 Task: Look for space in Legnago, Italy from 8th August, 2023 to 15th August, 2023 for 9 adults in price range Rs.10000 to Rs.14000. Place can be shared room with 5 bedrooms having 9 beds and 5 bathrooms. Property type can be house, flat, guest house. Amenities needed are: wifi, TV, free parkinig on premises, gym, breakfast. Booking option can be shelf check-in. Required host language is English.
Action: Mouse moved to (525, 111)
Screenshot: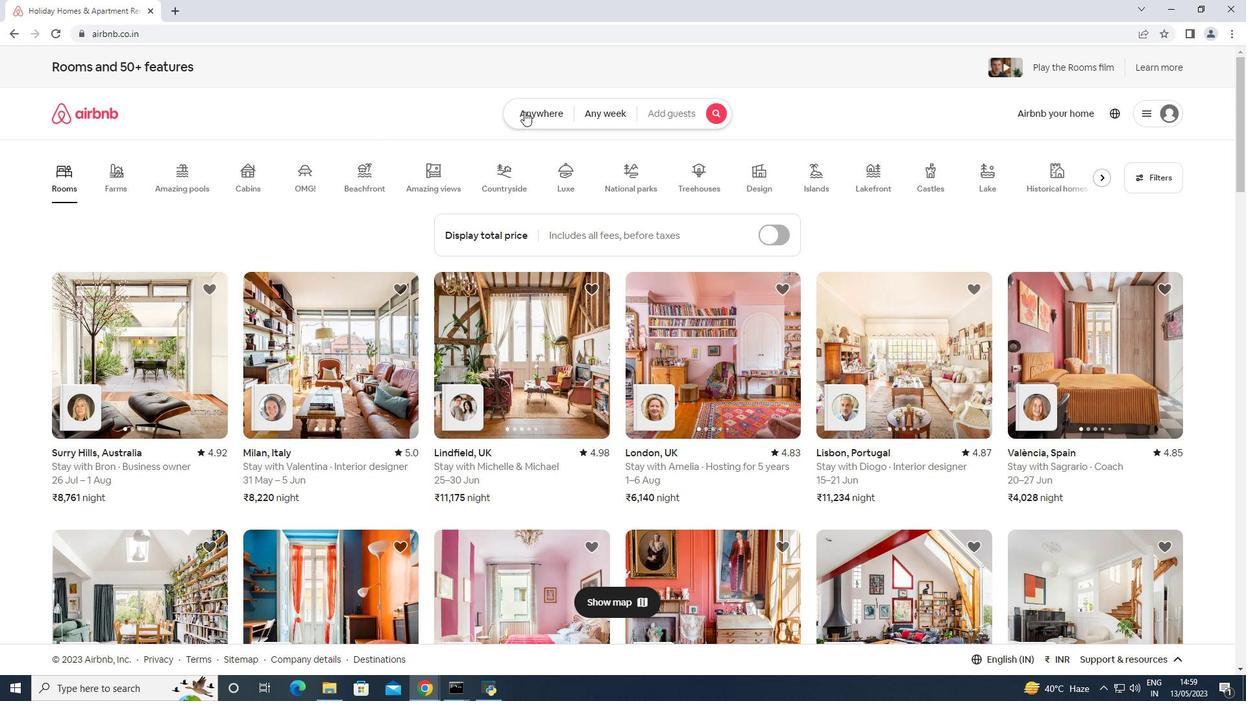 
Action: Mouse pressed left at (525, 111)
Screenshot: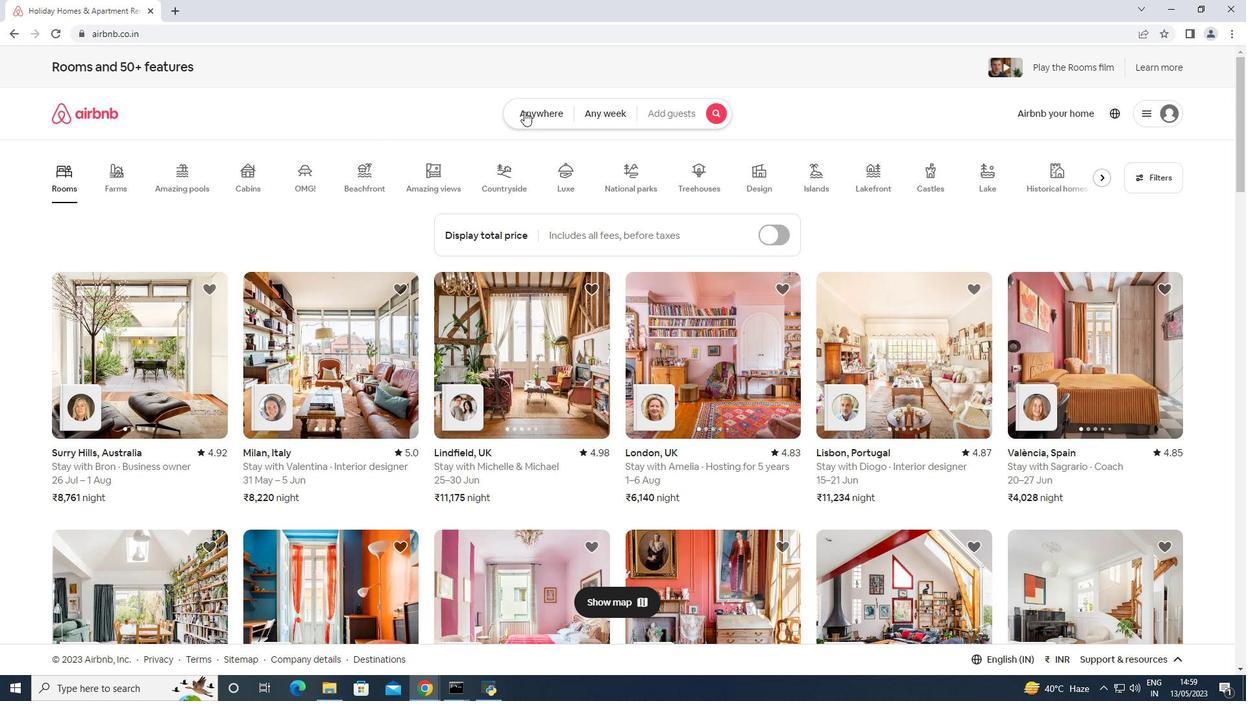
Action: Mouse moved to (437, 159)
Screenshot: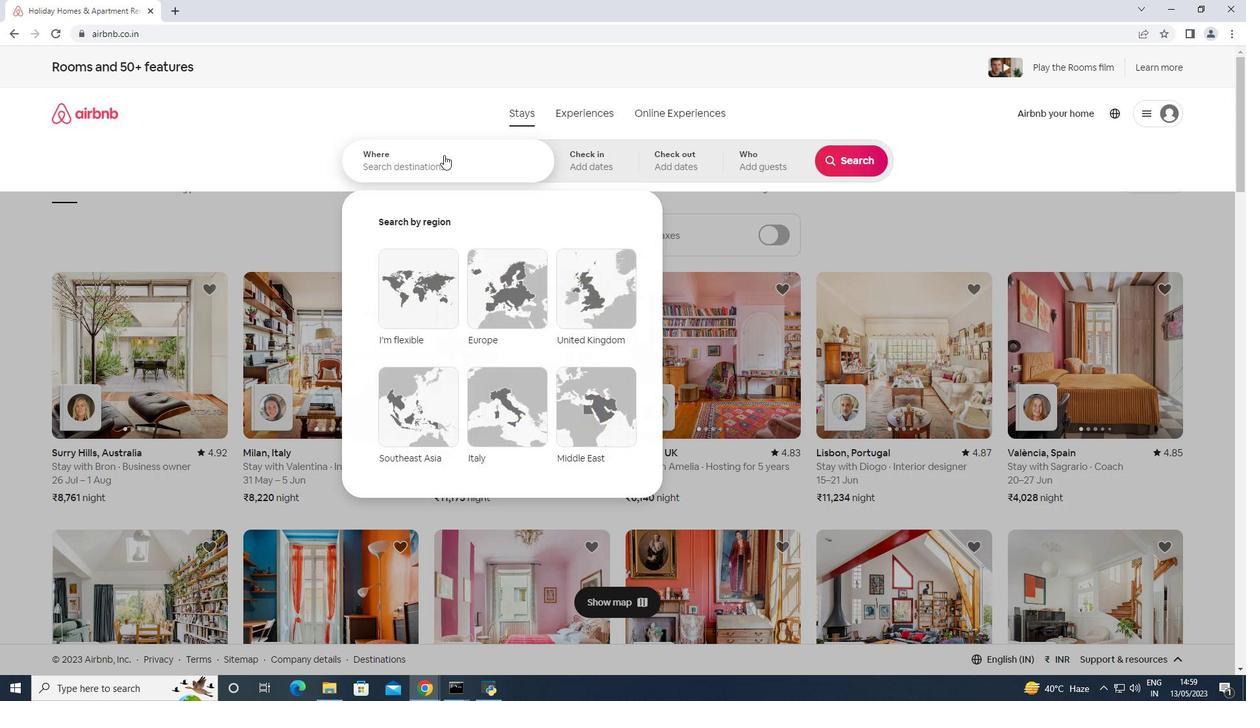 
Action: Mouse pressed left at (437, 159)
Screenshot: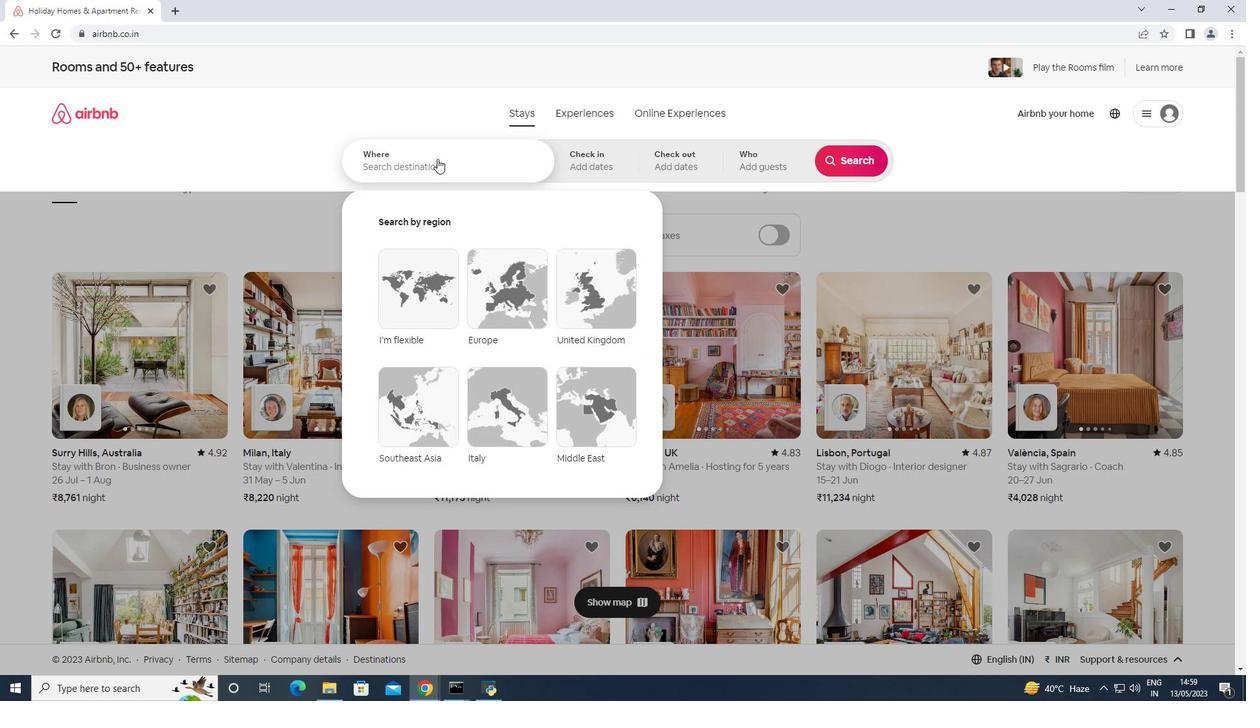 
Action: Mouse moved to (483, 160)
Screenshot: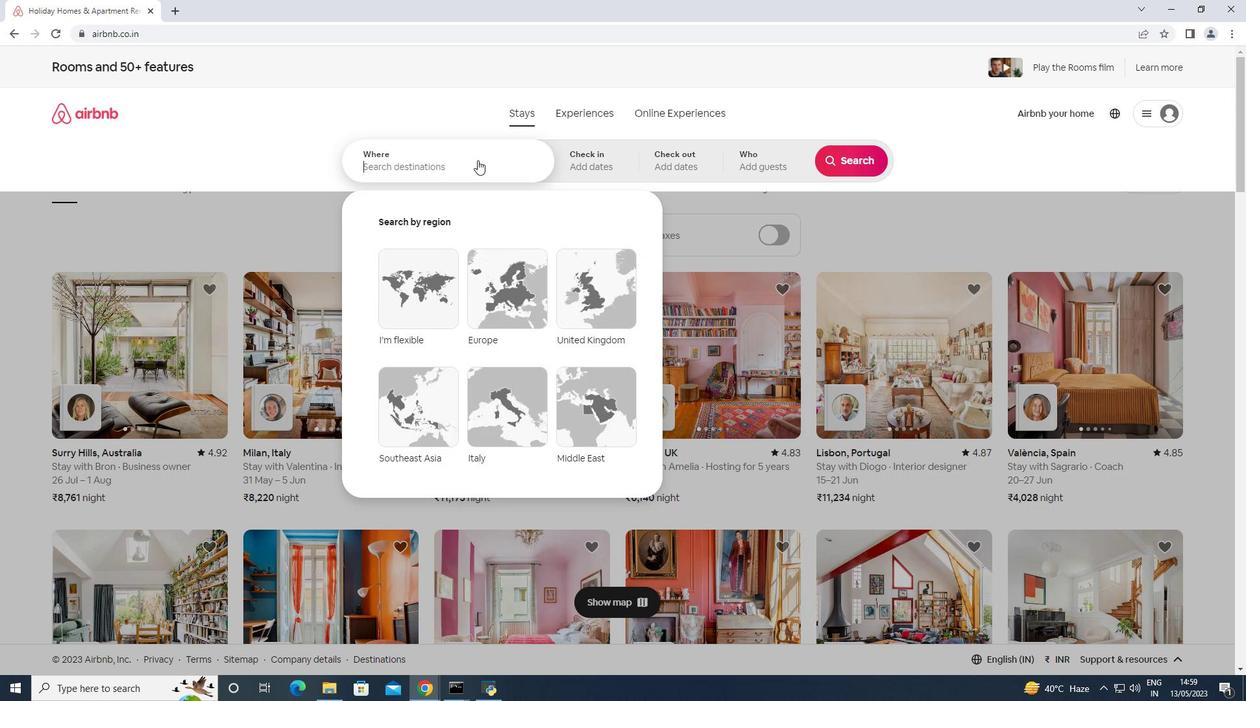 
Action: Key pressed <Key.shift>Legnogo,<Key.space><Key.shift>Italy<Key.enter>
Screenshot: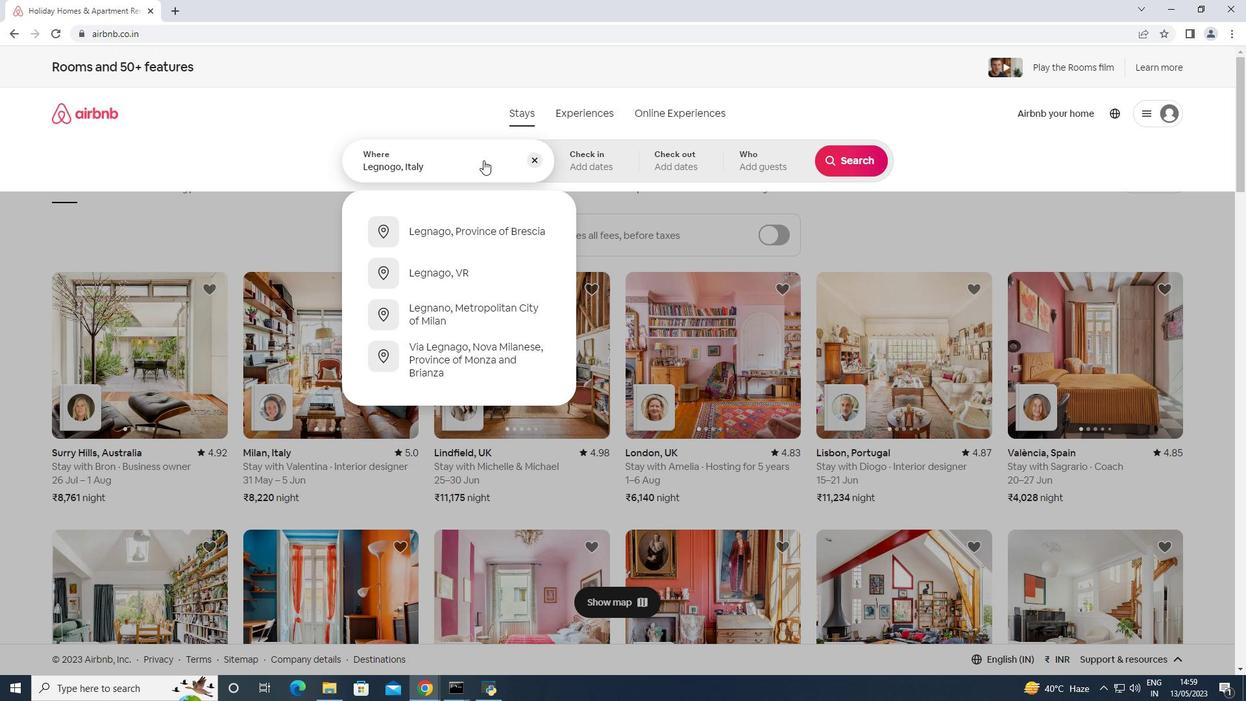 
Action: Mouse moved to (855, 262)
Screenshot: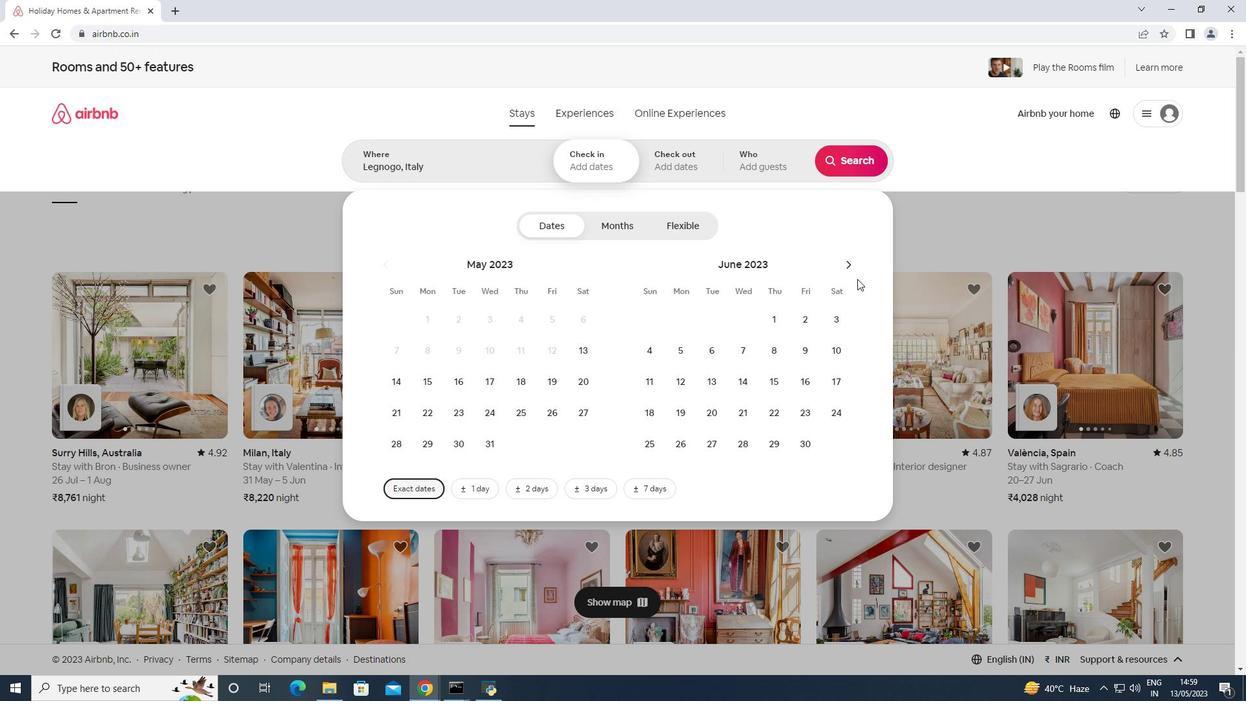 
Action: Mouse pressed left at (855, 262)
Screenshot: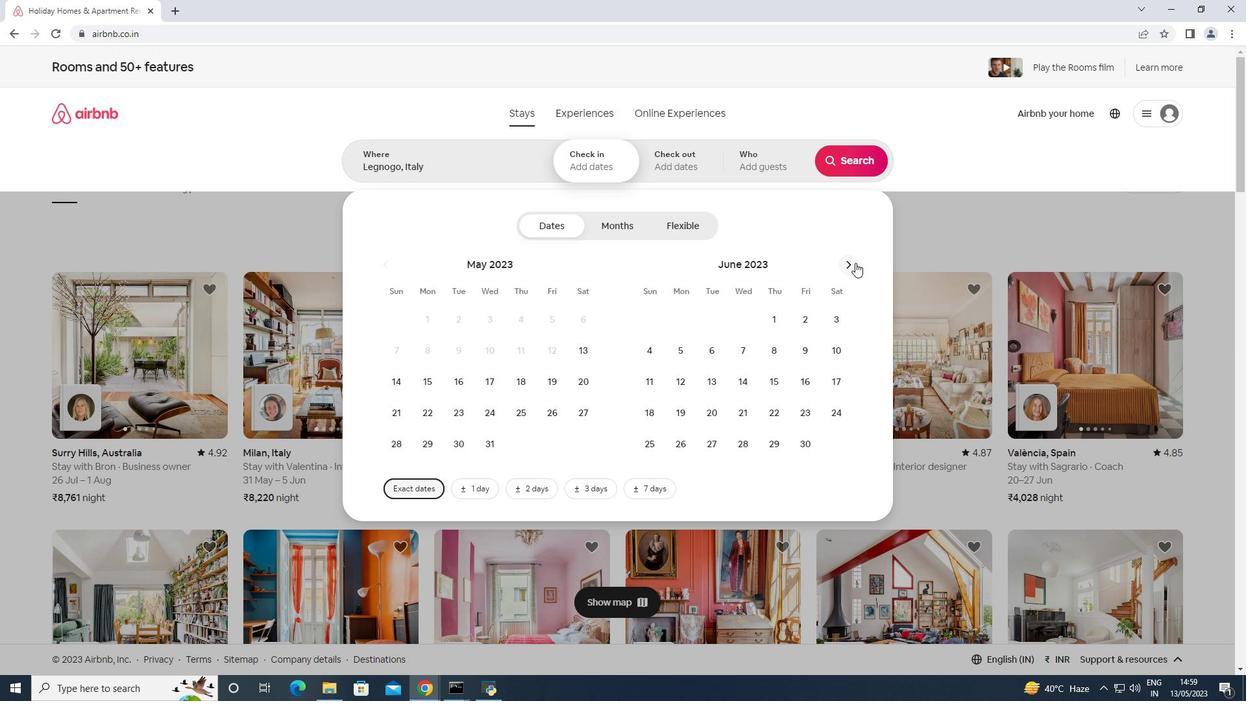 
Action: Mouse pressed left at (855, 262)
Screenshot: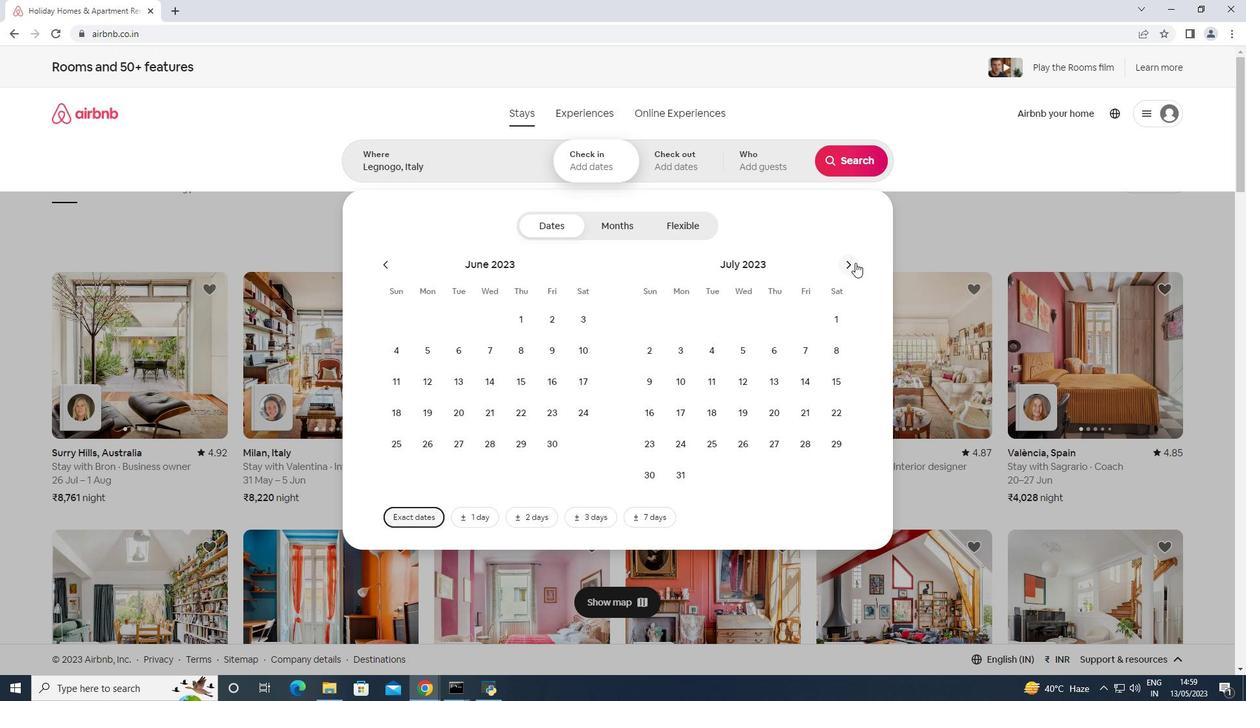 
Action: Mouse moved to (709, 357)
Screenshot: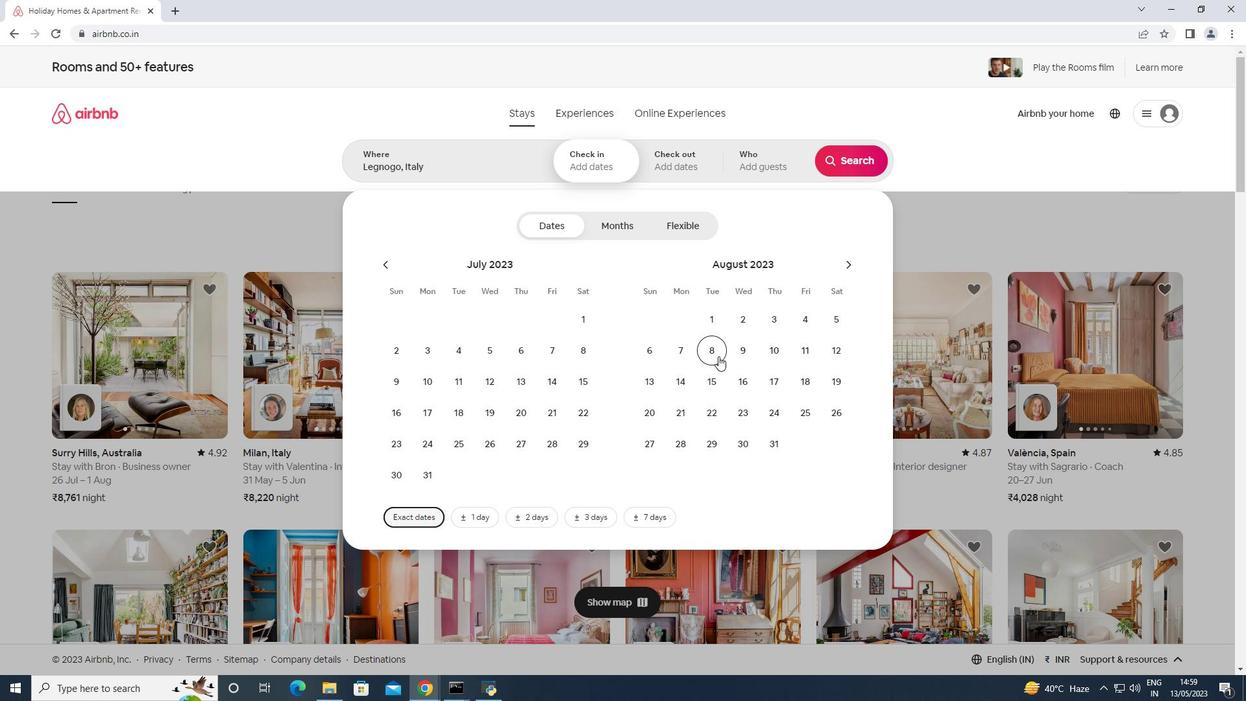 
Action: Mouse pressed left at (709, 357)
Screenshot: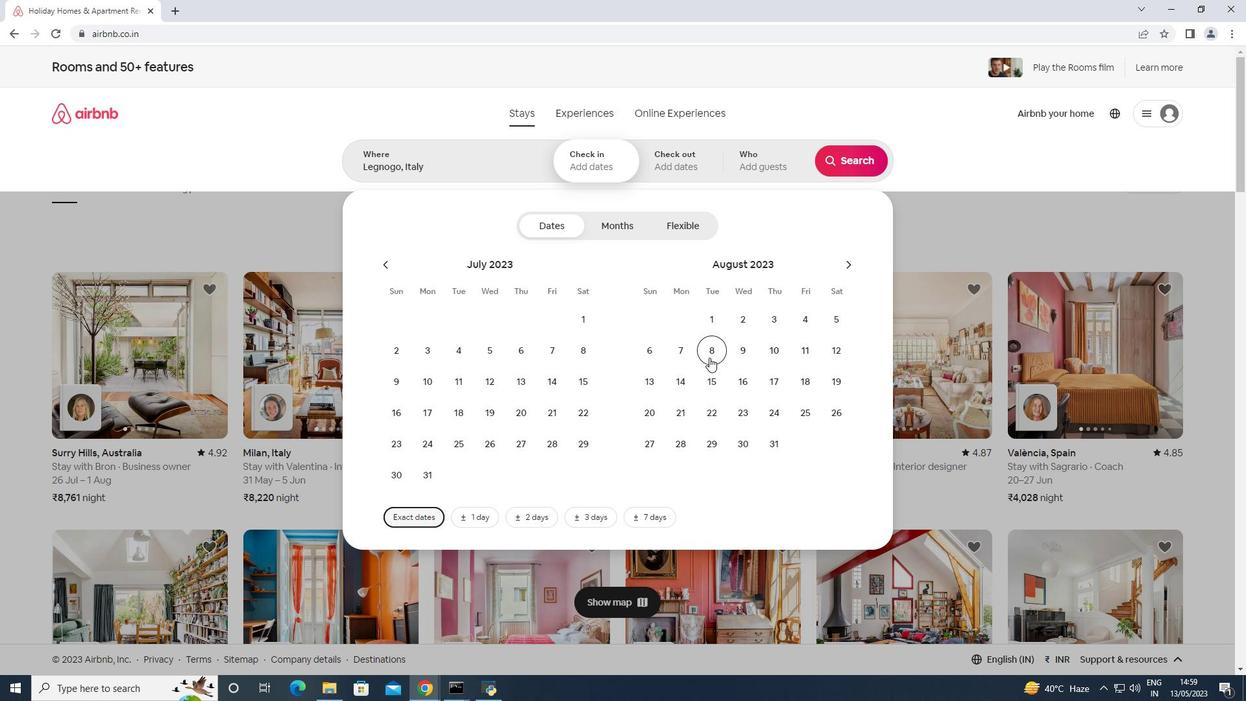 
Action: Mouse moved to (710, 375)
Screenshot: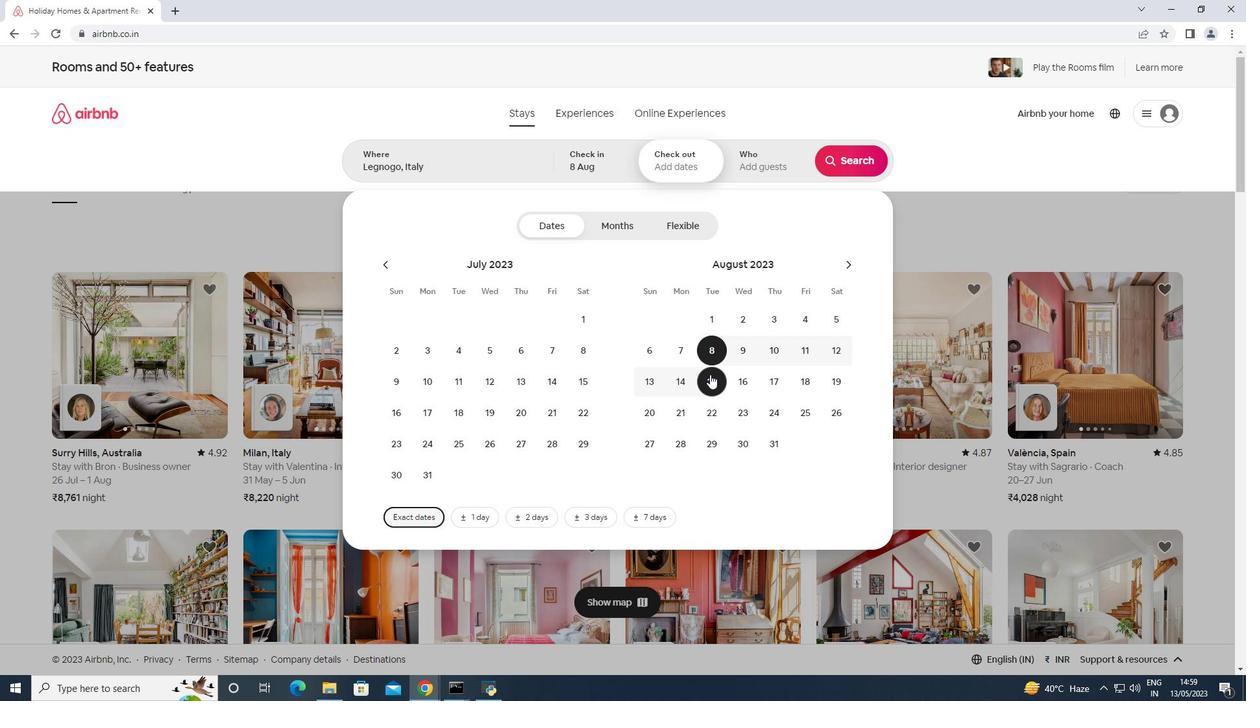 
Action: Mouse pressed left at (710, 375)
Screenshot: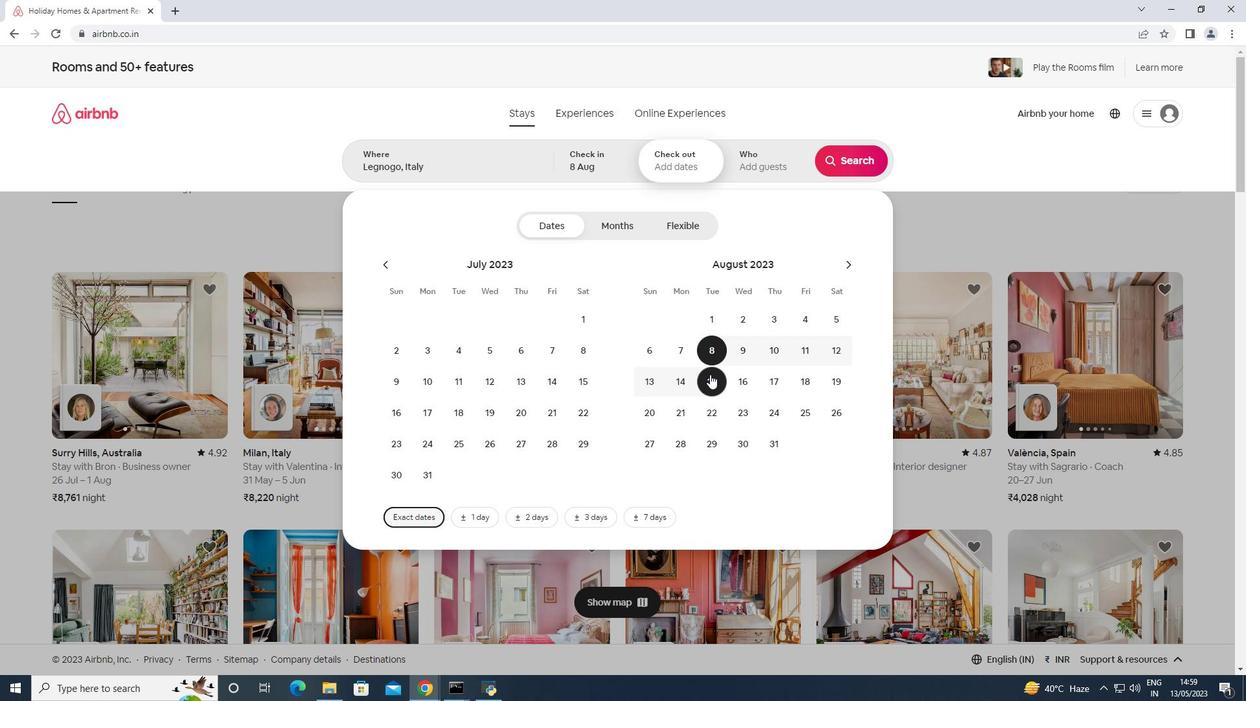 
Action: Mouse moved to (751, 162)
Screenshot: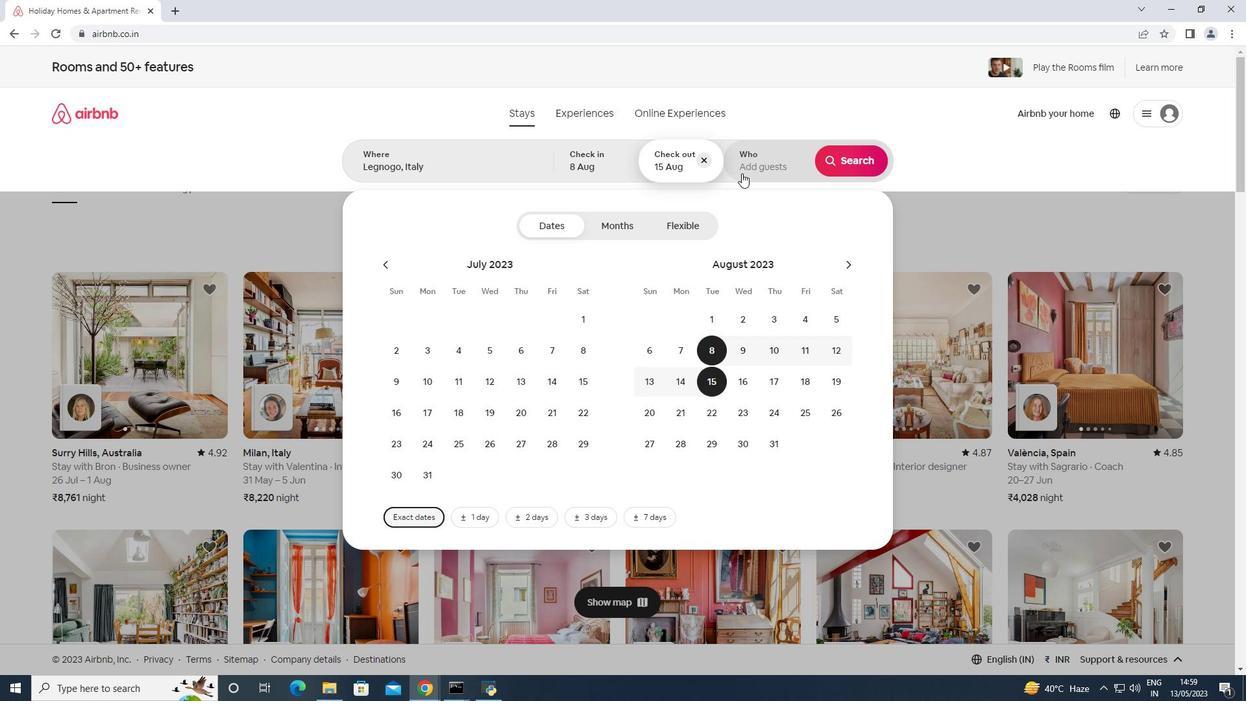 
Action: Mouse pressed left at (751, 162)
Screenshot: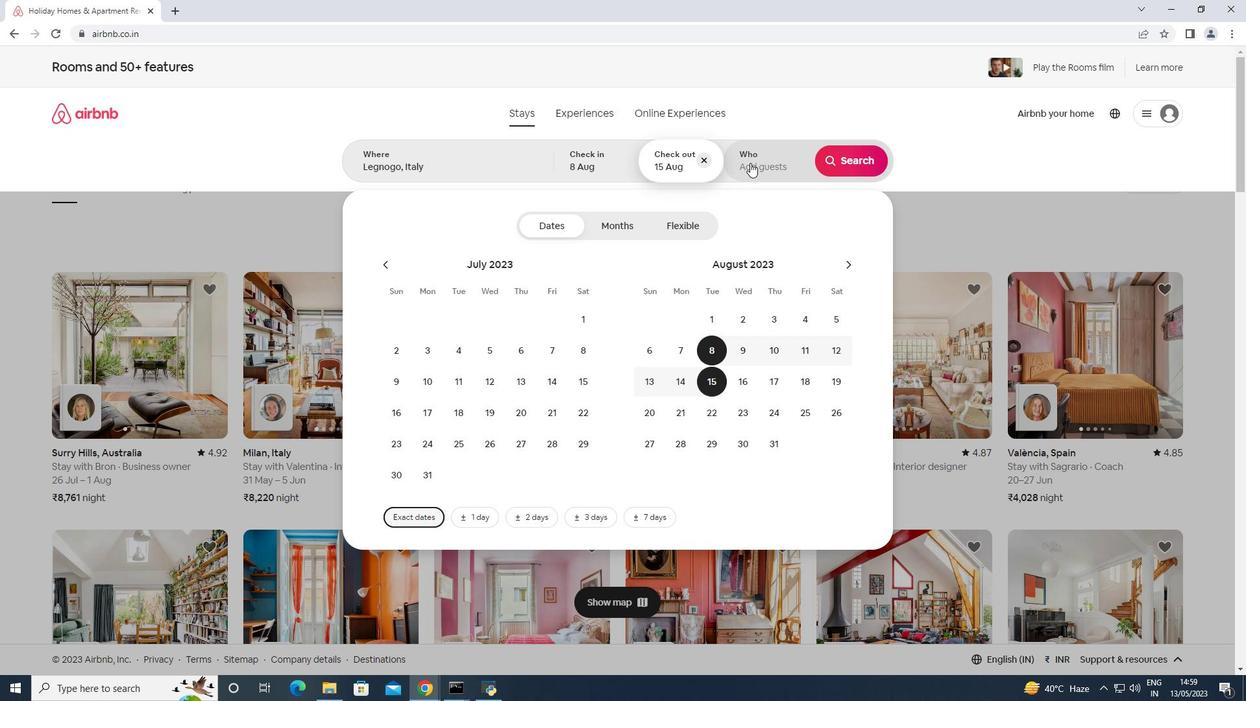 
Action: Mouse moved to (853, 227)
Screenshot: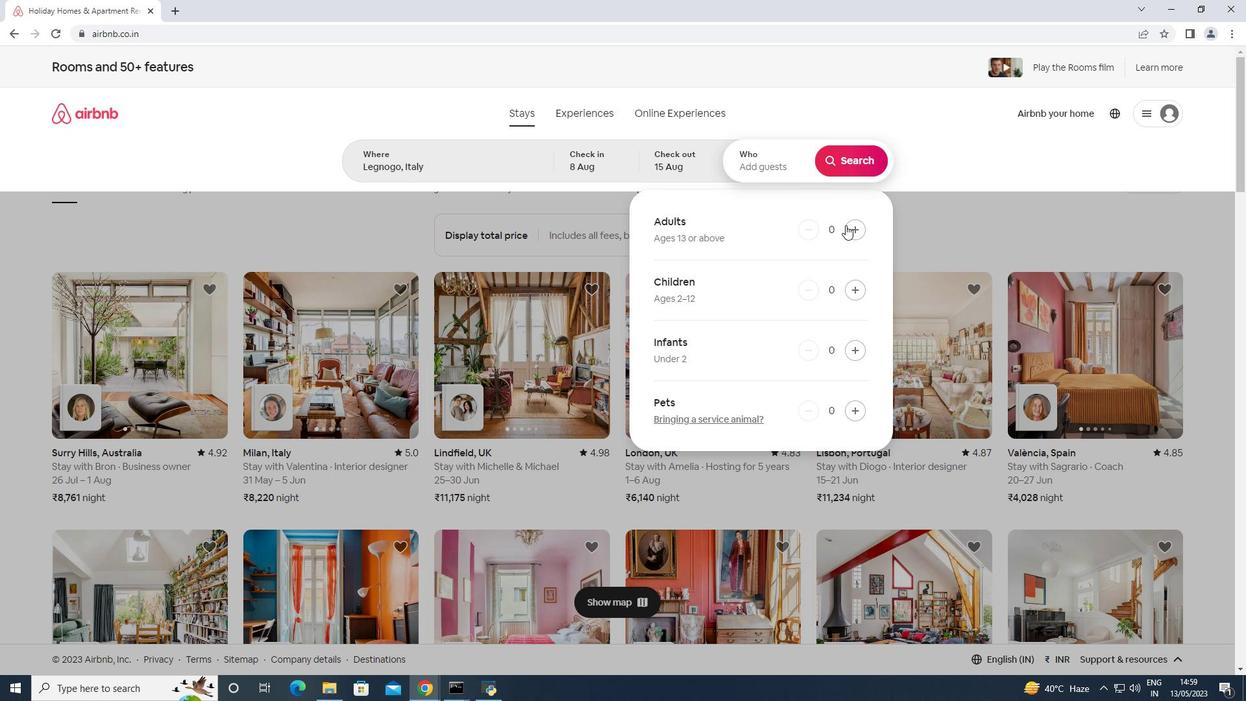 
Action: Mouse pressed left at (853, 227)
Screenshot: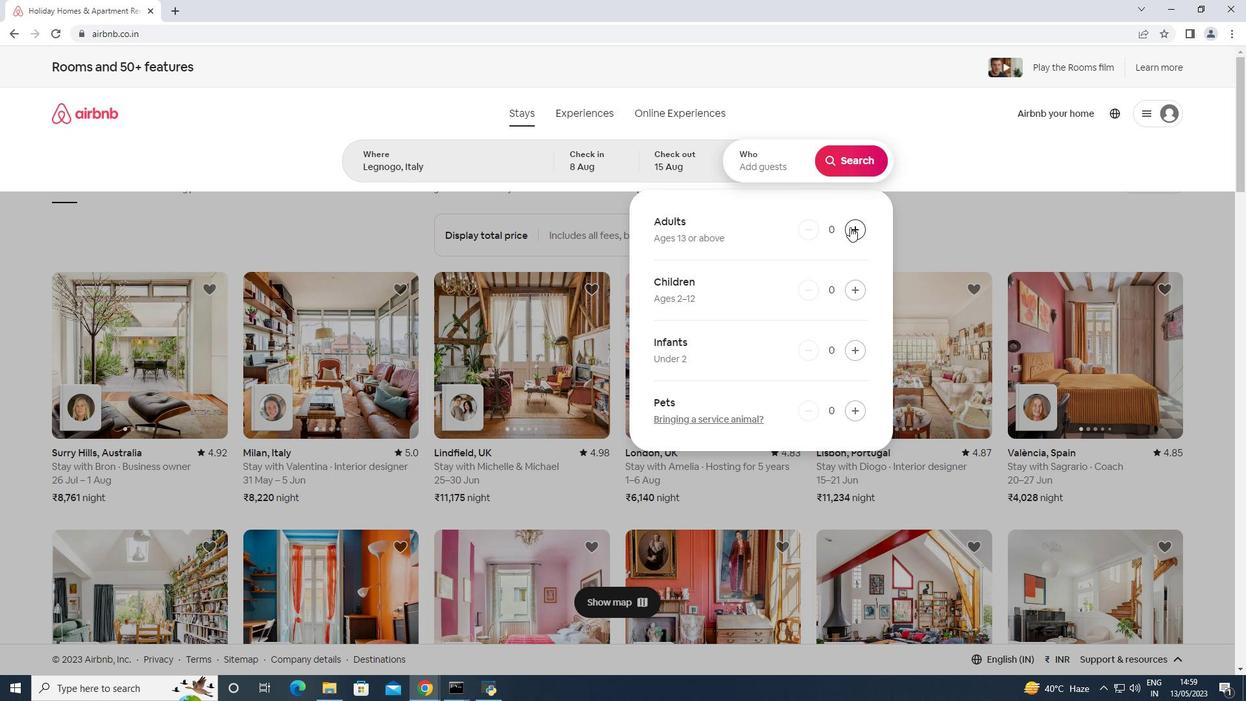 
Action: Mouse pressed left at (853, 227)
Screenshot: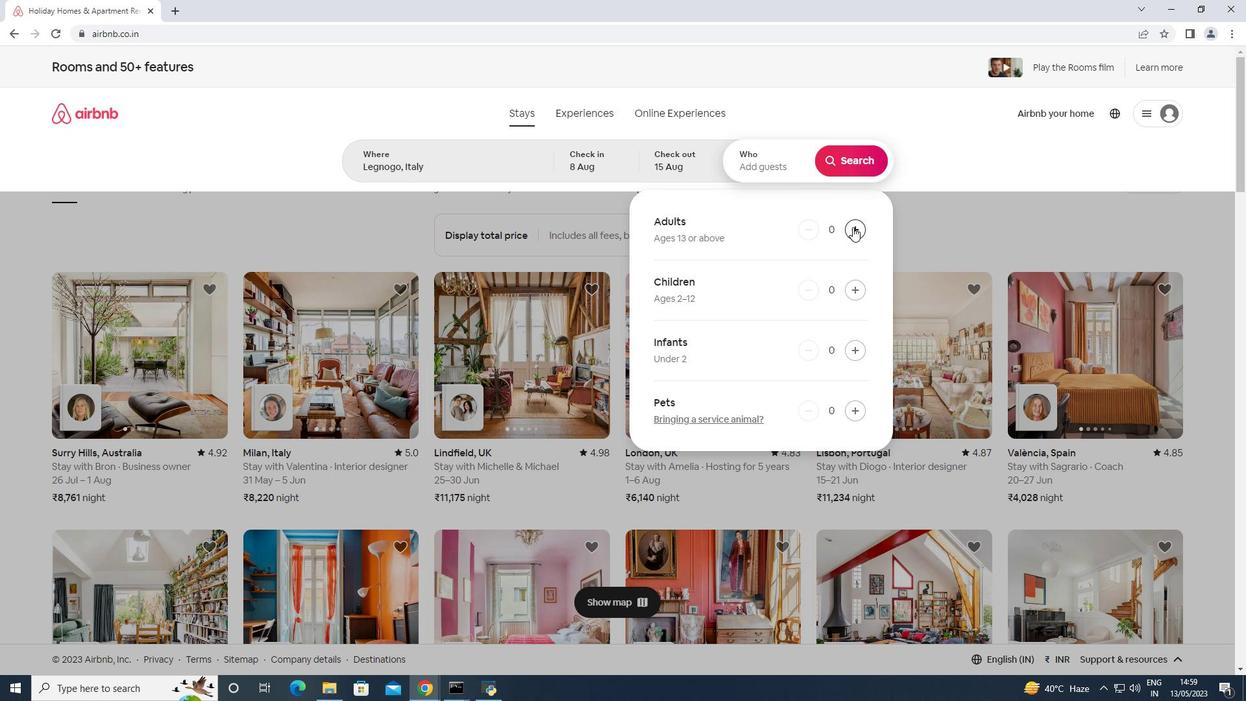 
Action: Mouse pressed left at (853, 227)
Screenshot: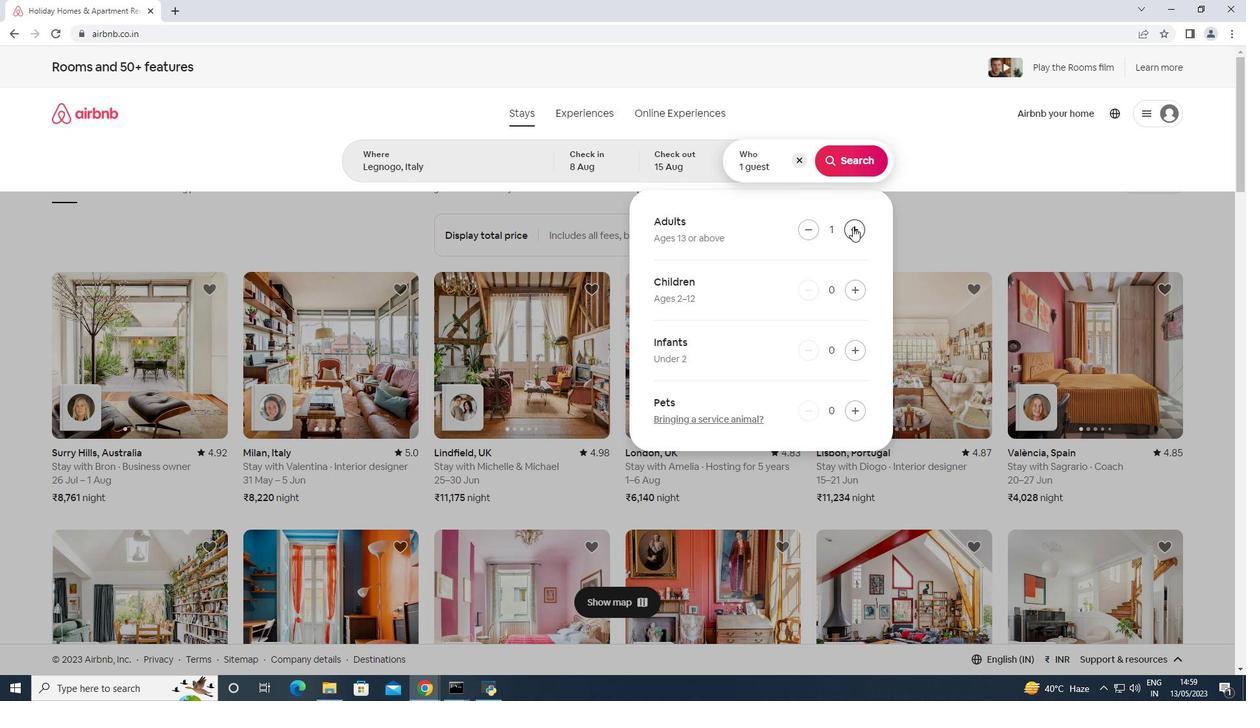 
Action: Mouse pressed left at (853, 227)
Screenshot: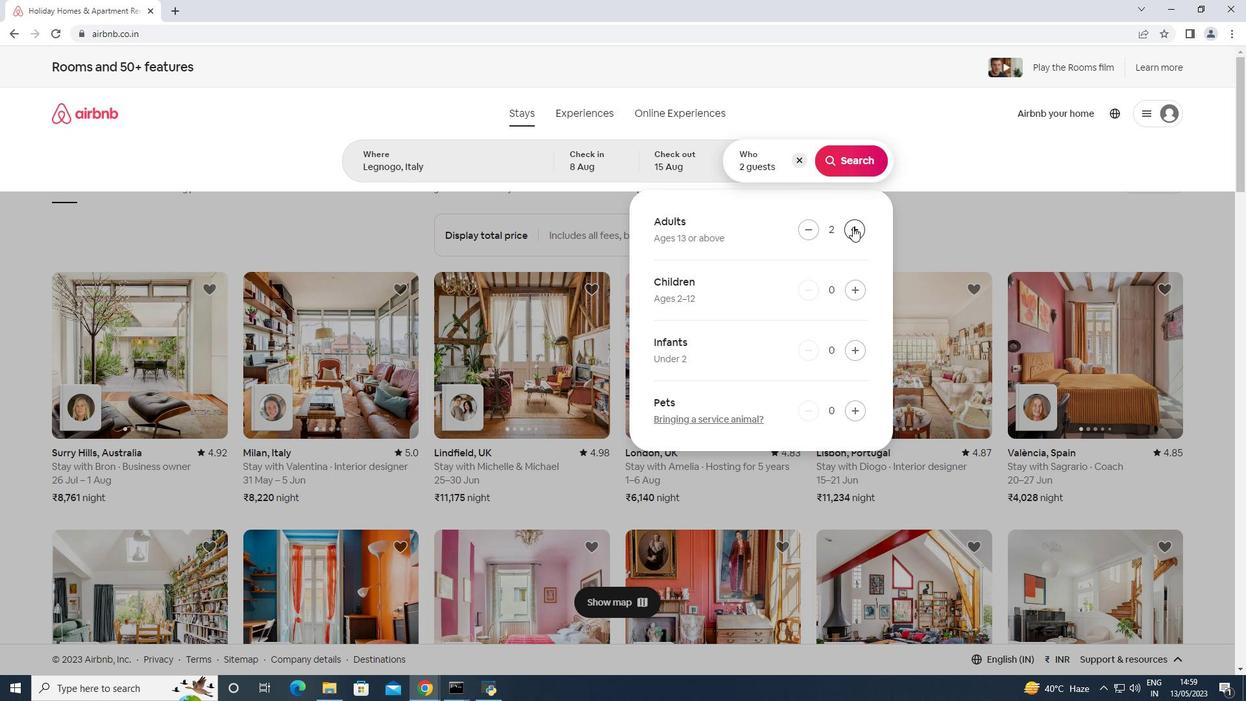 
Action: Mouse pressed left at (853, 227)
Screenshot: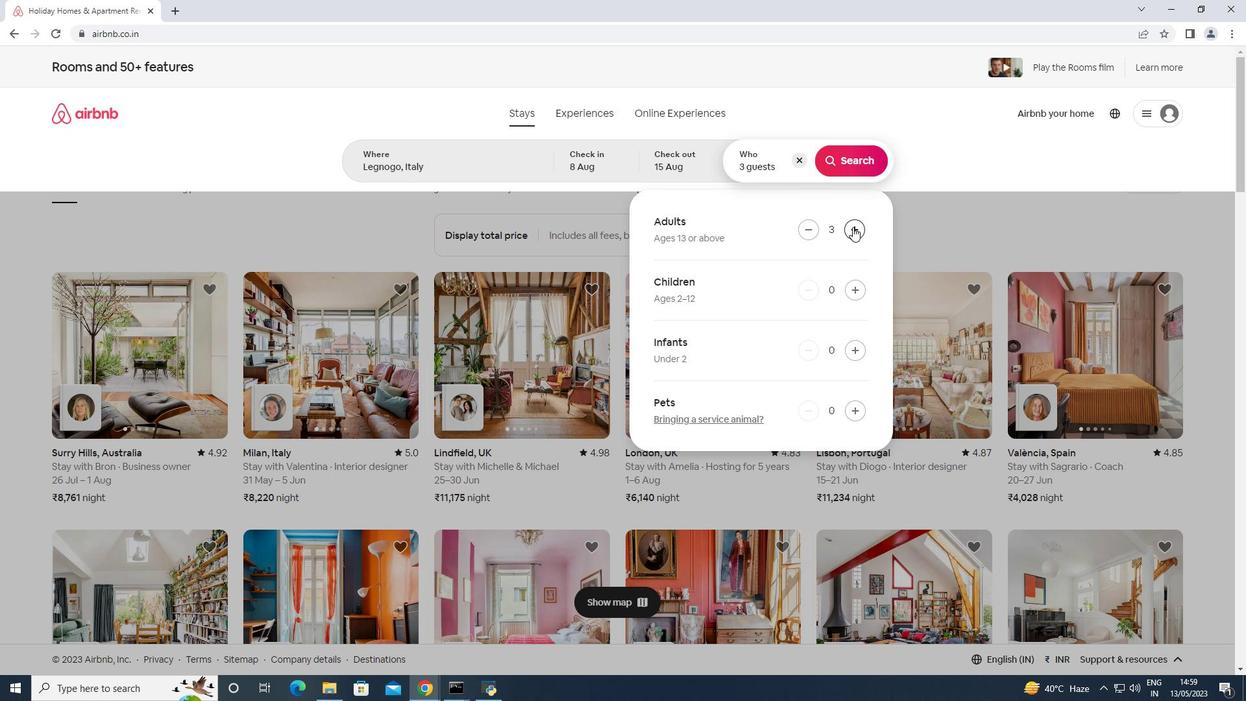 
Action: Mouse pressed left at (853, 227)
Screenshot: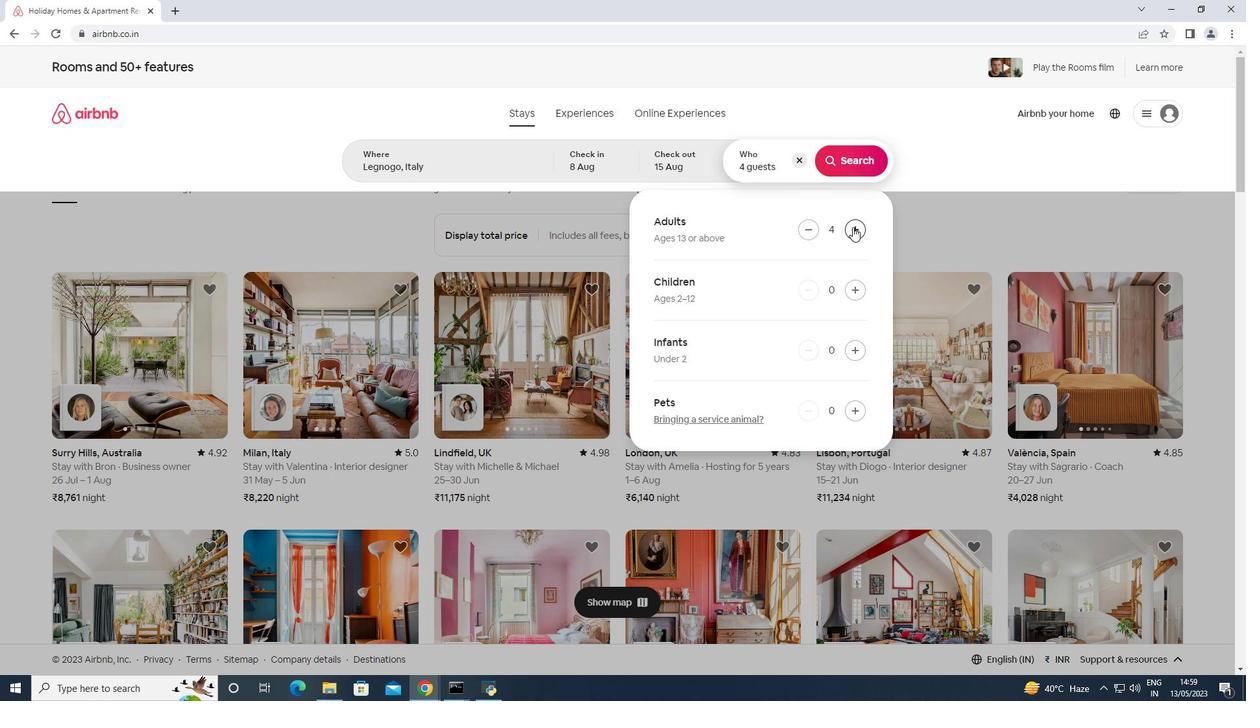 
Action: Mouse pressed left at (853, 227)
Screenshot: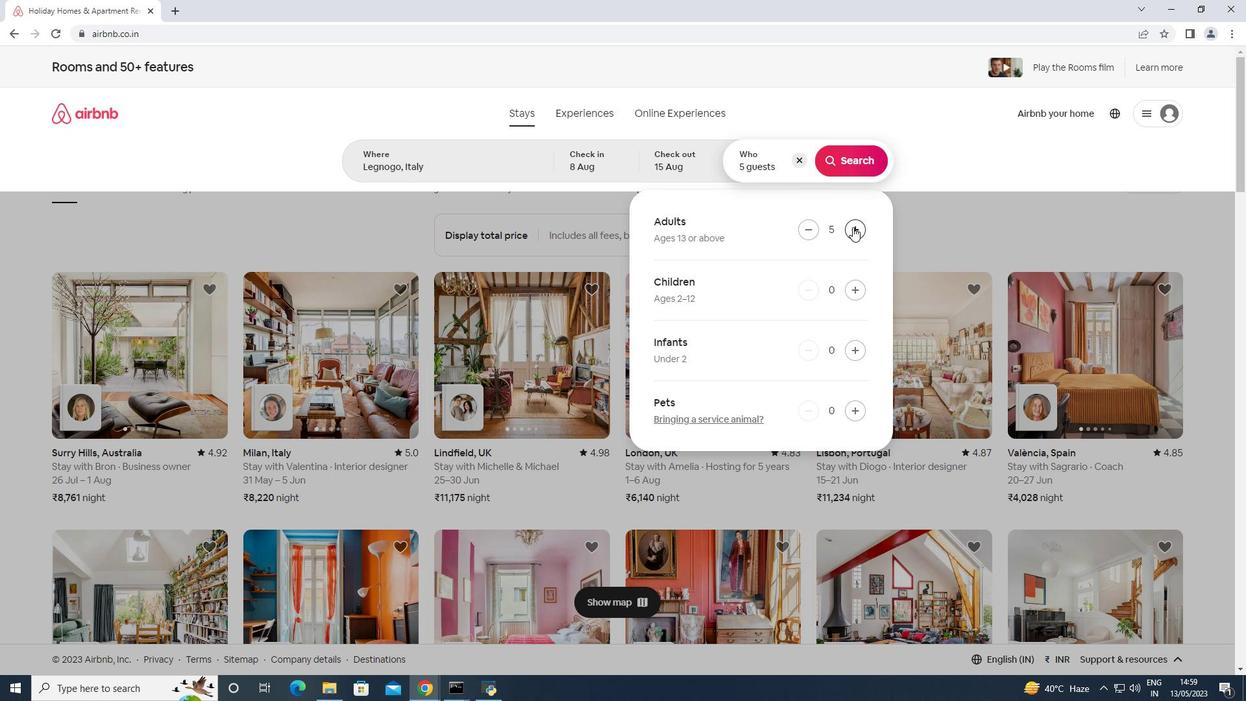 
Action: Mouse pressed left at (853, 227)
Screenshot: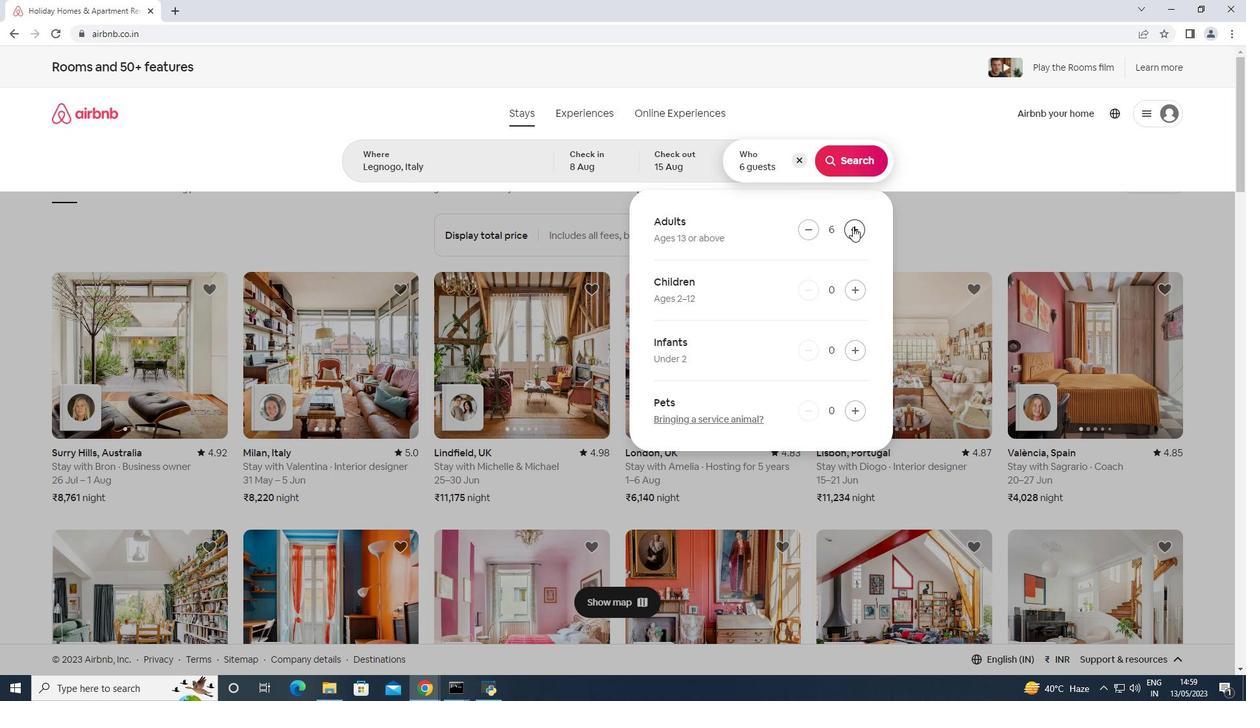 
Action: Mouse pressed left at (853, 227)
Screenshot: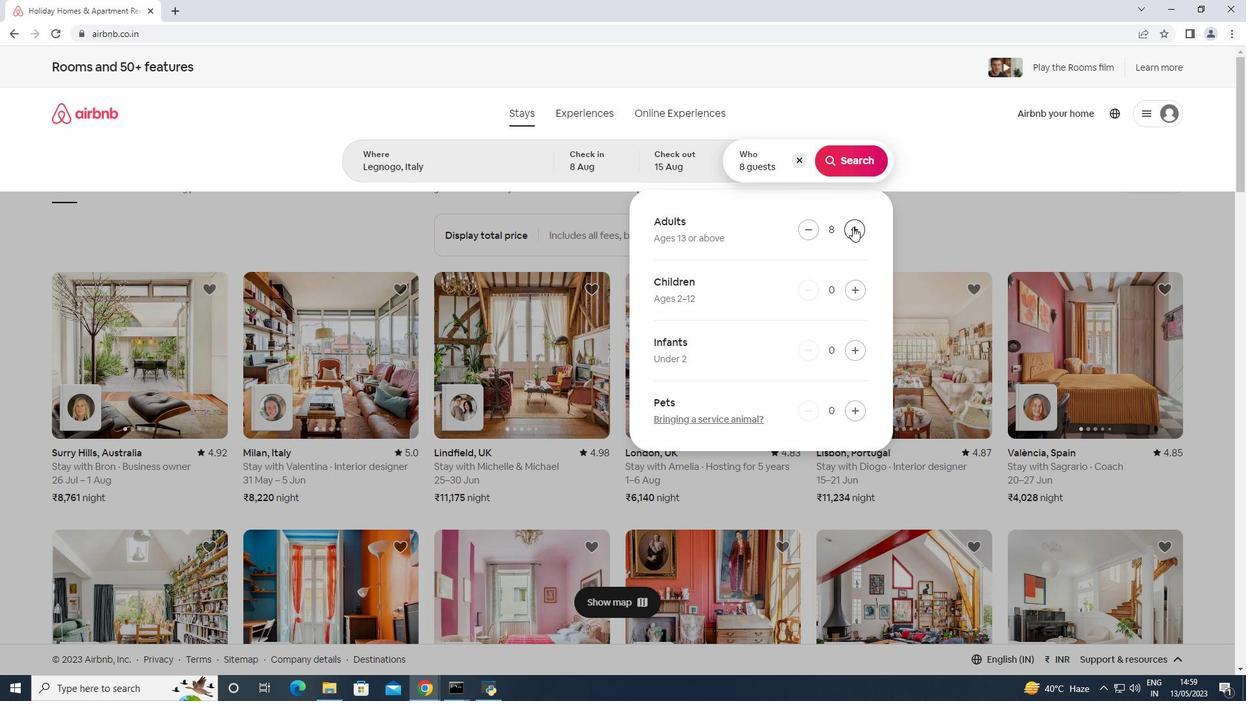
Action: Mouse moved to (848, 159)
Screenshot: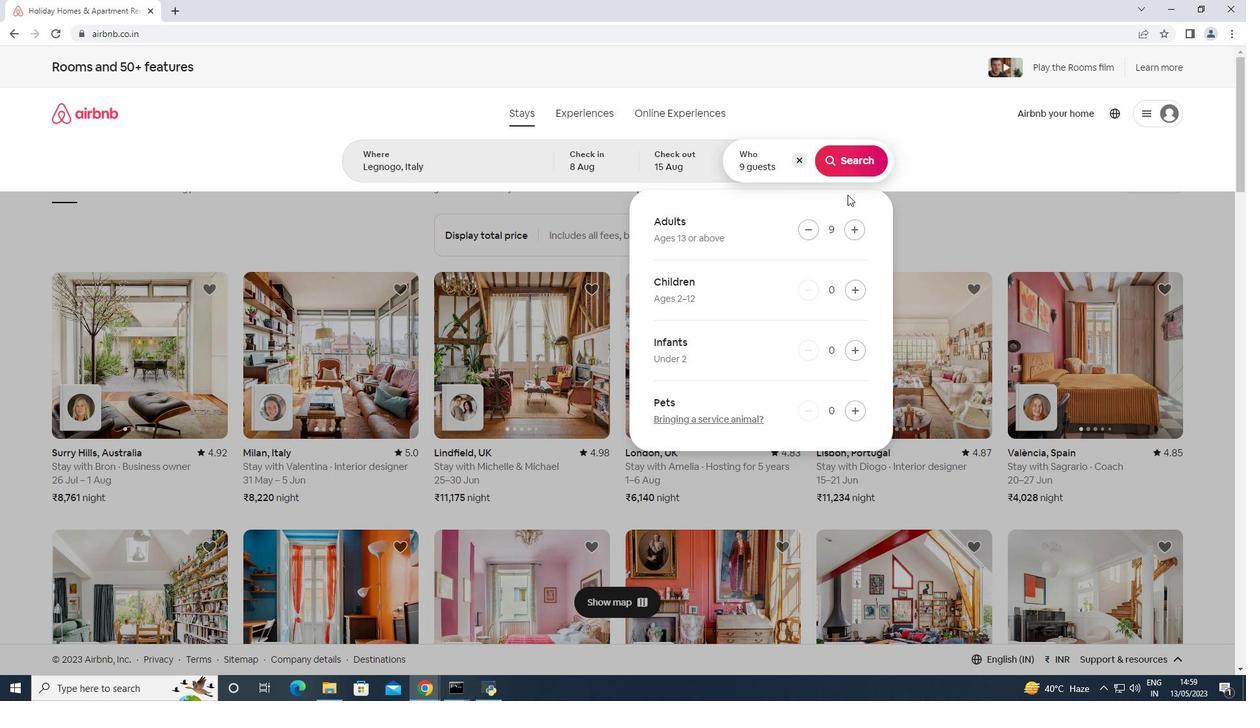 
Action: Mouse pressed left at (848, 159)
Screenshot: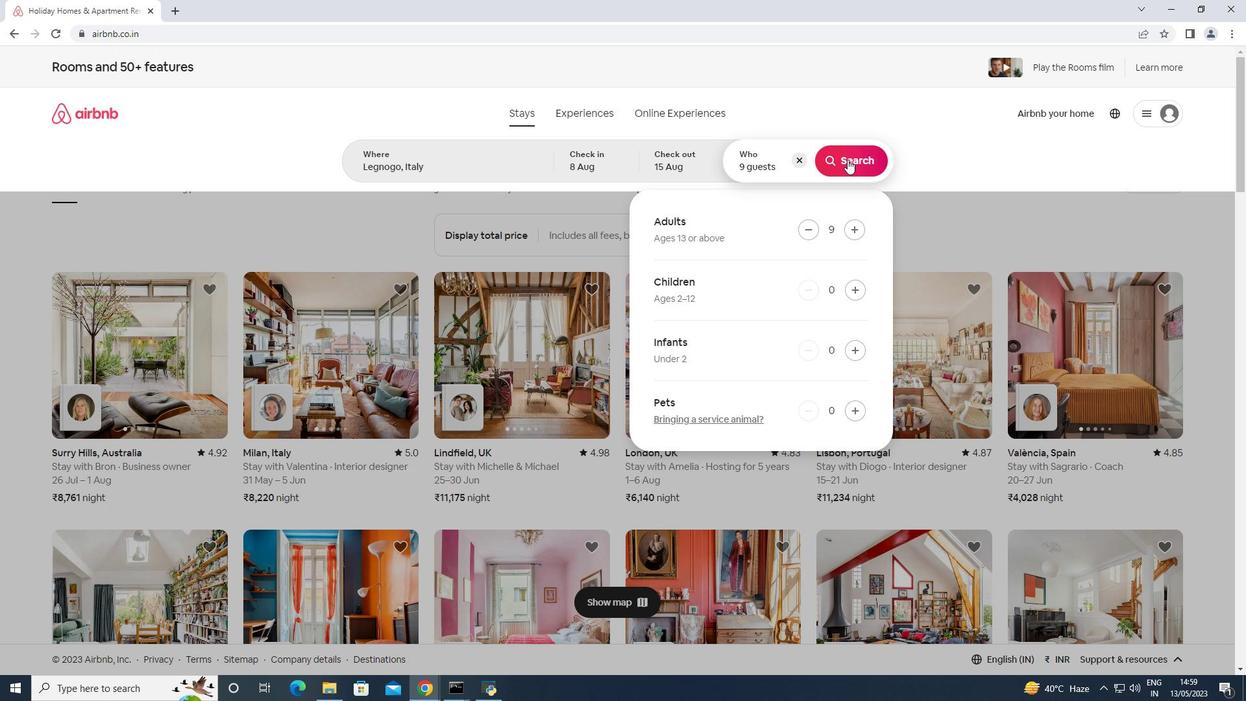 
Action: Mouse moved to (1212, 118)
Screenshot: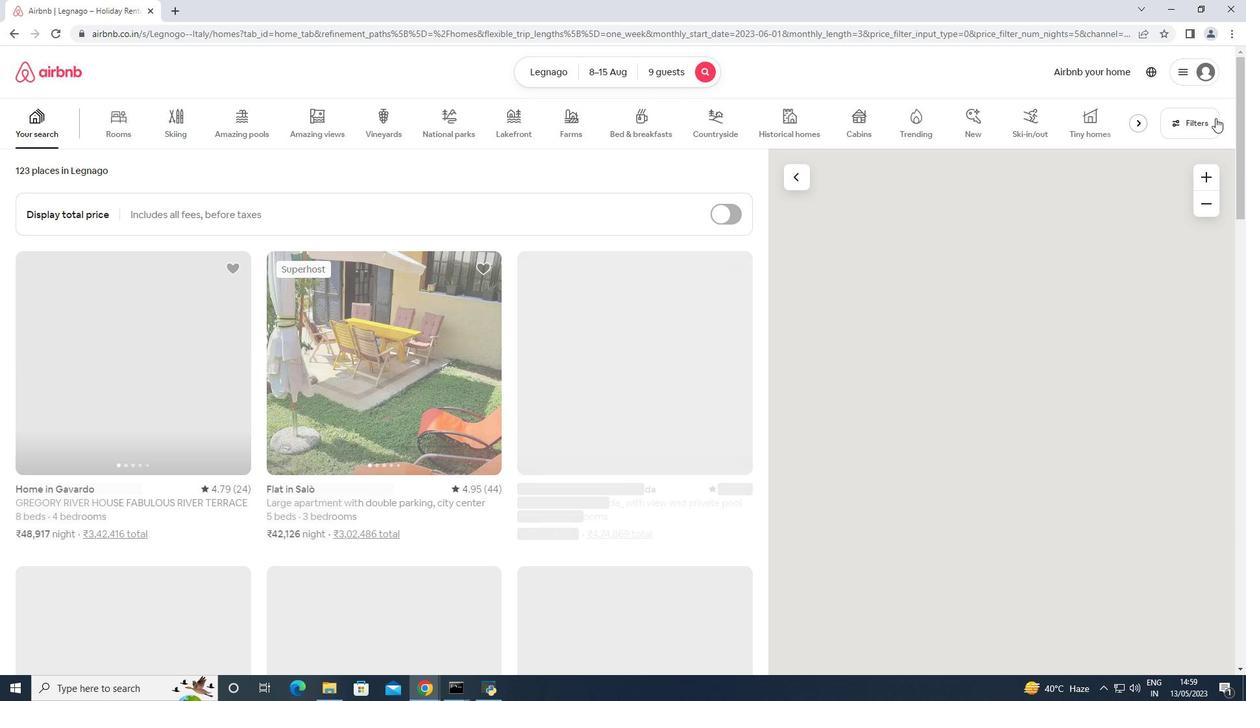 
Action: Mouse pressed left at (1212, 118)
Screenshot: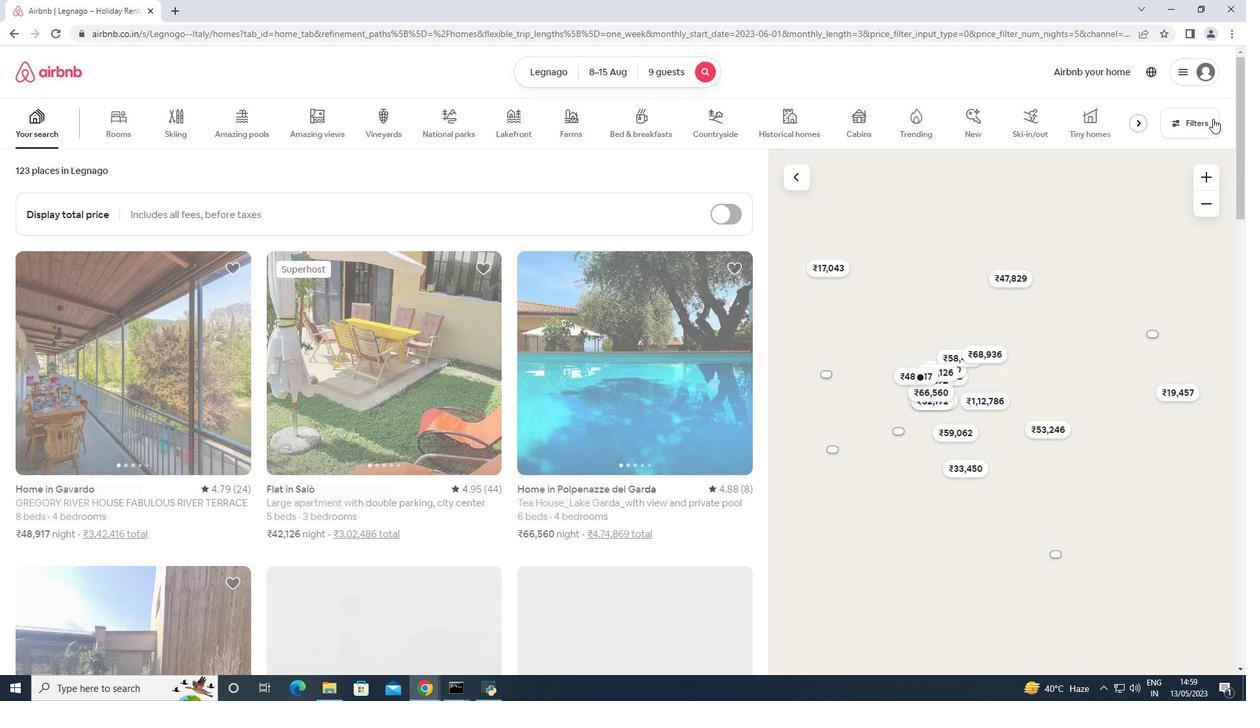 
Action: Mouse moved to (560, 446)
Screenshot: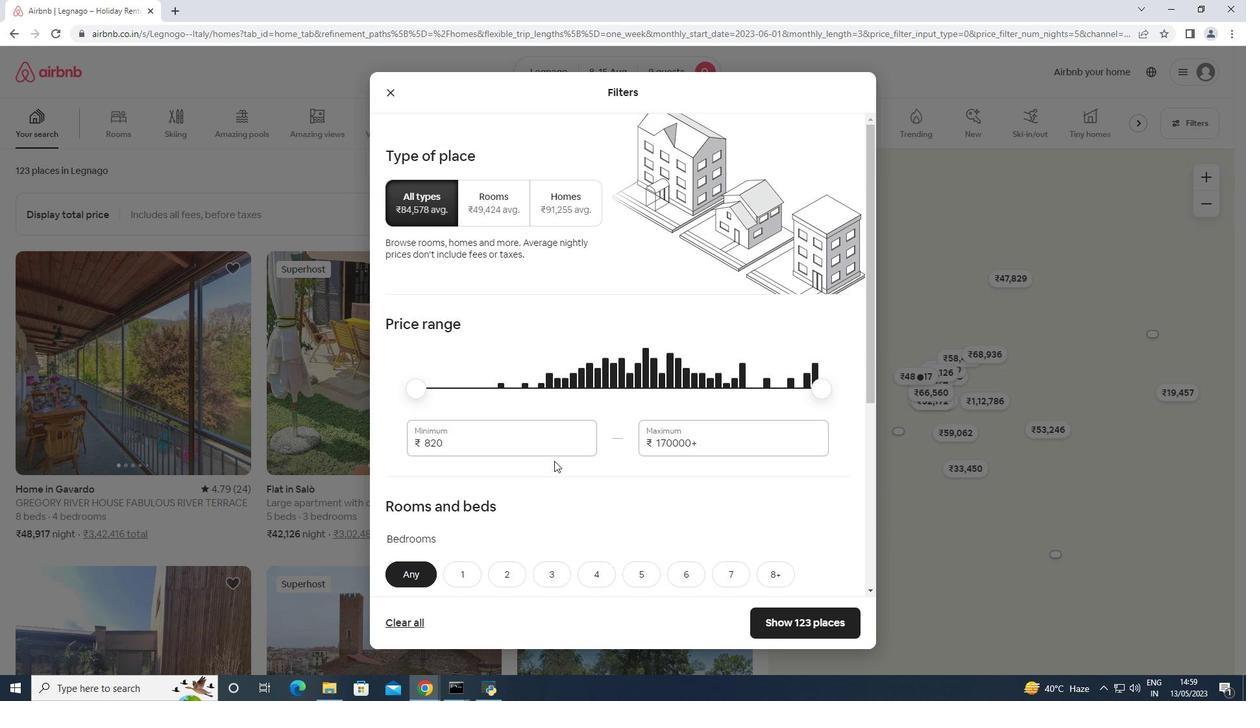 
Action: Mouse pressed left at (560, 446)
Screenshot: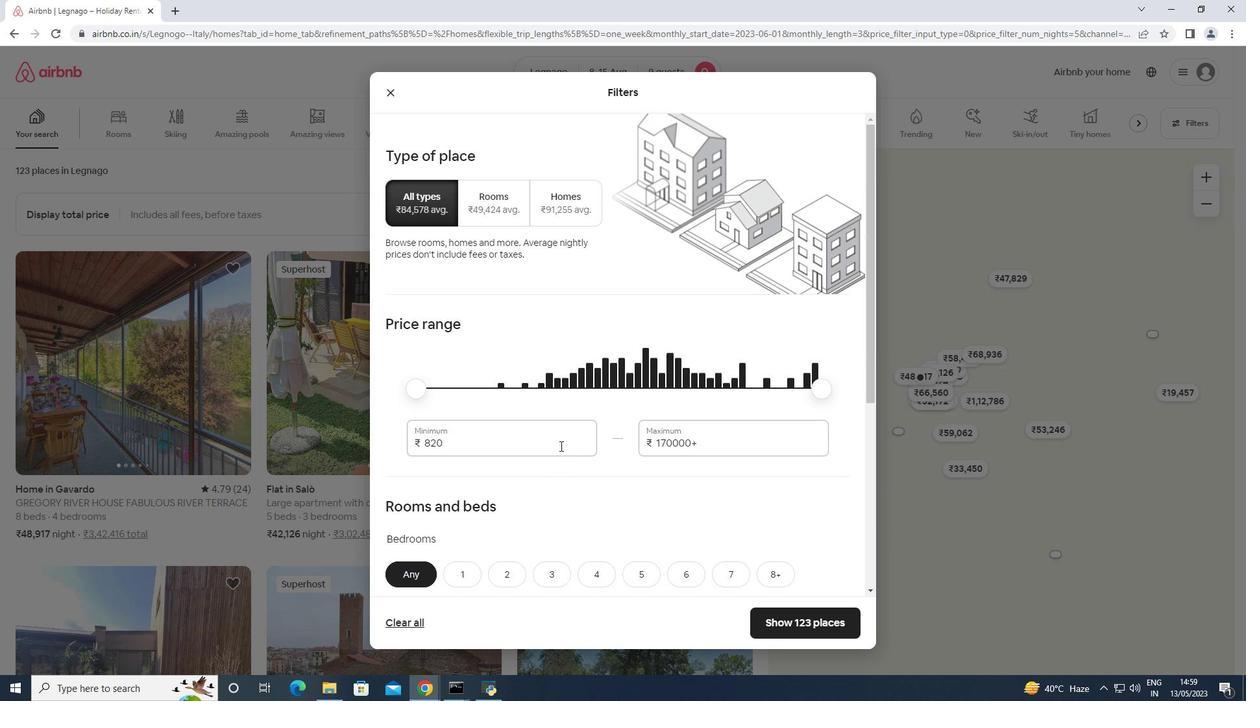 
Action: Mouse pressed left at (560, 446)
Screenshot: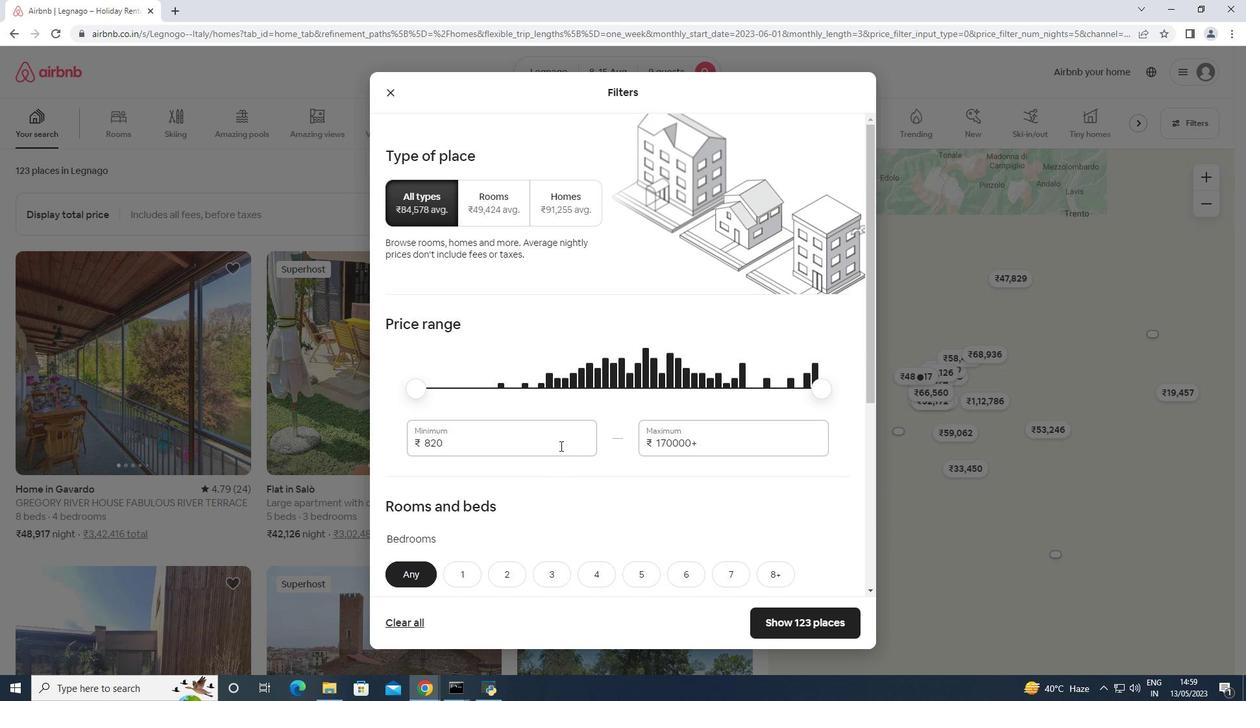 
Action: Mouse moved to (559, 446)
Screenshot: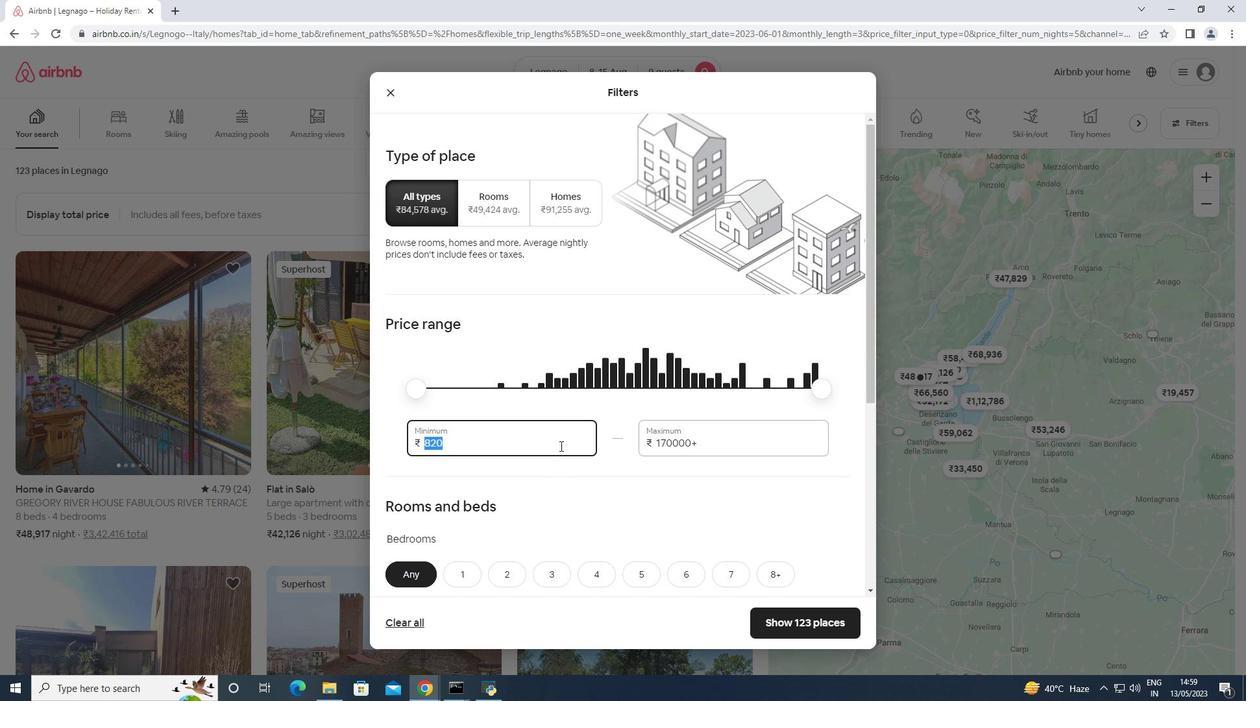
Action: Key pressed 10000<Key.tab>1410<Key.backspace><Key.backspace>000
Screenshot: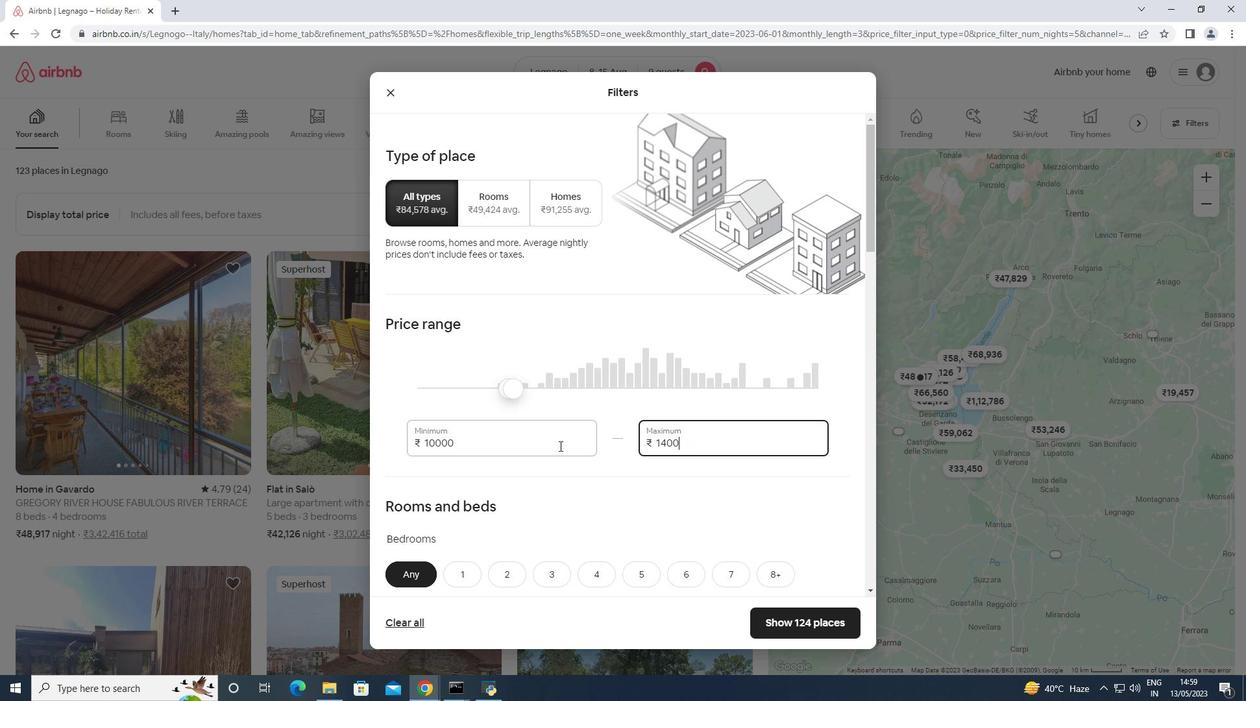
Action: Mouse scrolled (559, 445) with delta (0, 0)
Screenshot: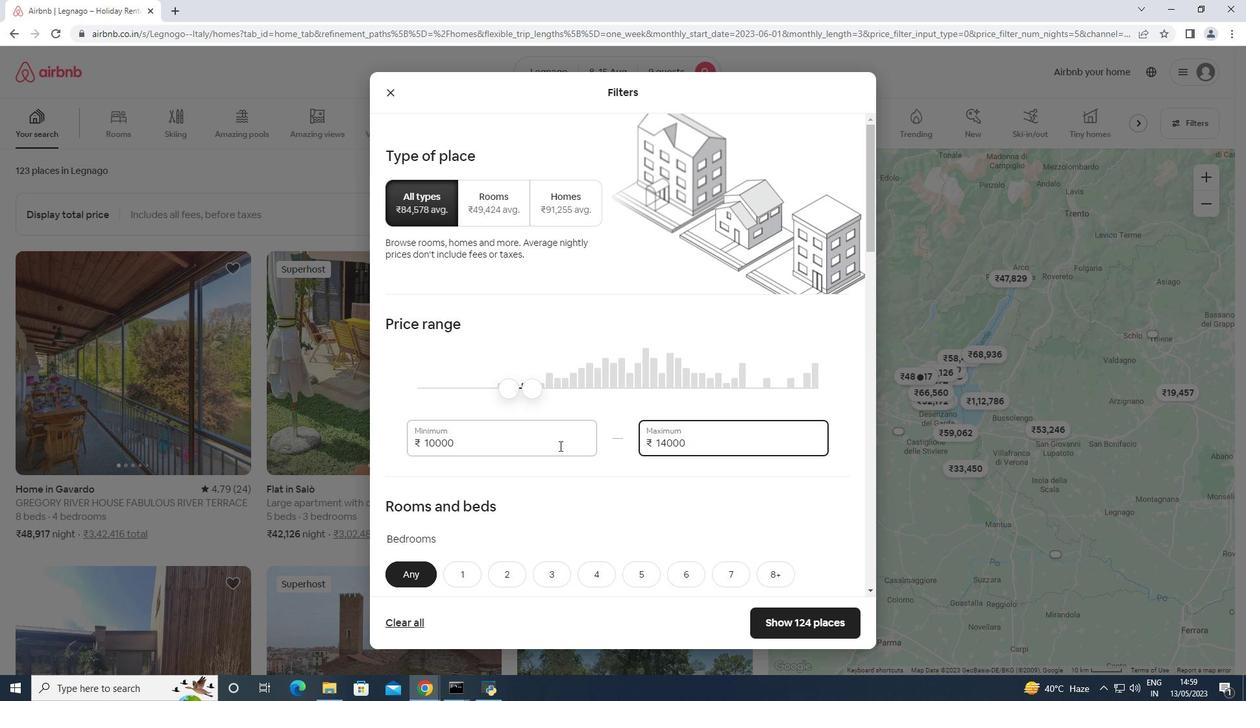 
Action: Mouse scrolled (559, 445) with delta (0, 0)
Screenshot: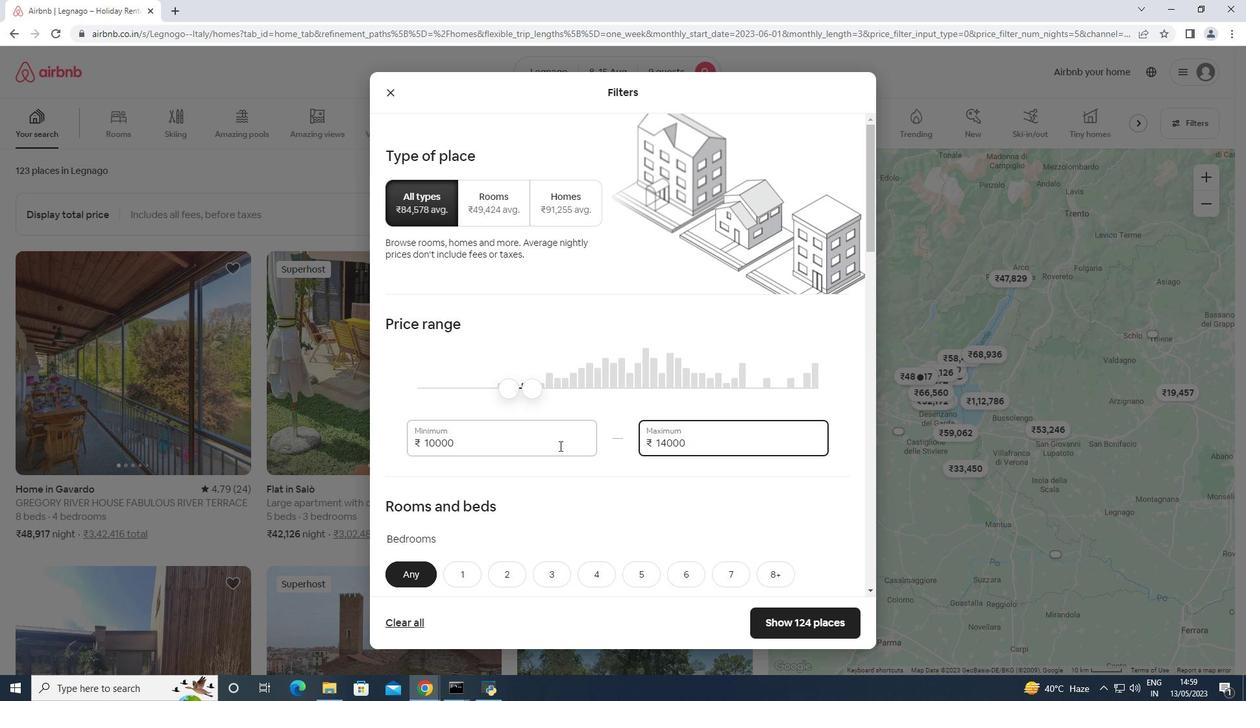 
Action: Mouse scrolled (559, 445) with delta (0, 0)
Screenshot: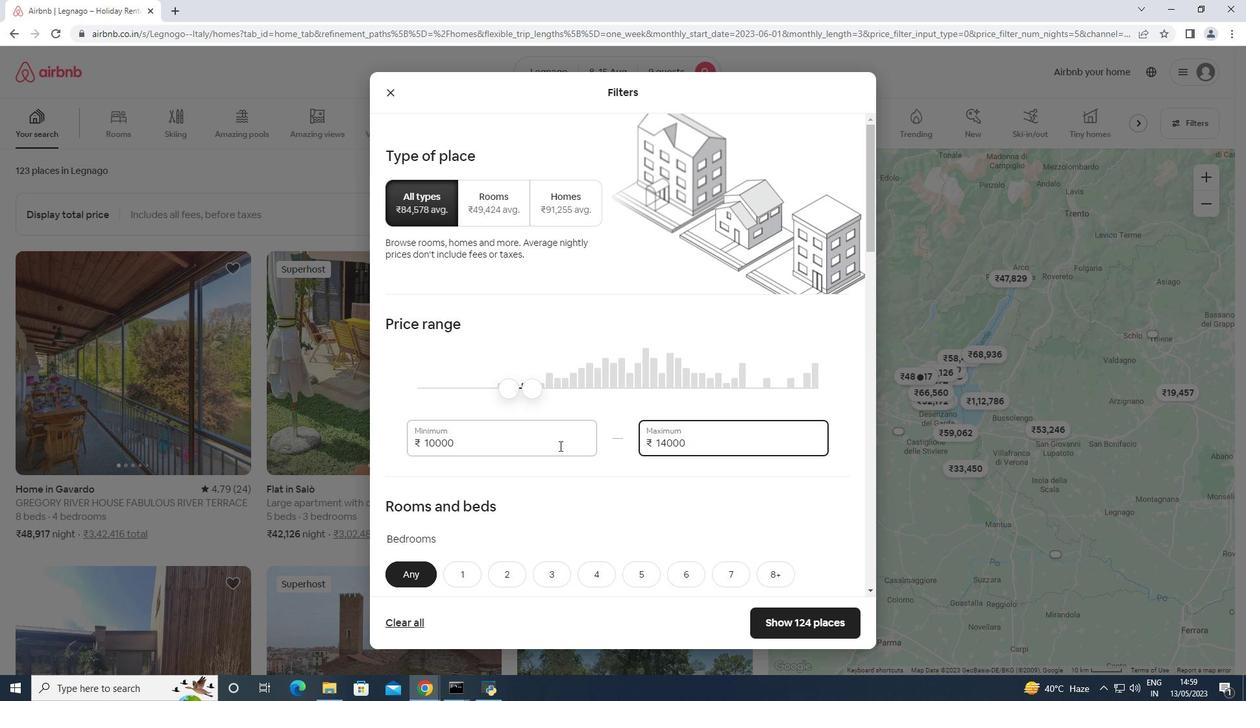 
Action: Mouse scrolled (559, 445) with delta (0, 0)
Screenshot: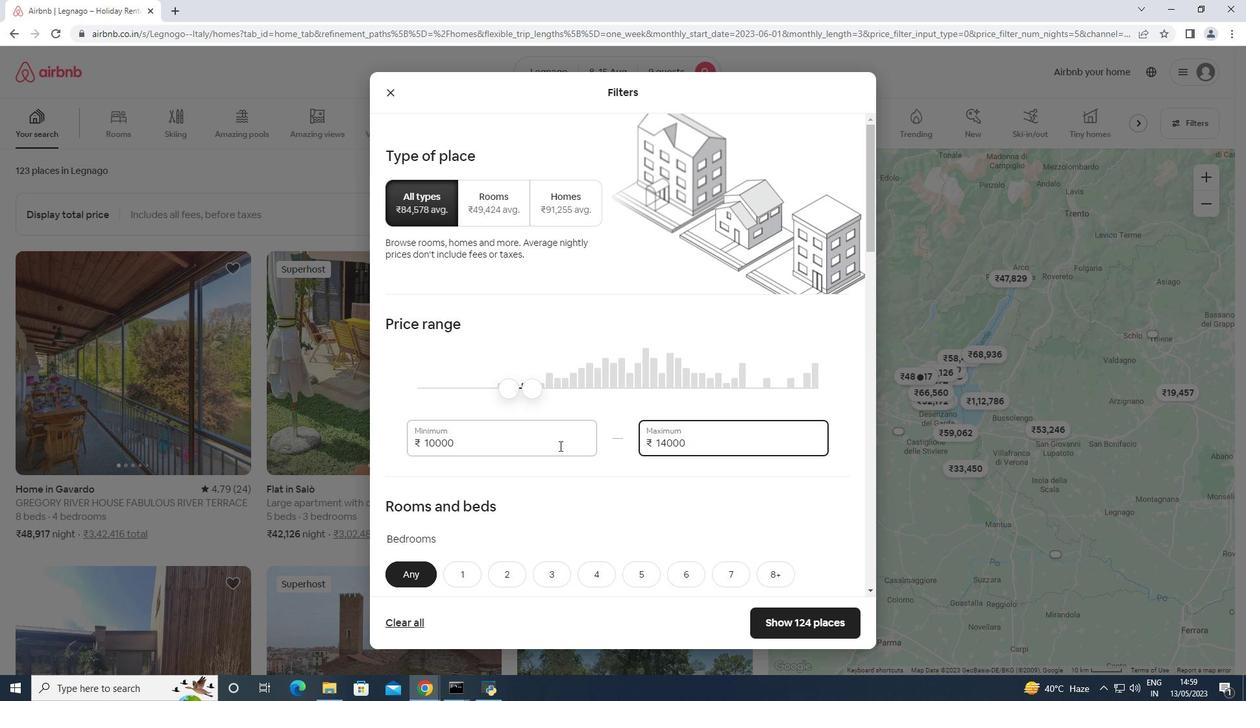 
Action: Mouse moved to (649, 311)
Screenshot: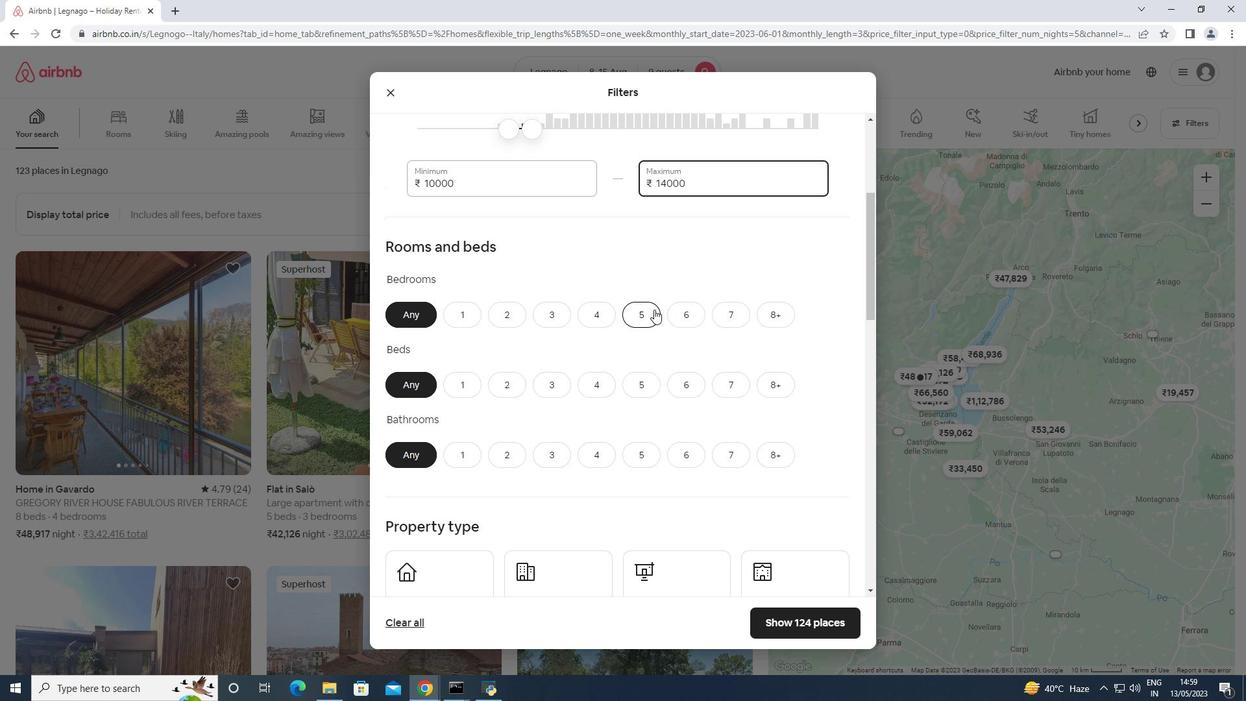 
Action: Mouse pressed left at (649, 311)
Screenshot: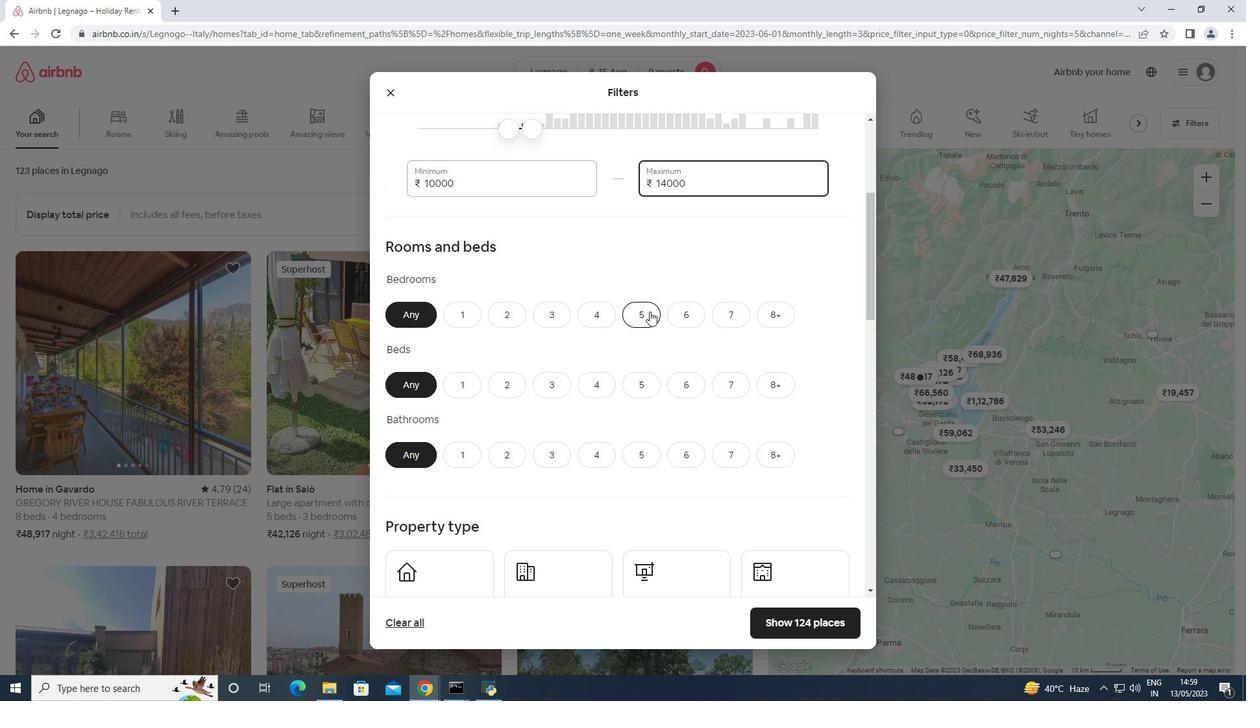 
Action: Mouse moved to (784, 384)
Screenshot: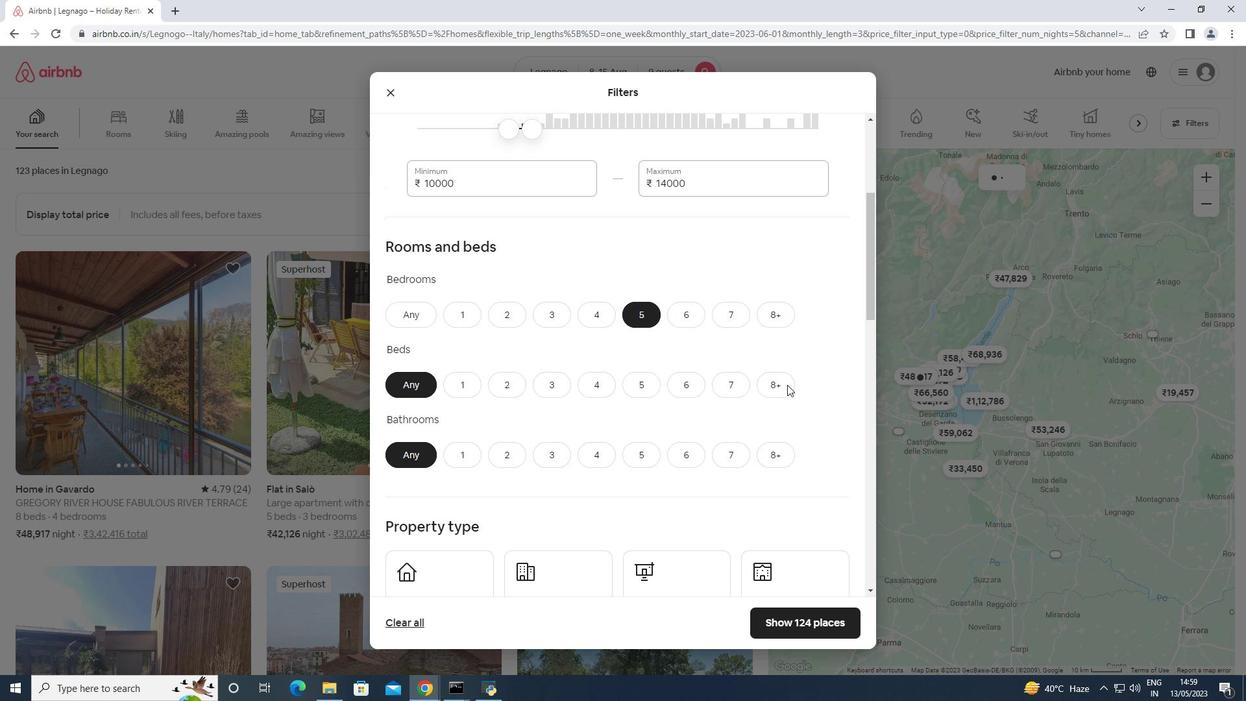 
Action: Mouse pressed left at (784, 384)
Screenshot: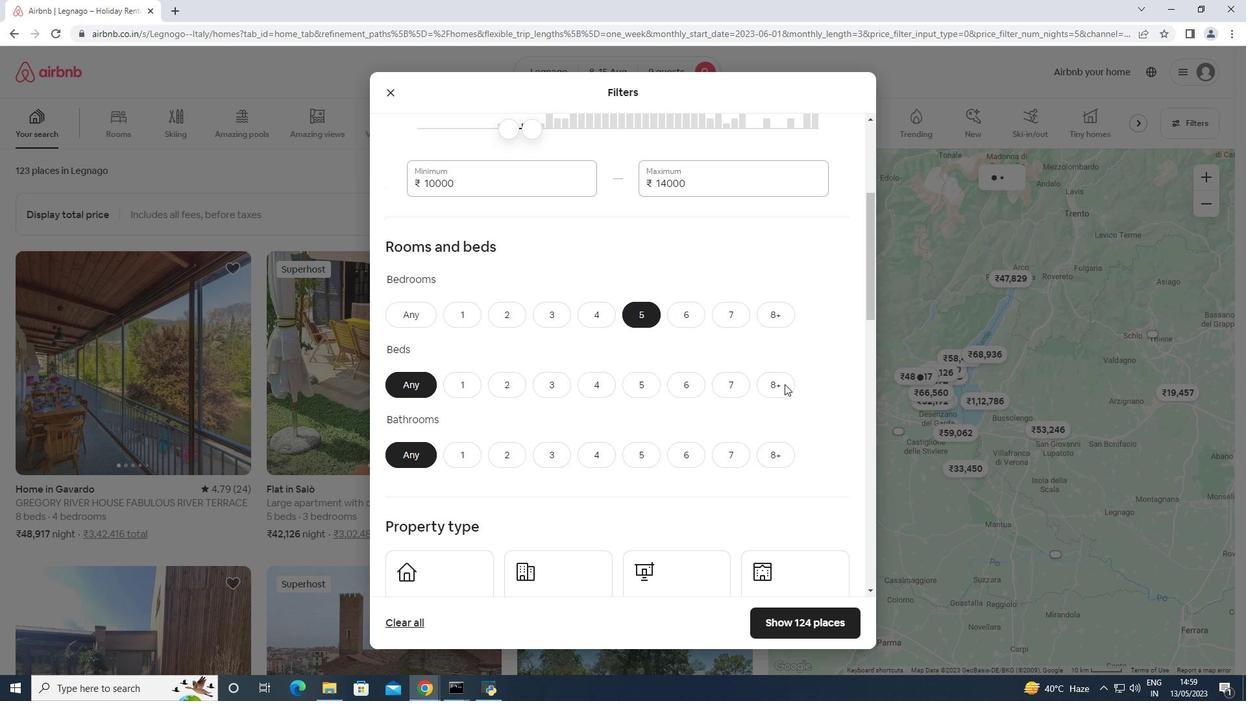 
Action: Mouse moved to (646, 449)
Screenshot: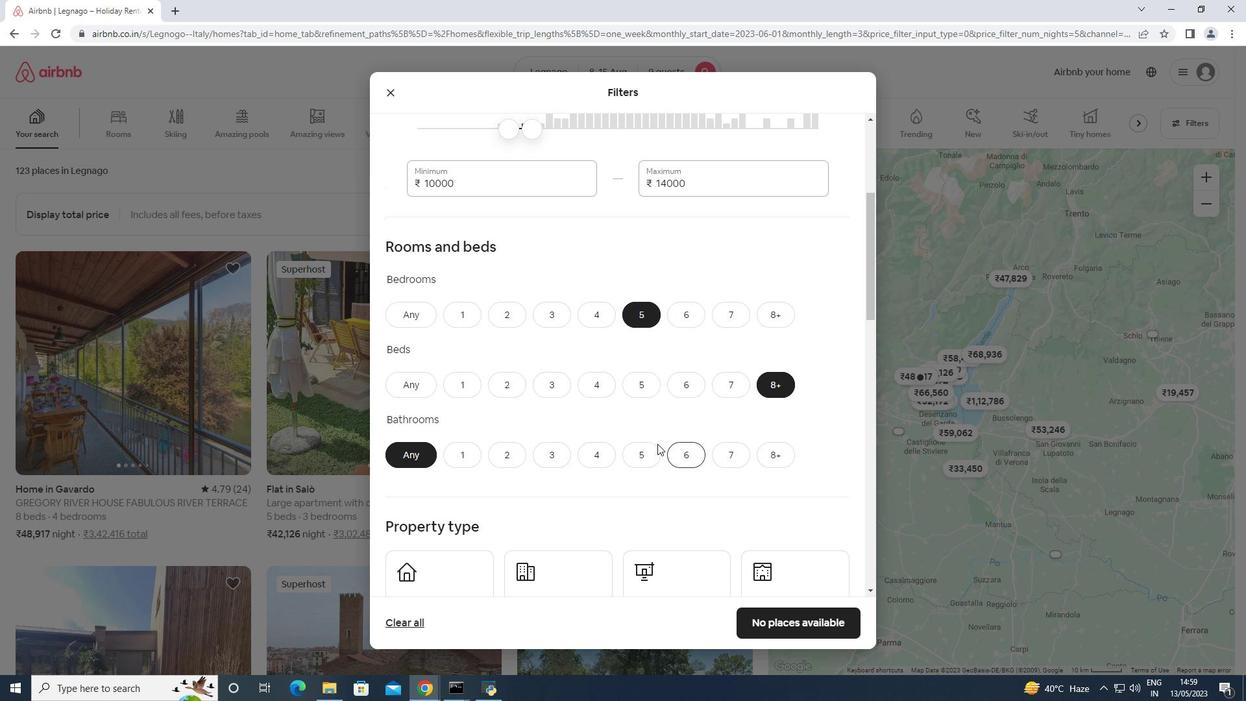 
Action: Mouse pressed left at (646, 449)
Screenshot: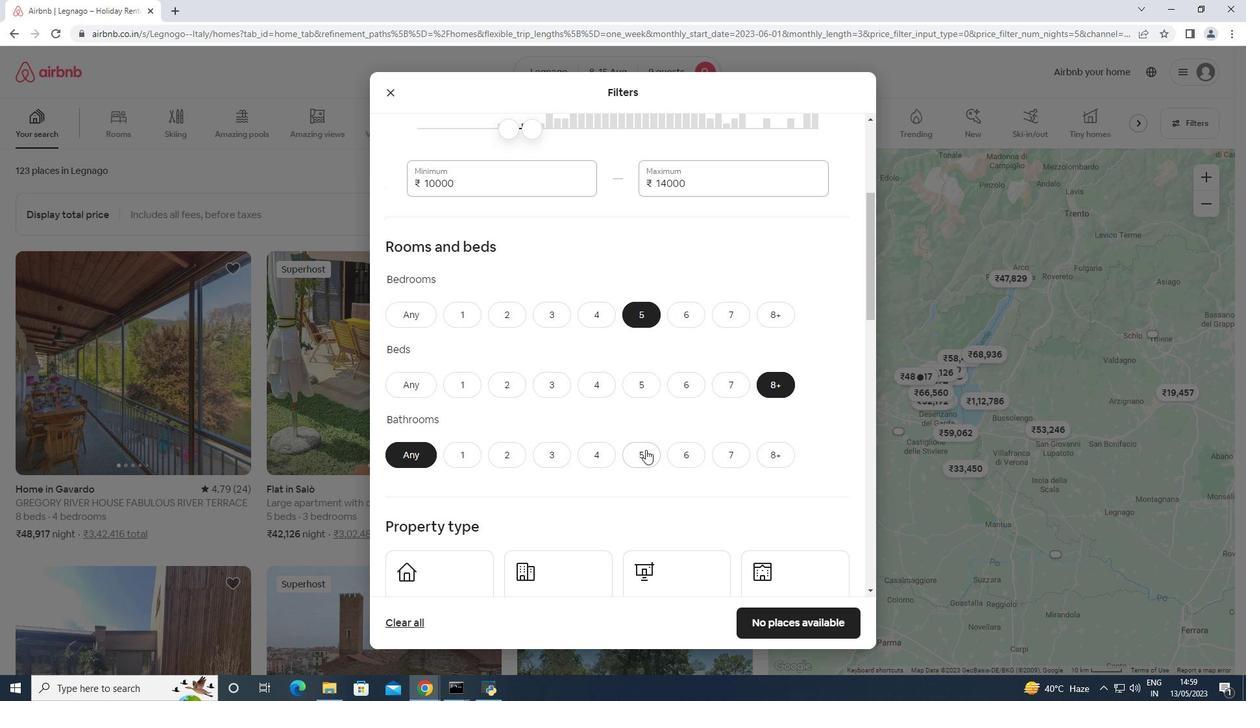 
Action: Mouse scrolled (646, 449) with delta (0, 0)
Screenshot: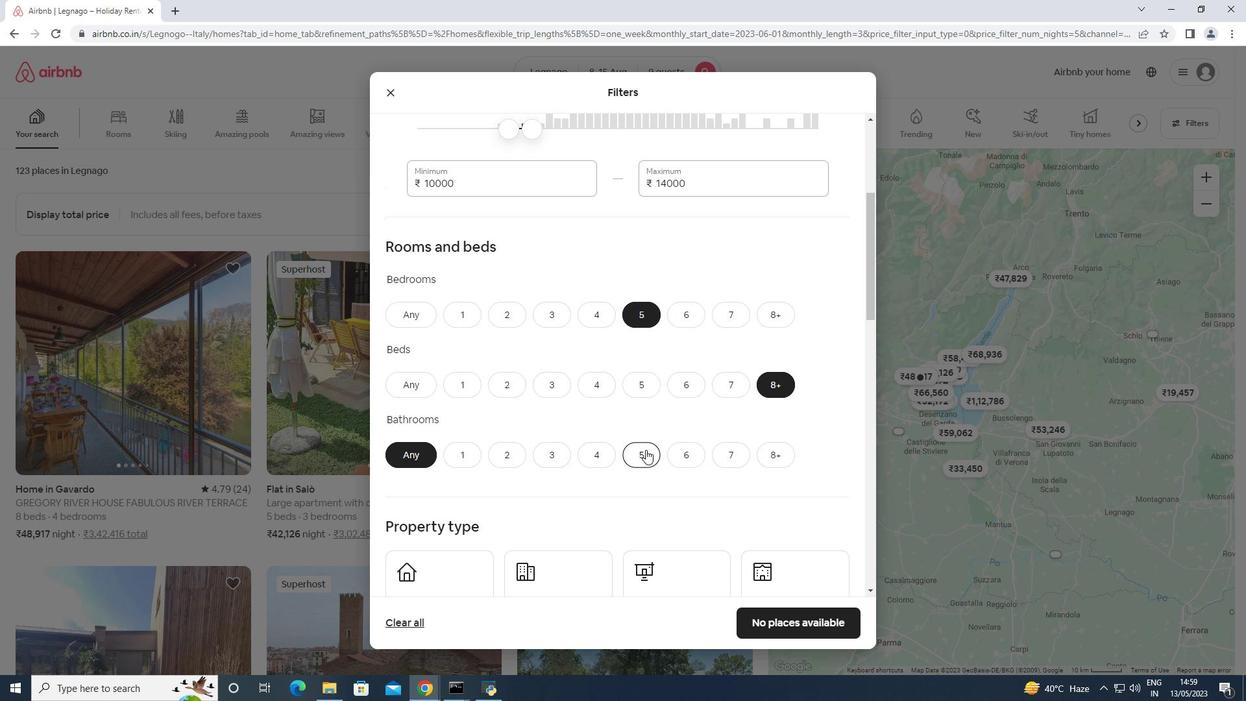 
Action: Mouse scrolled (646, 449) with delta (0, 0)
Screenshot: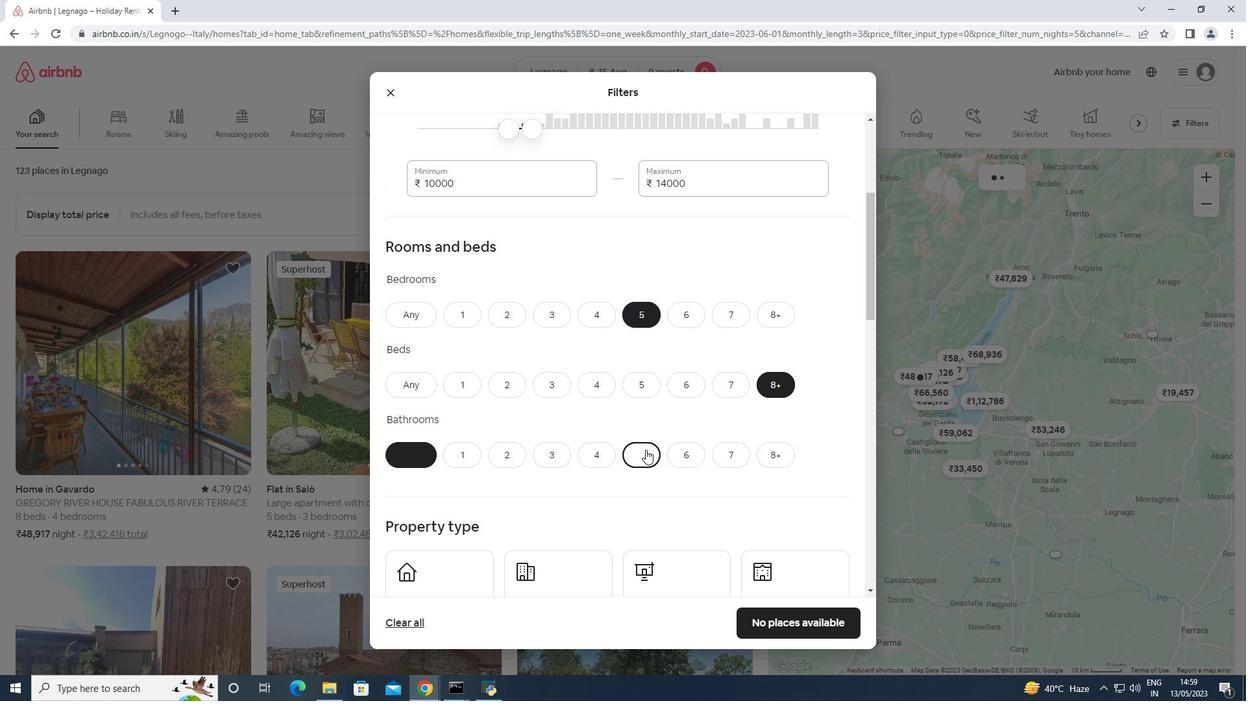 
Action: Mouse scrolled (646, 449) with delta (0, 0)
Screenshot: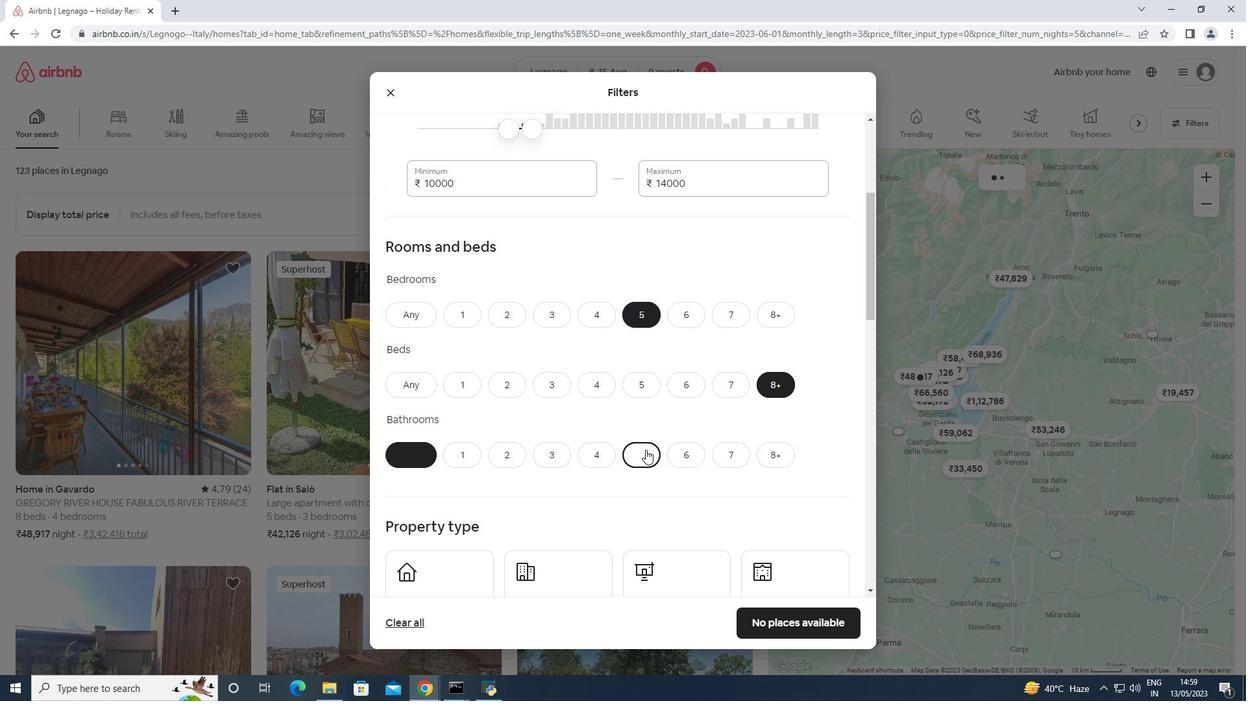 
Action: Mouse scrolled (646, 449) with delta (0, 0)
Screenshot: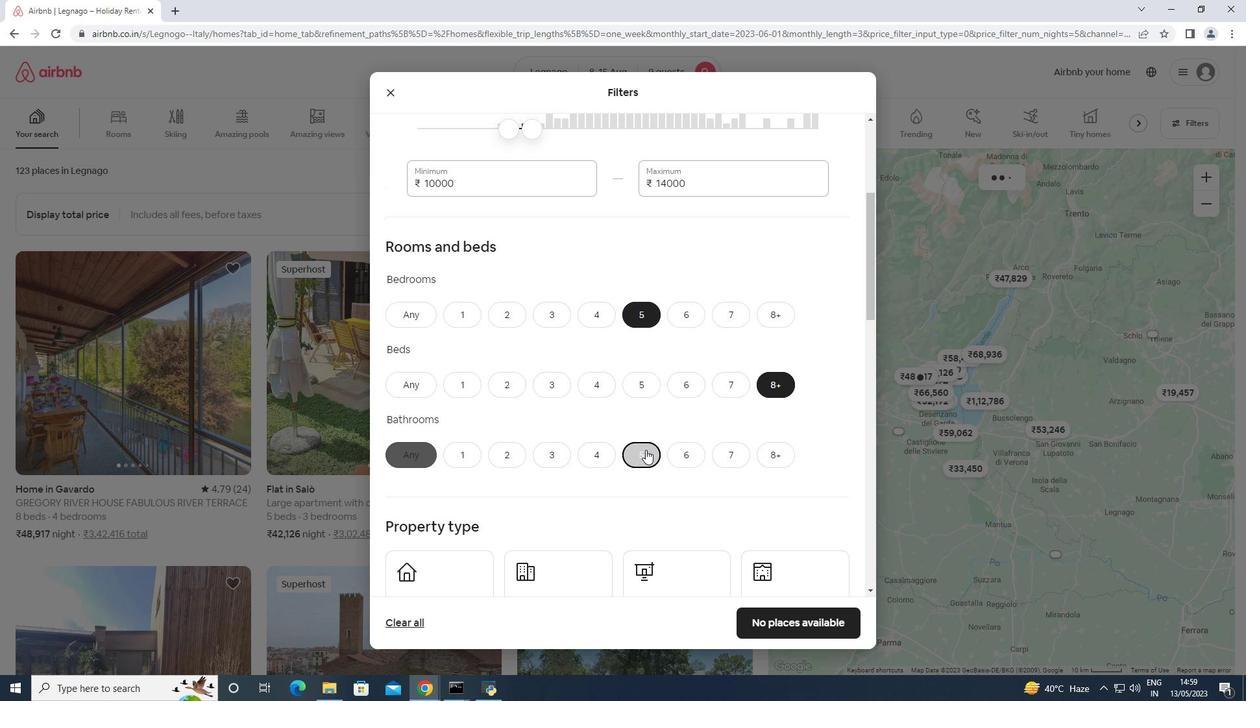 
Action: Mouse scrolled (646, 449) with delta (0, 0)
Screenshot: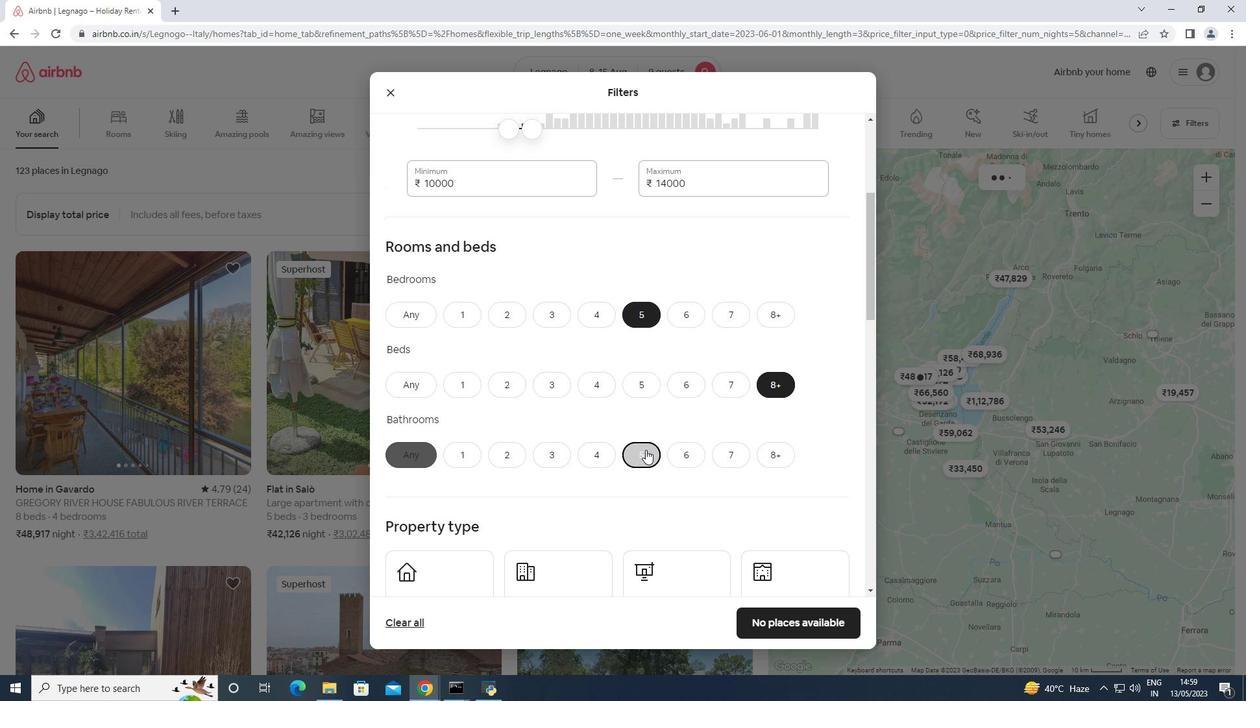 
Action: Mouse moved to (383, 256)
Screenshot: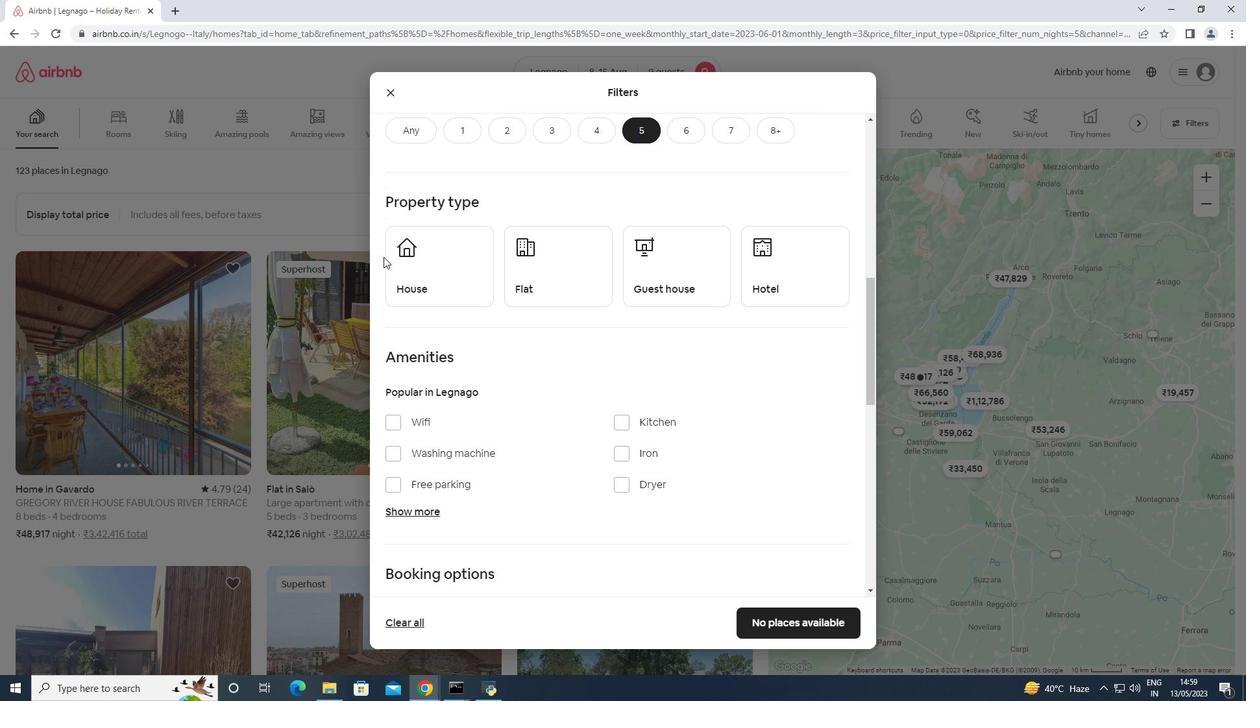
Action: Mouse pressed left at (383, 256)
Screenshot: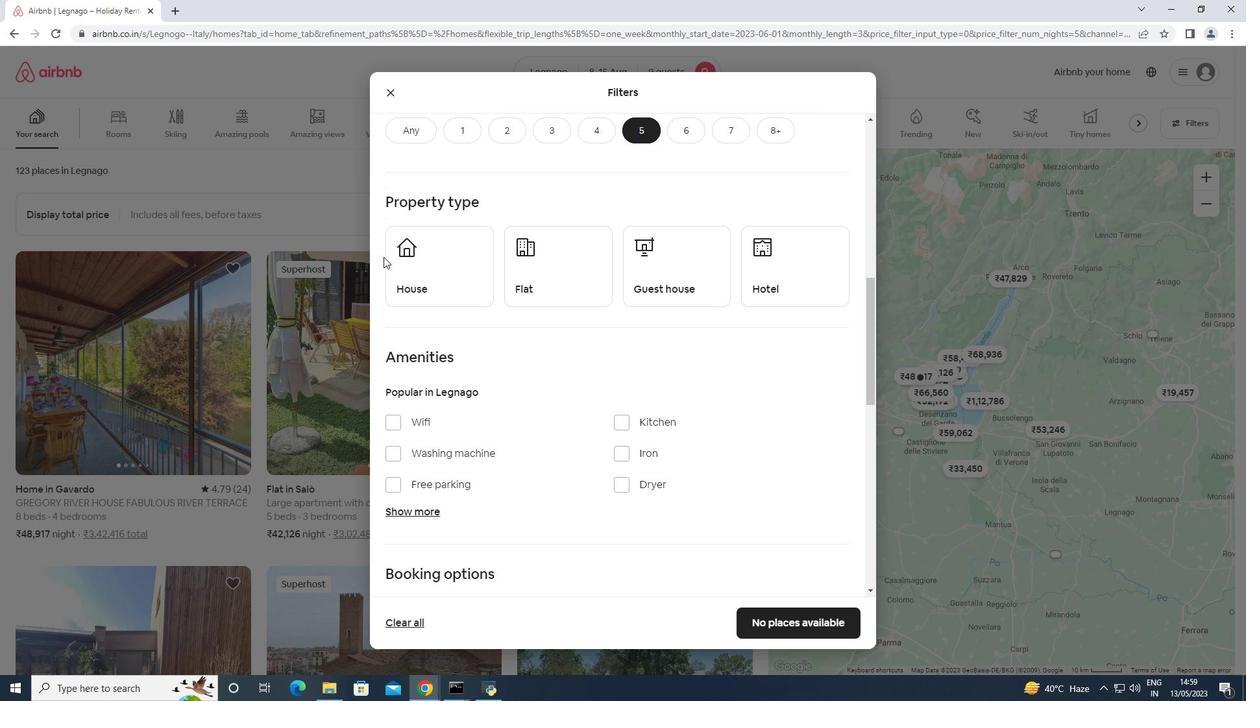 
Action: Mouse moved to (525, 266)
Screenshot: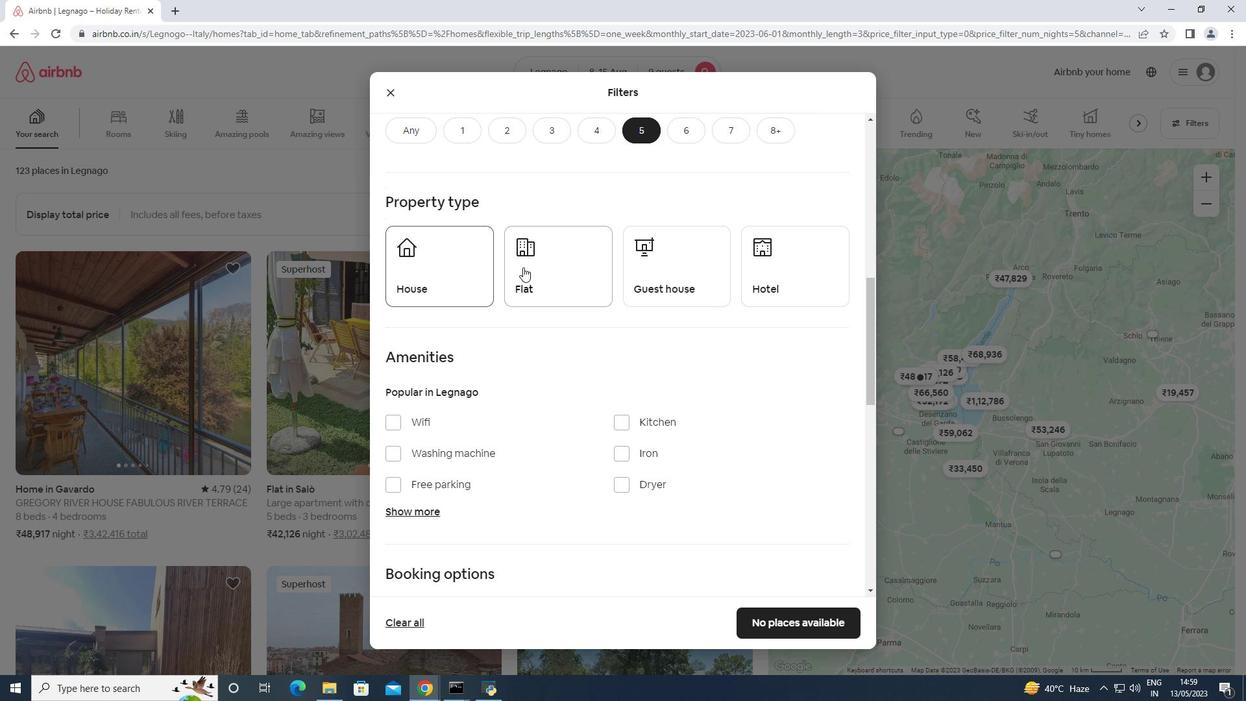 
Action: Mouse pressed left at (525, 266)
Screenshot: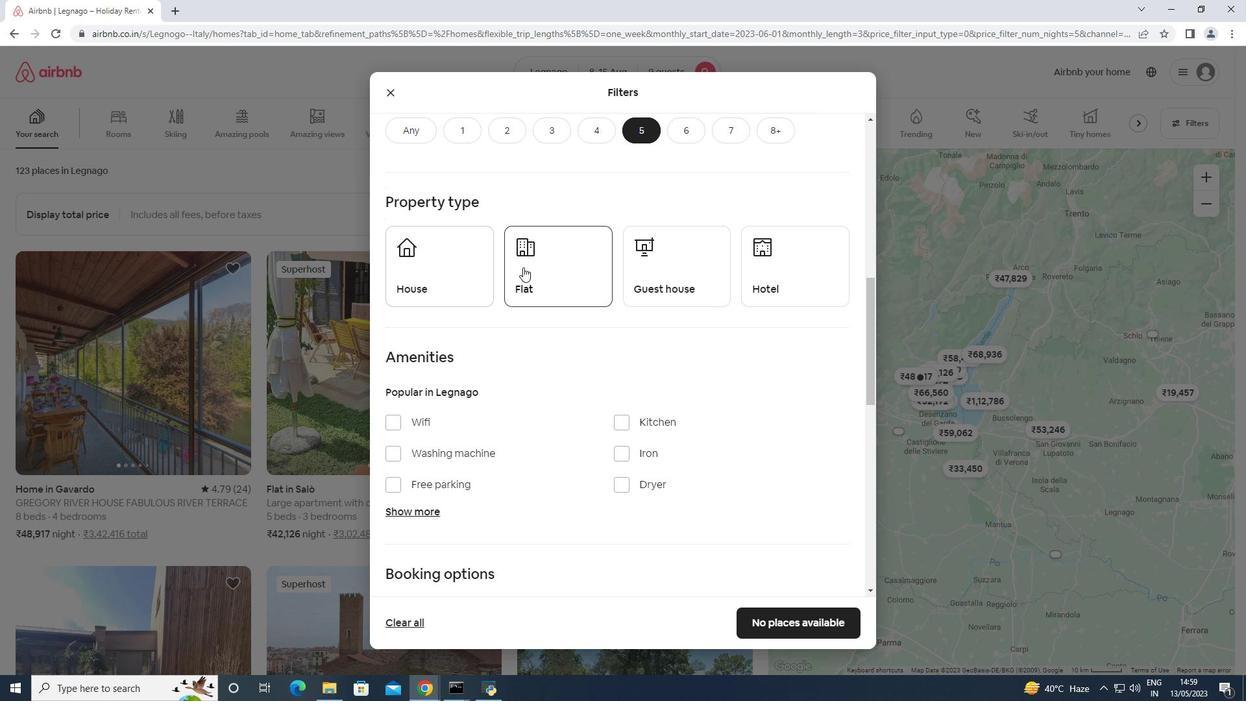 
Action: Mouse moved to (692, 276)
Screenshot: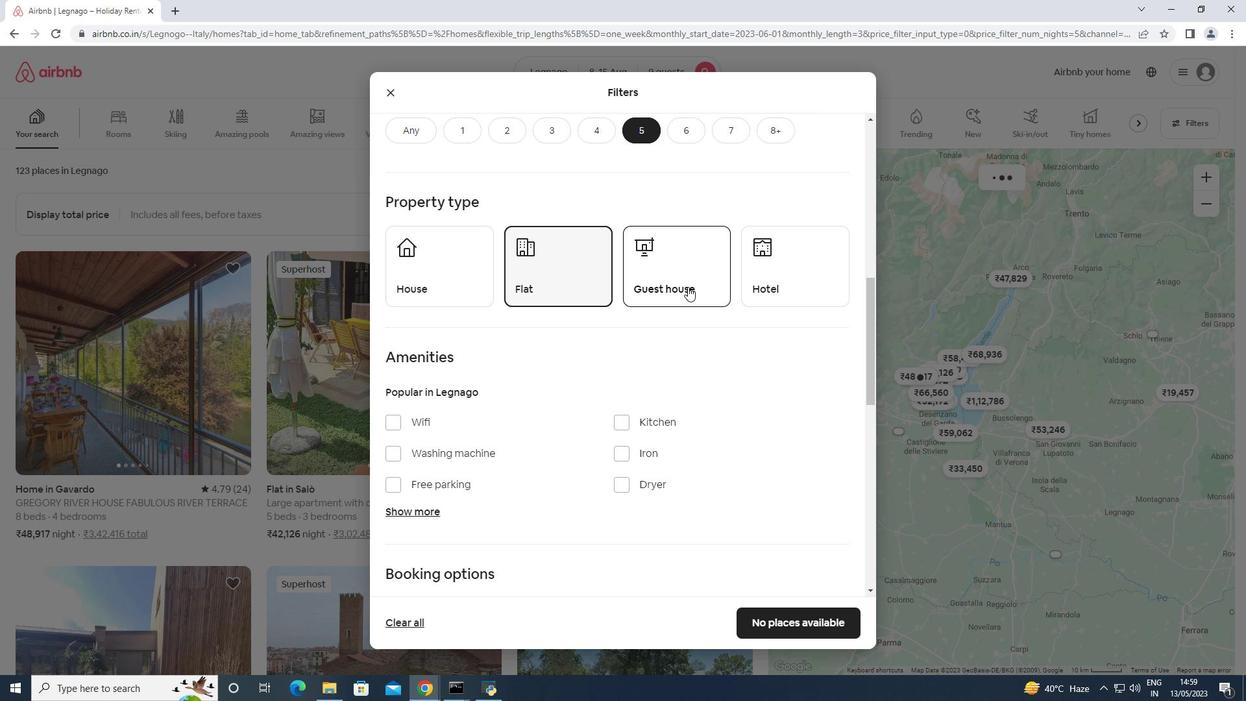 
Action: Mouse pressed left at (692, 276)
Screenshot: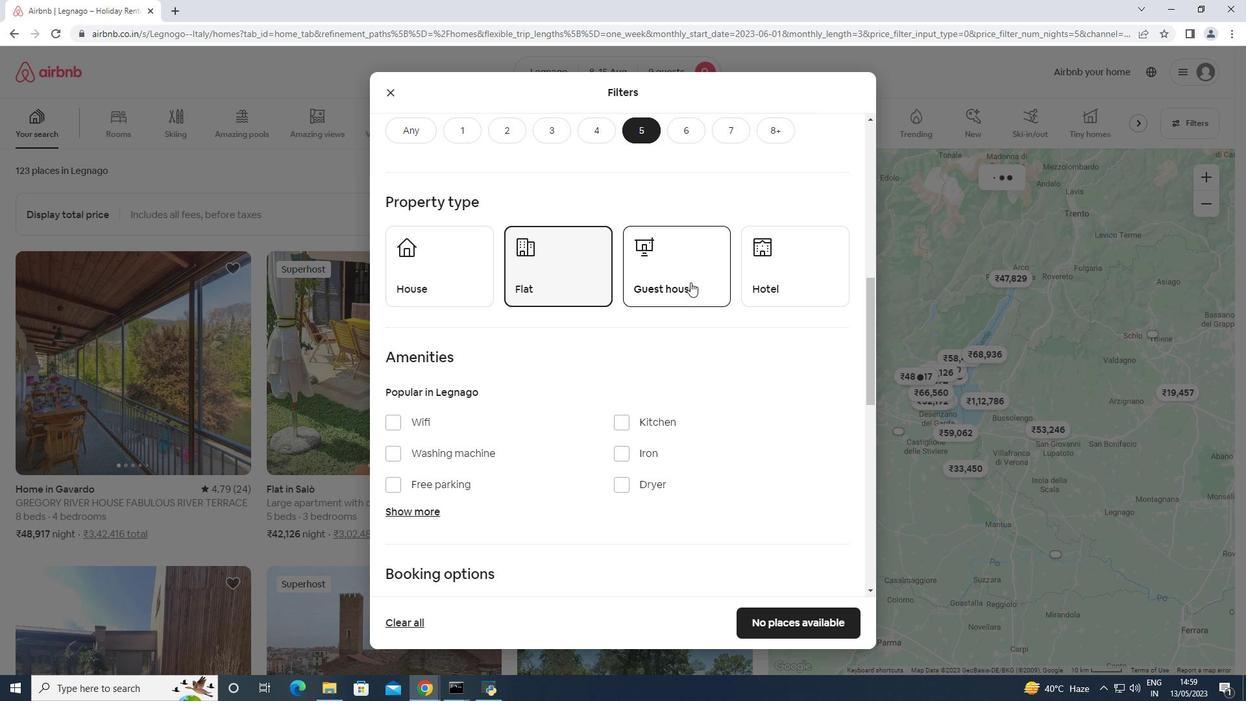 
Action: Mouse moved to (477, 283)
Screenshot: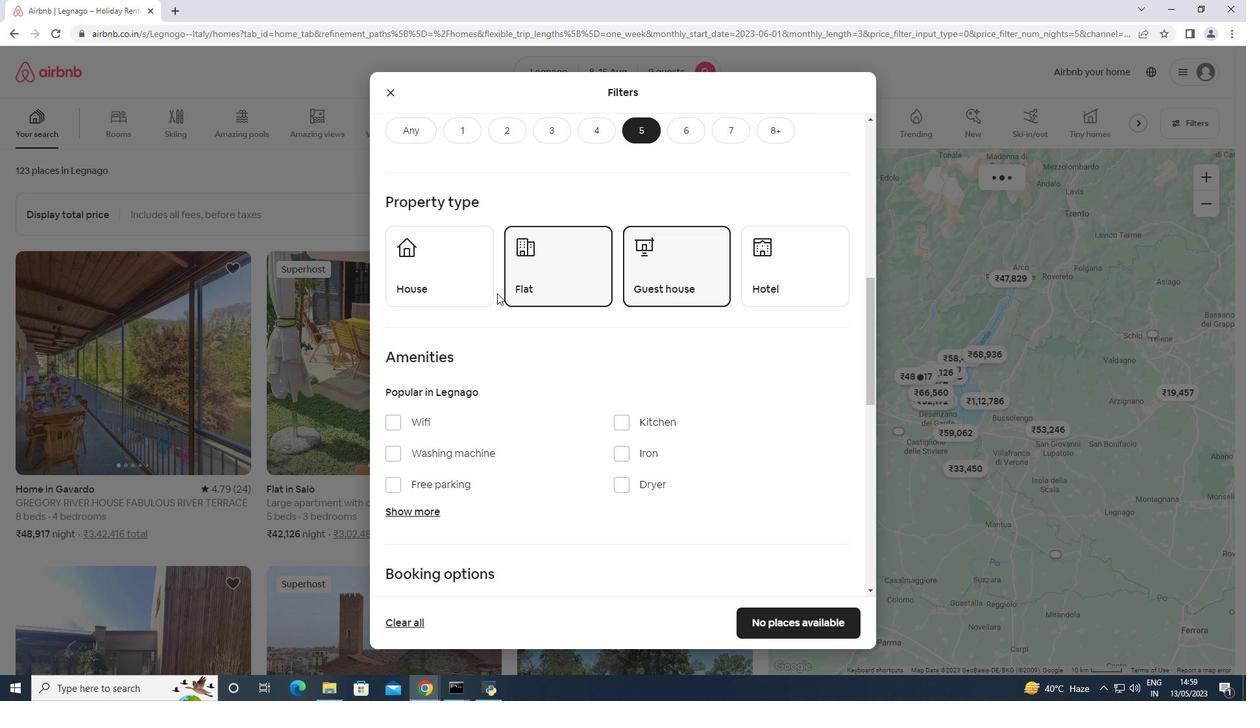 
Action: Mouse pressed left at (477, 283)
Screenshot: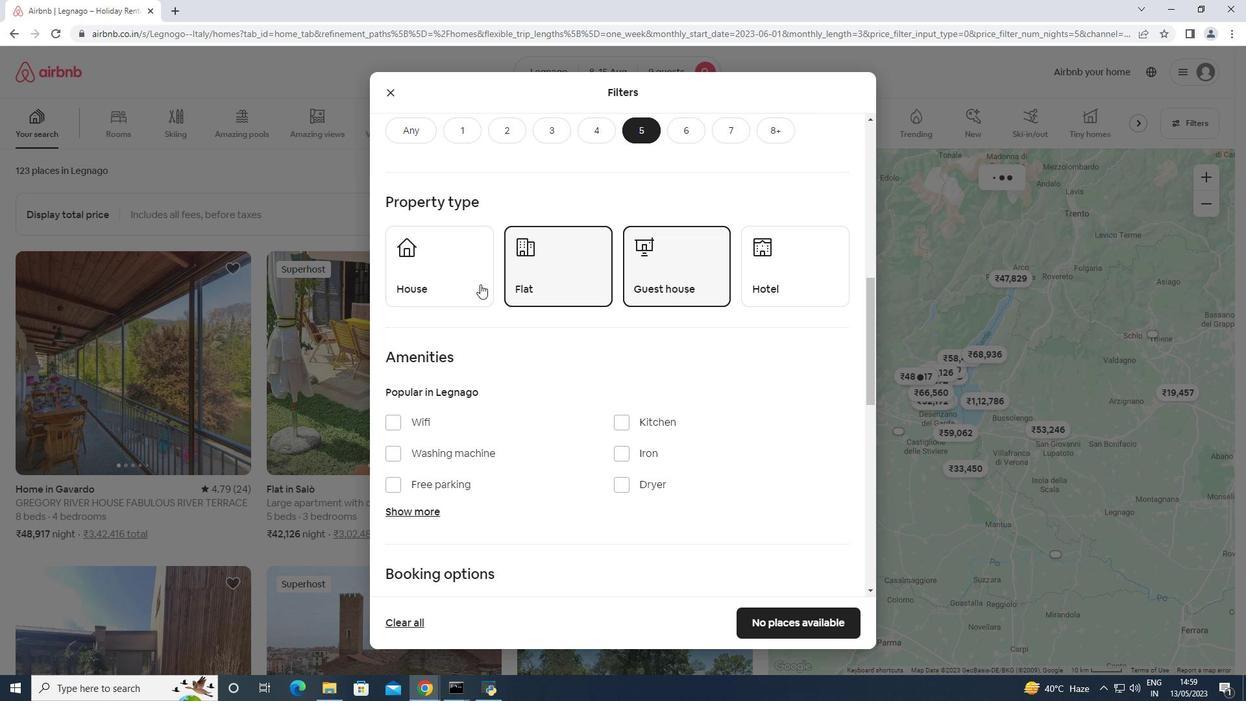 
Action: Mouse moved to (477, 282)
Screenshot: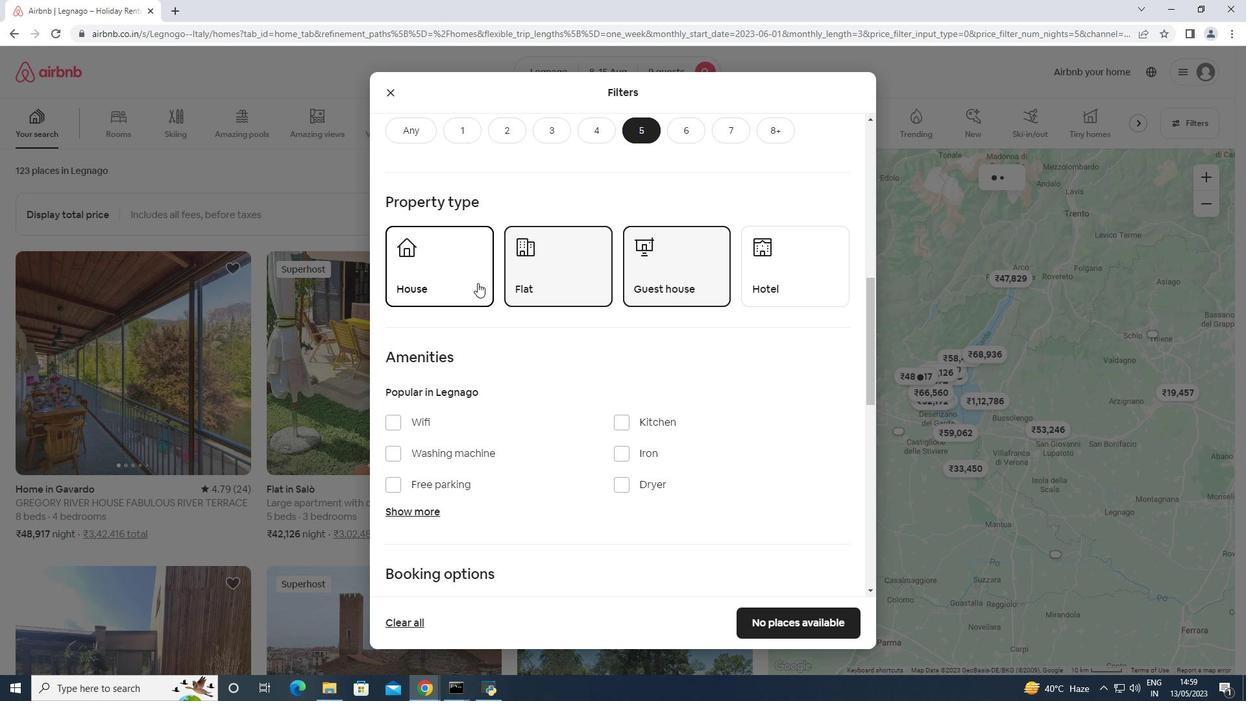 
Action: Mouse scrolled (477, 281) with delta (0, 0)
Screenshot: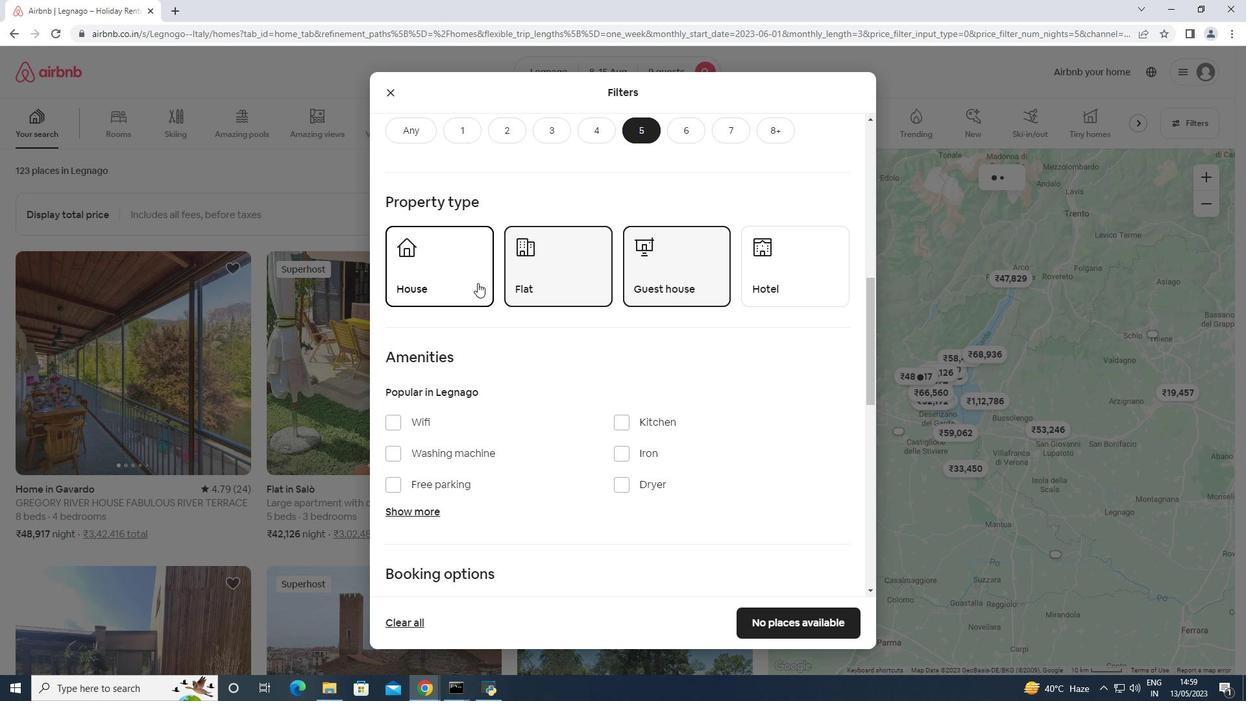 
Action: Mouse scrolled (477, 281) with delta (0, 0)
Screenshot: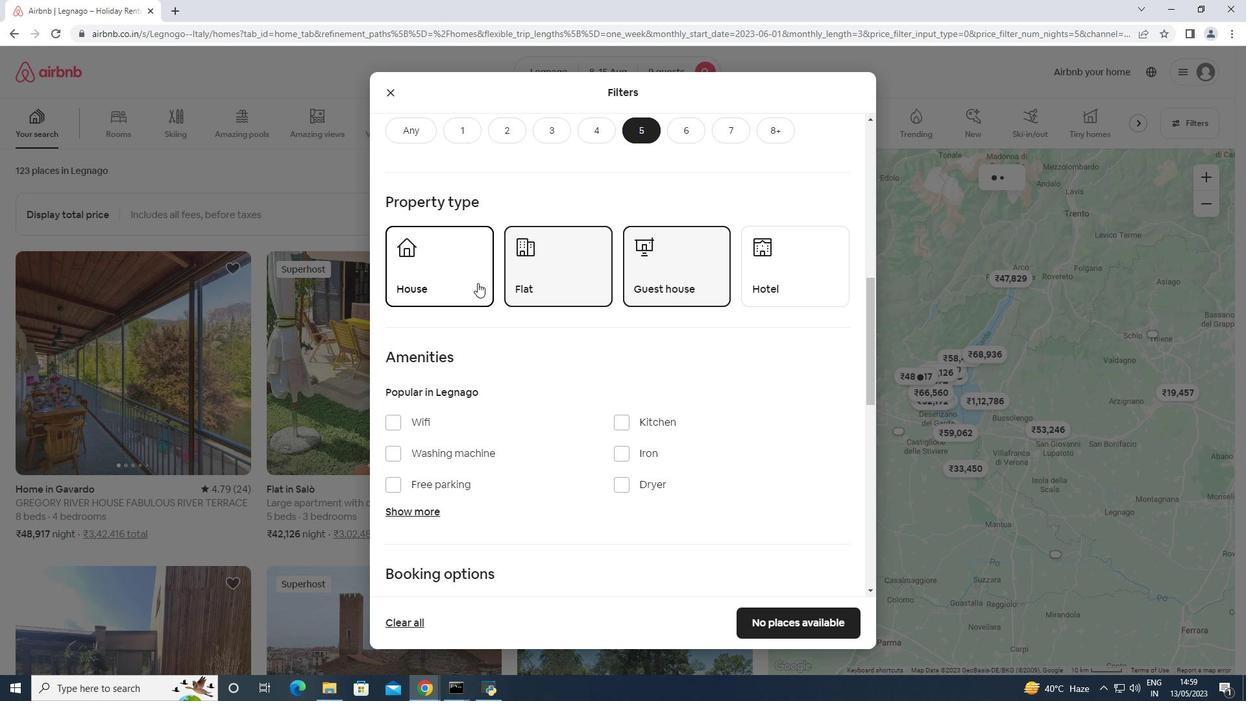 
Action: Mouse scrolled (477, 281) with delta (0, 0)
Screenshot: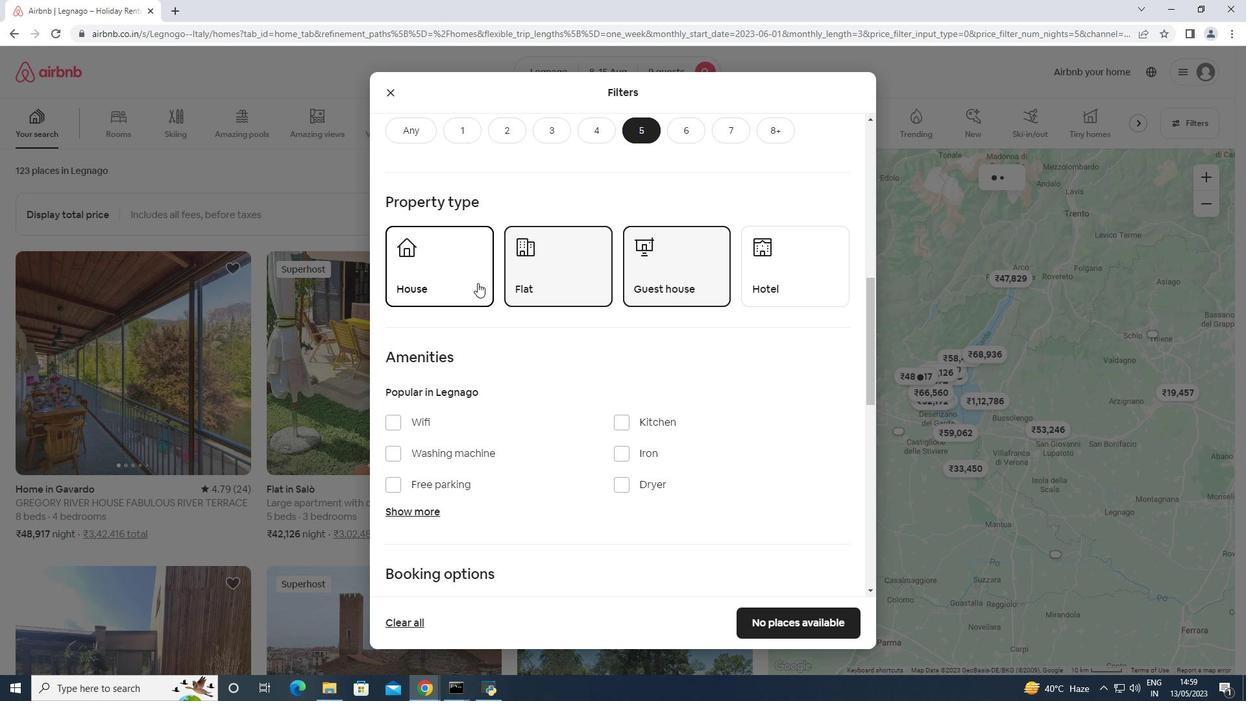 
Action: Mouse scrolled (477, 281) with delta (0, 0)
Screenshot: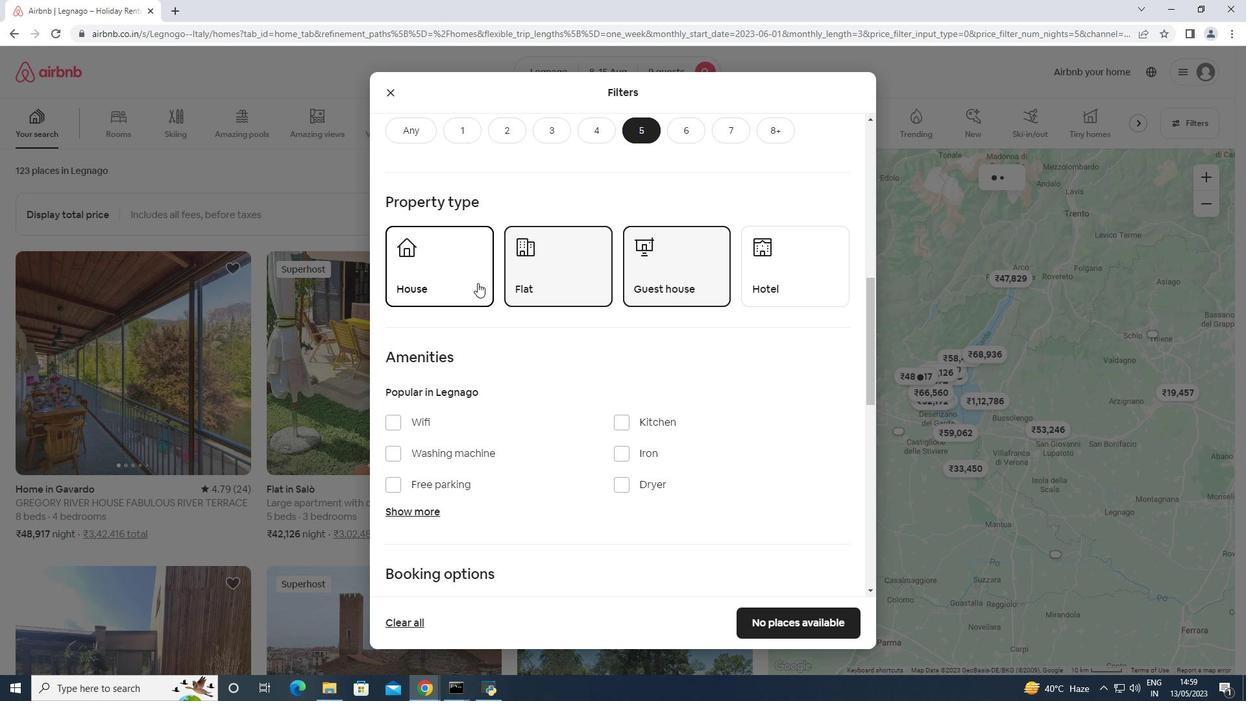 
Action: Mouse moved to (436, 159)
Screenshot: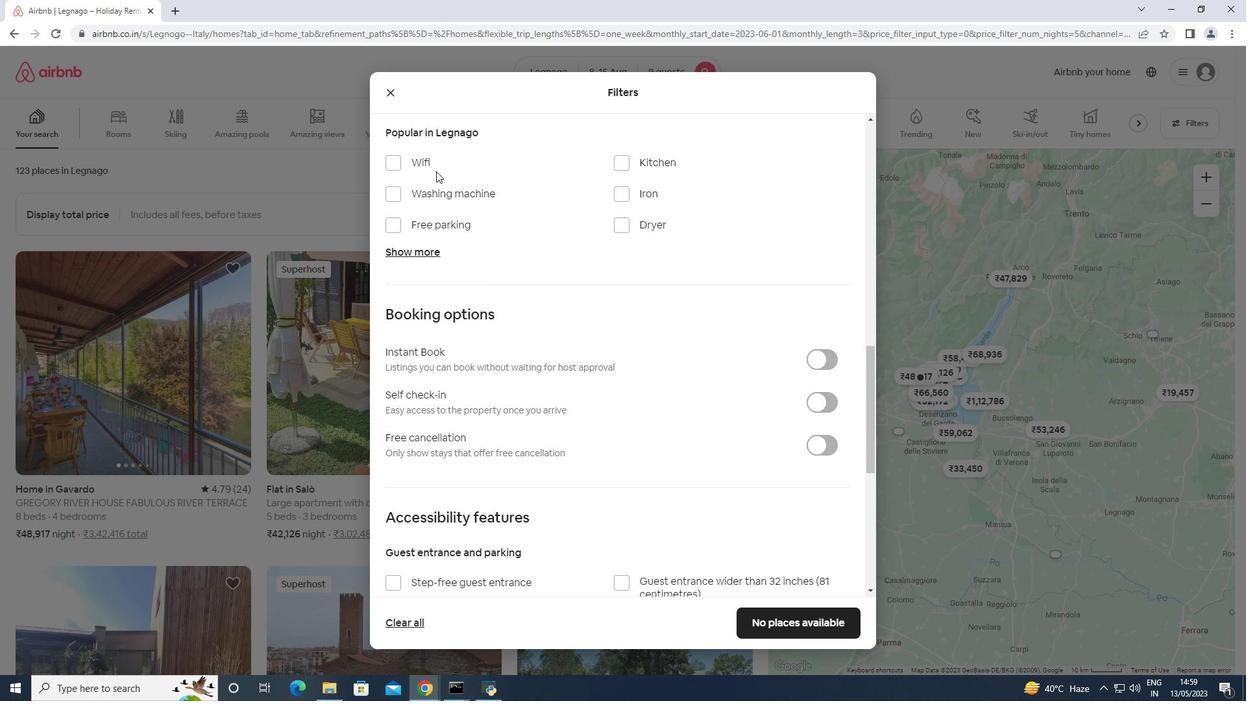 
Action: Mouse pressed left at (436, 159)
Screenshot: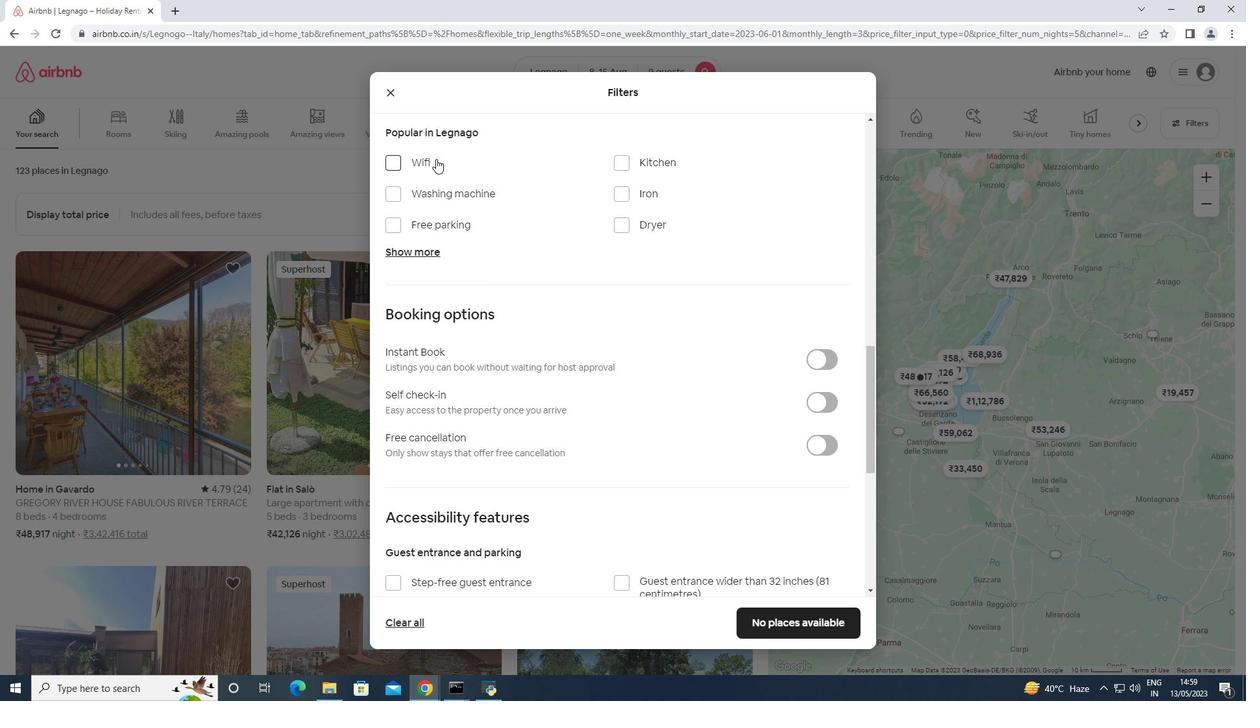 
Action: Mouse moved to (445, 229)
Screenshot: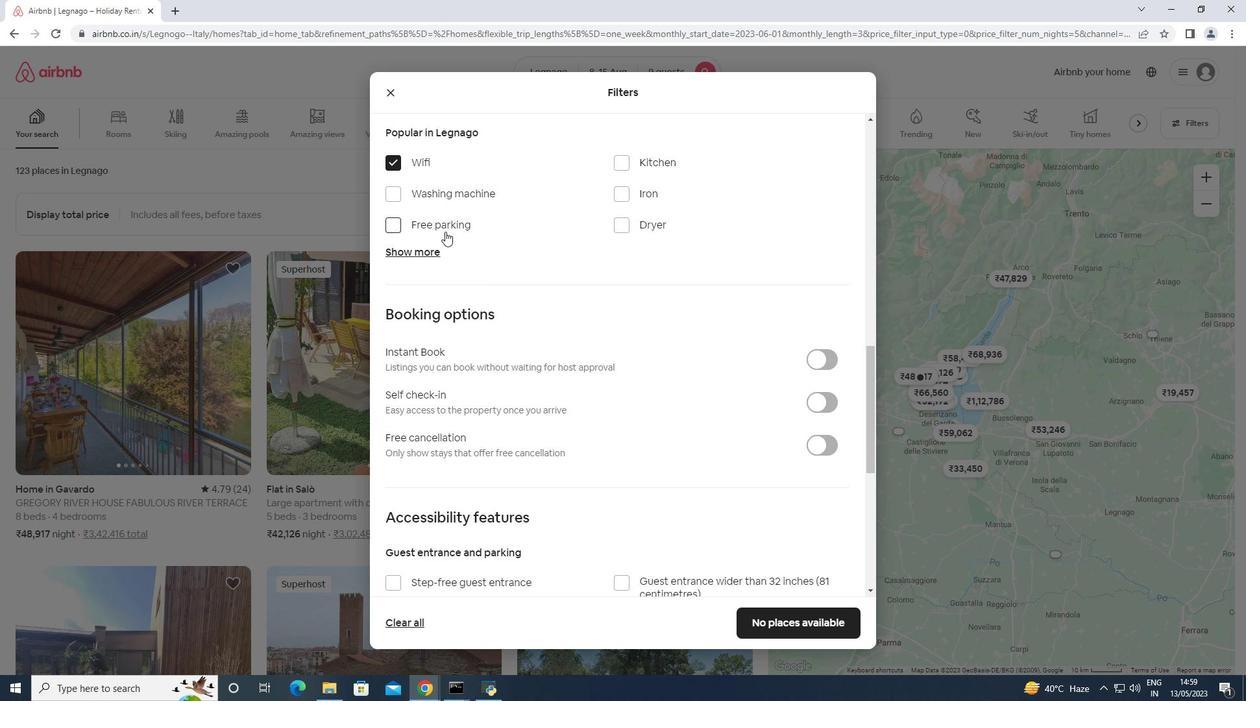 
Action: Mouse pressed left at (445, 229)
Screenshot: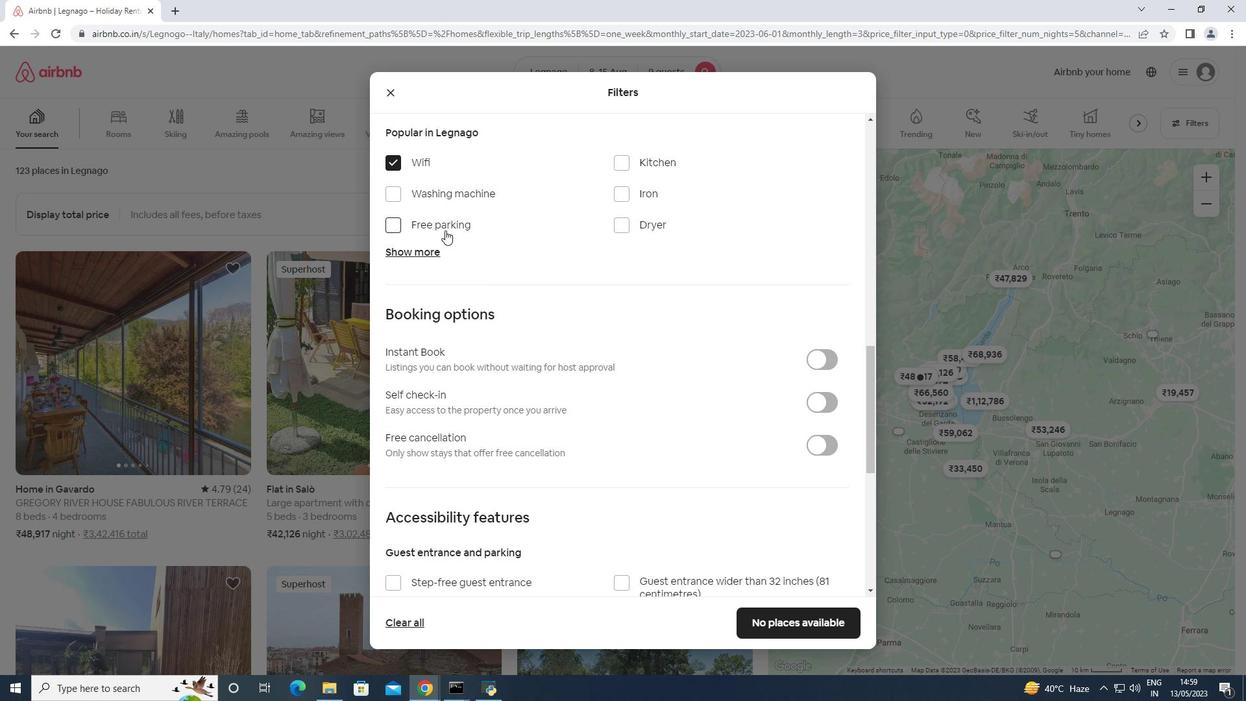
Action: Mouse moved to (437, 254)
Screenshot: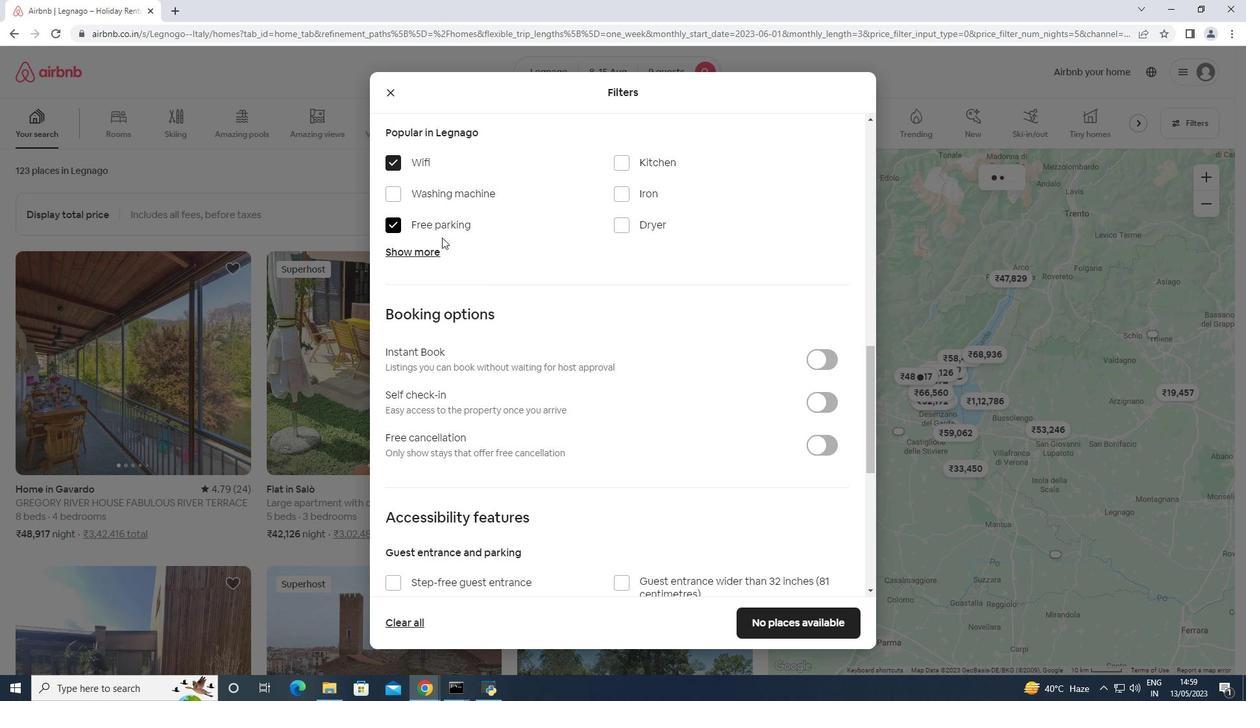 
Action: Mouse pressed left at (437, 254)
Screenshot: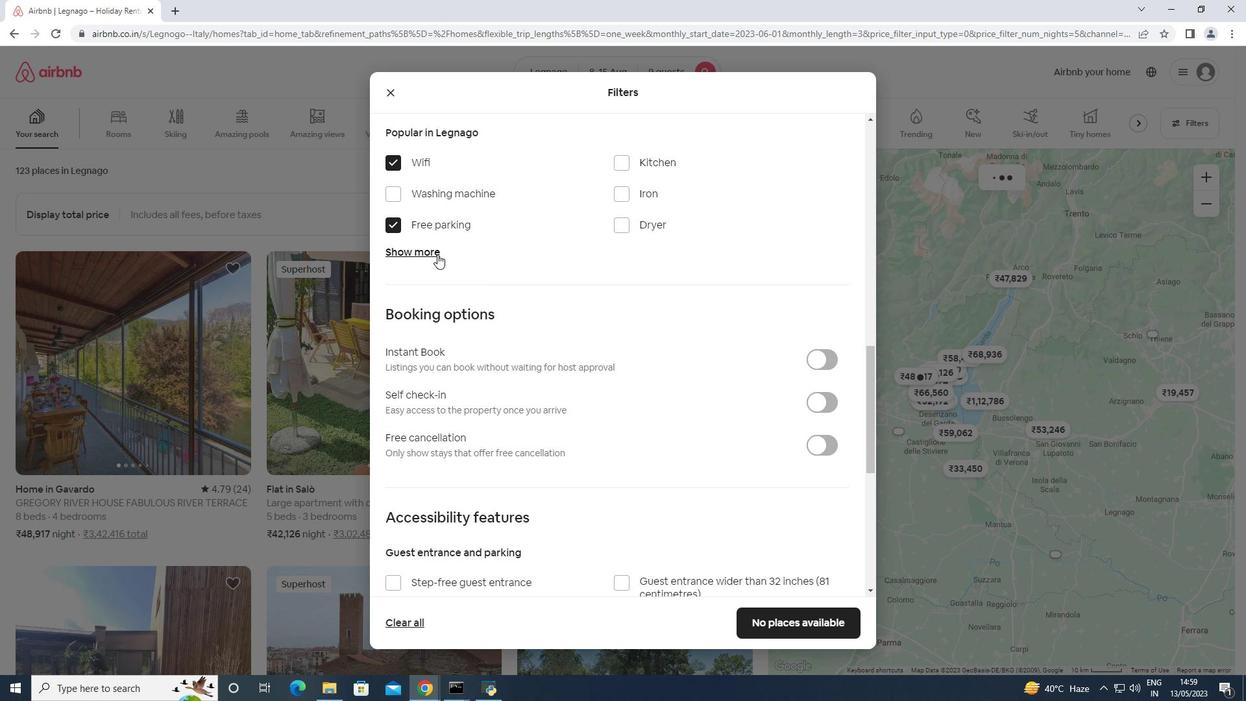 
Action: Mouse moved to (637, 322)
Screenshot: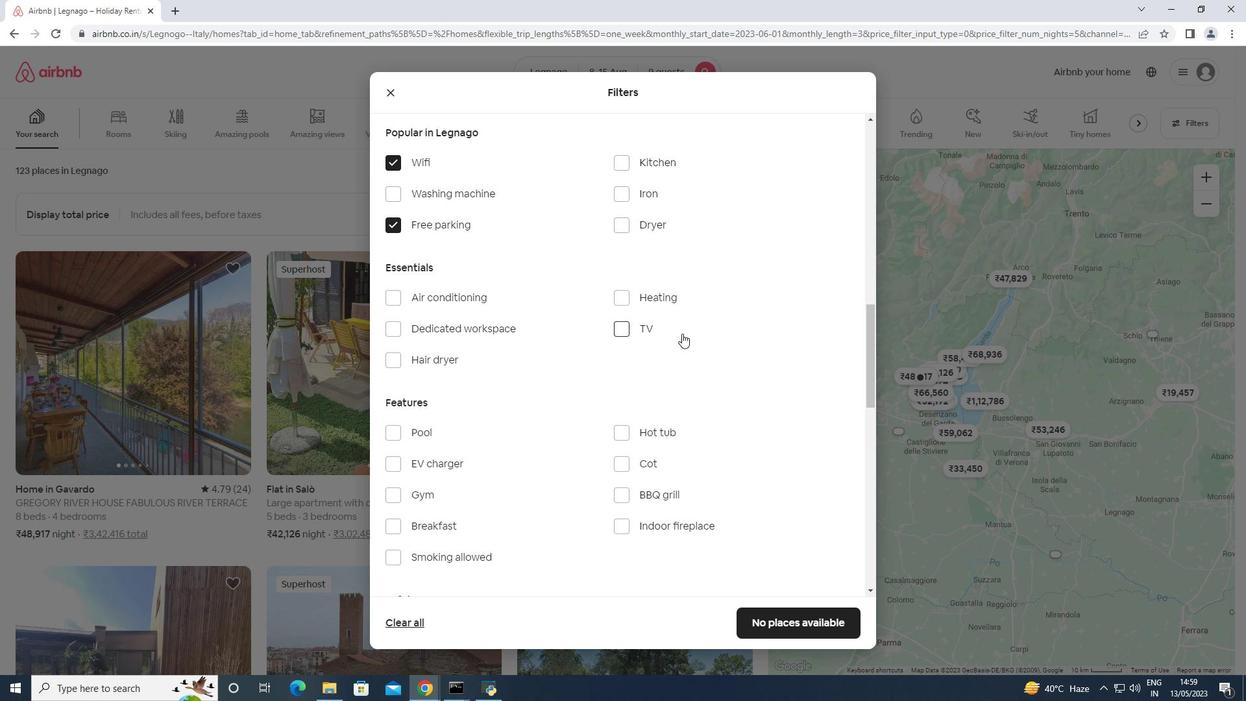 
Action: Mouse pressed left at (637, 322)
Screenshot: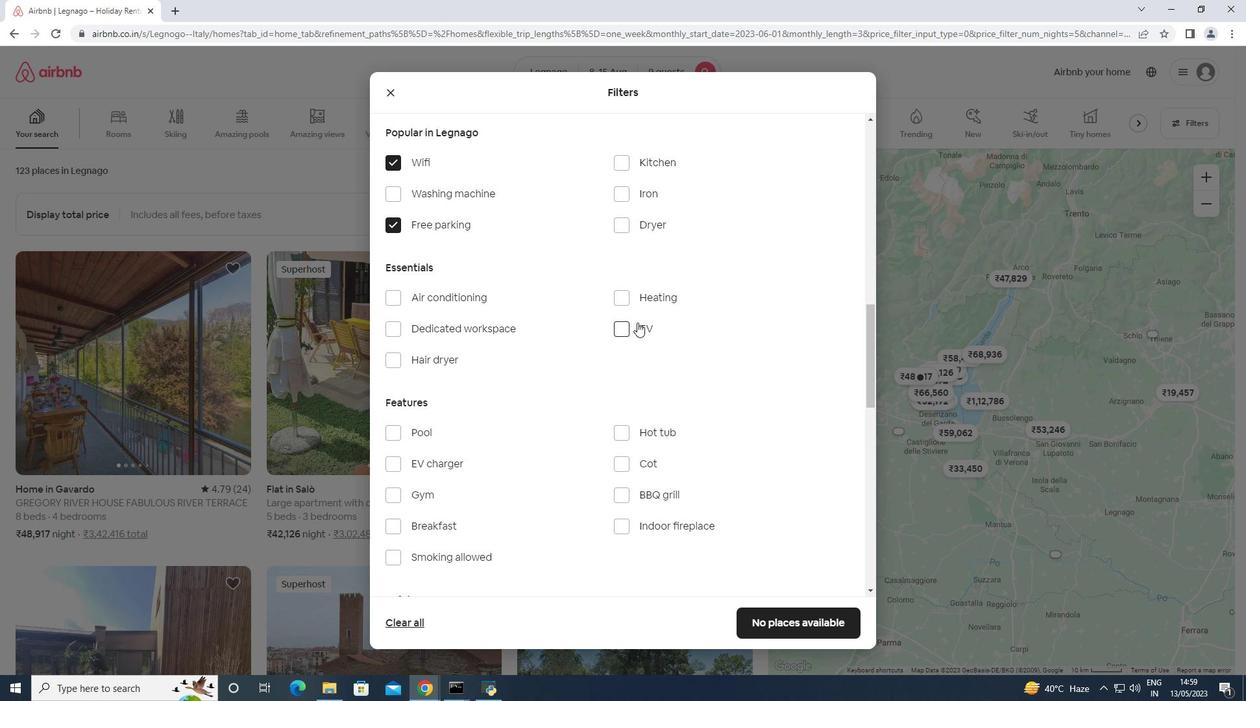
Action: Mouse moved to (636, 322)
Screenshot: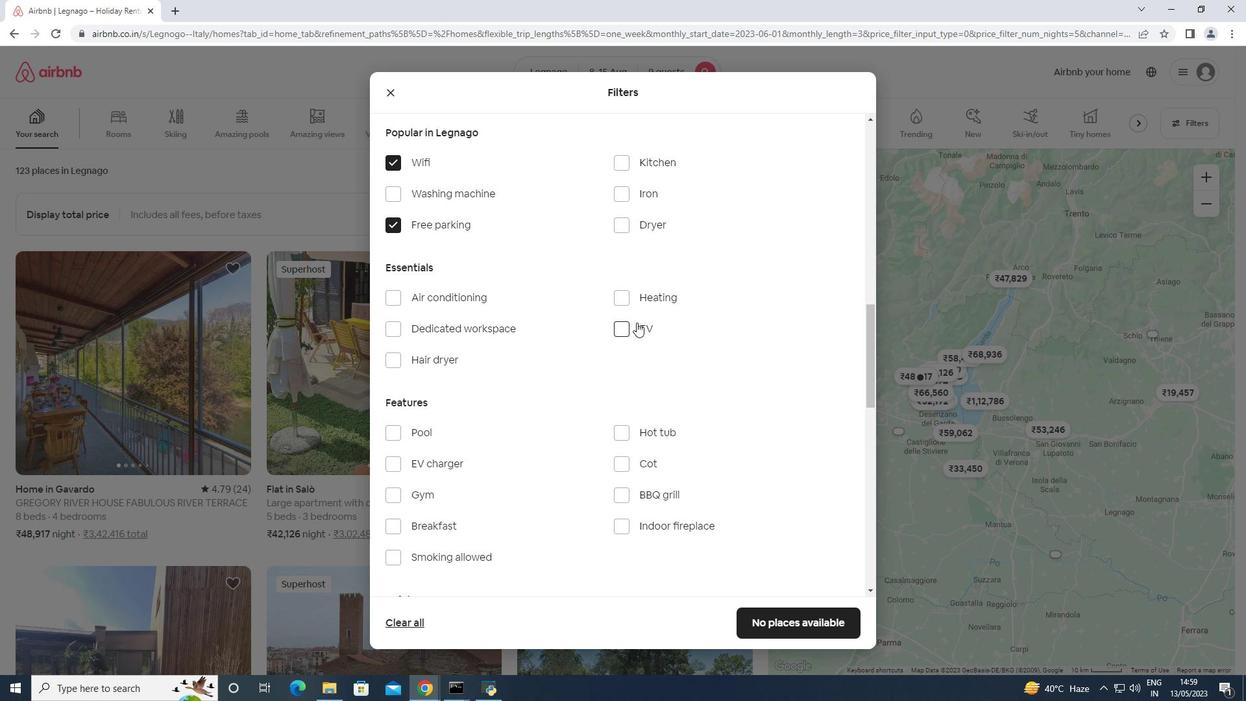 
Action: Mouse scrolled (636, 321) with delta (0, 0)
Screenshot: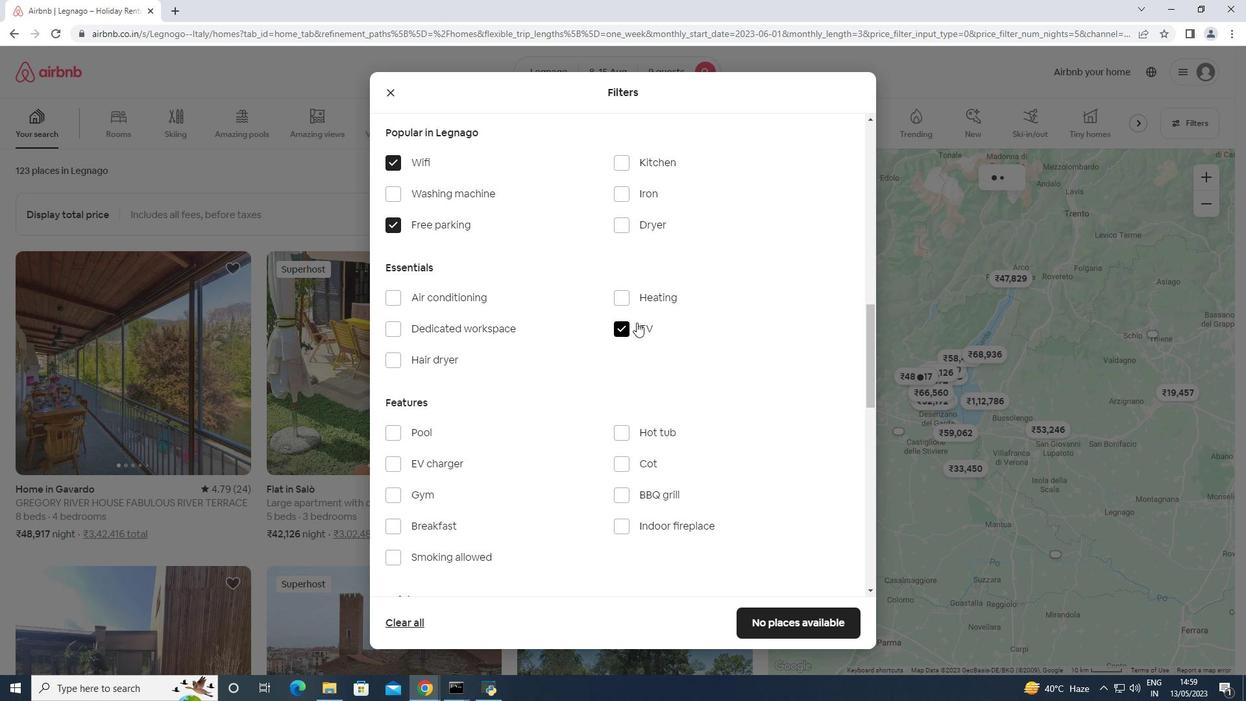 
Action: Mouse scrolled (636, 321) with delta (0, 0)
Screenshot: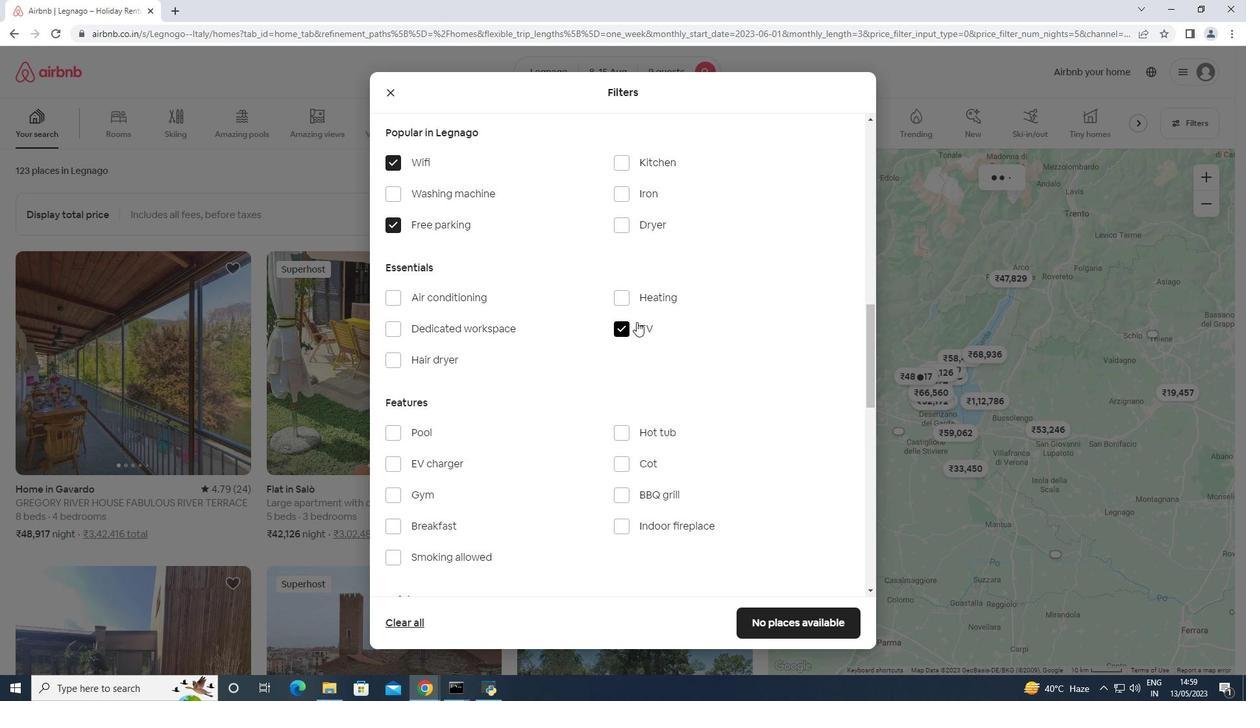 
Action: Mouse scrolled (636, 321) with delta (0, 0)
Screenshot: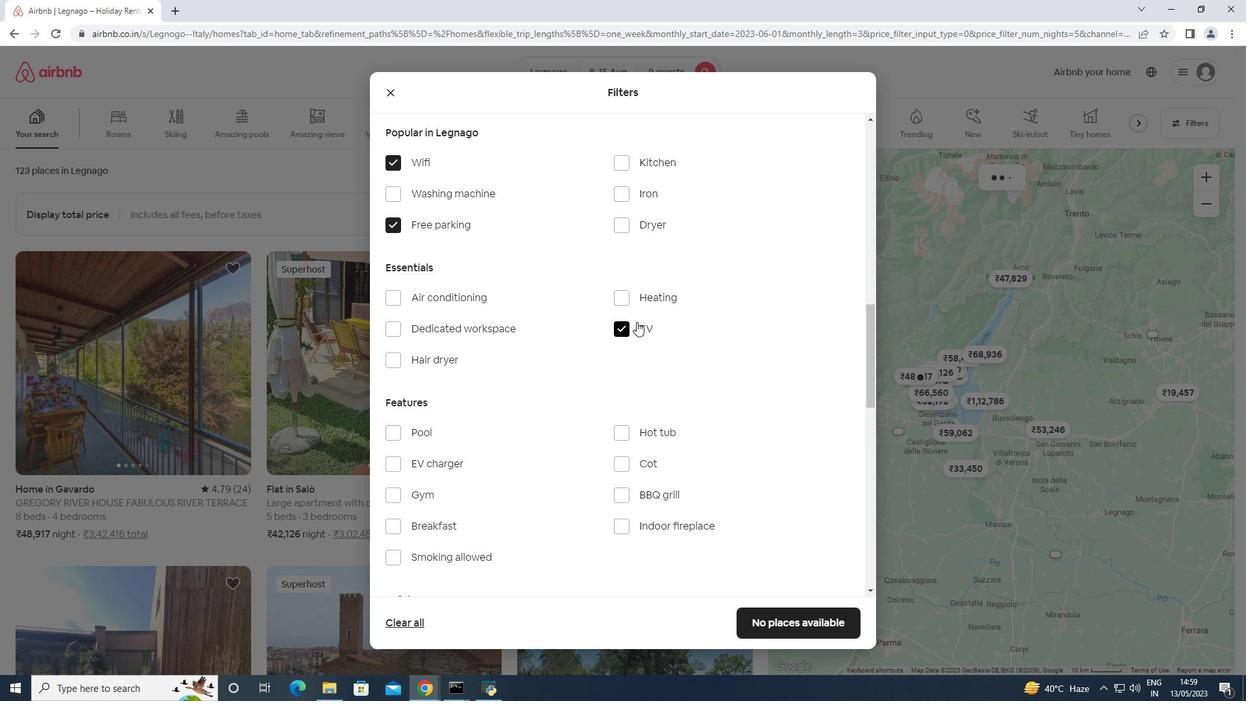 
Action: Mouse moved to (464, 324)
Screenshot: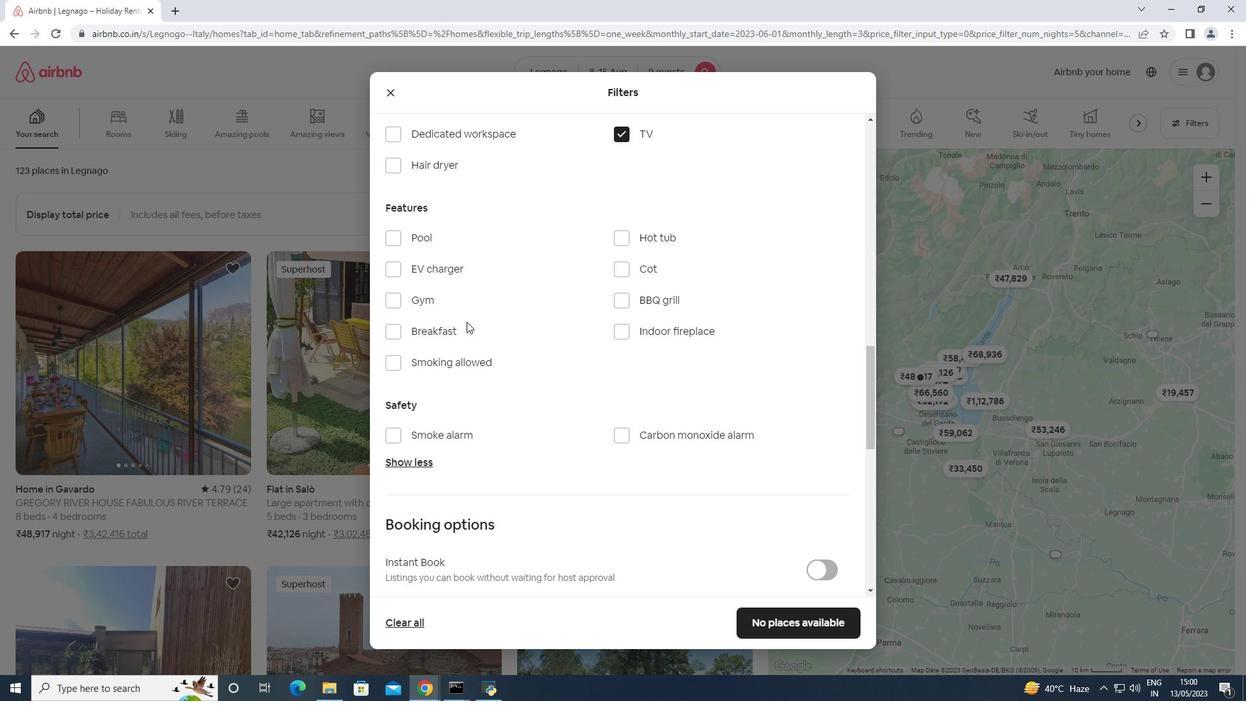 
Action: Mouse pressed left at (464, 324)
Screenshot: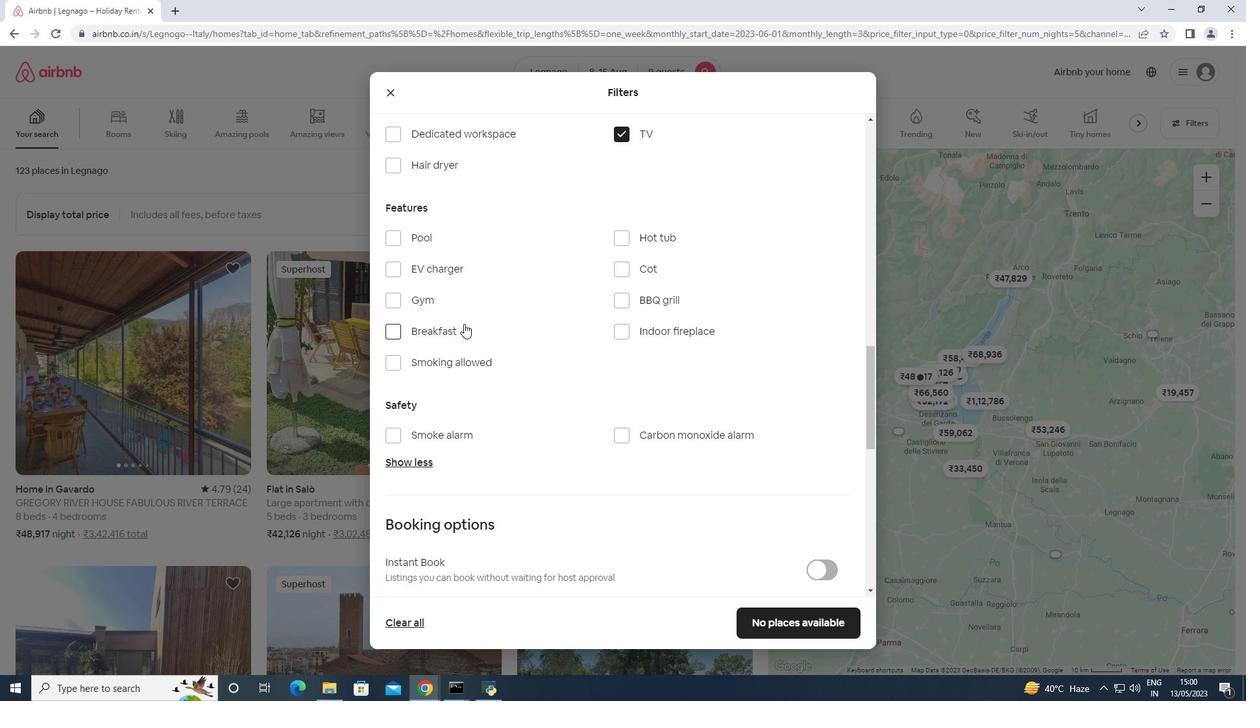
Action: Mouse moved to (425, 301)
Screenshot: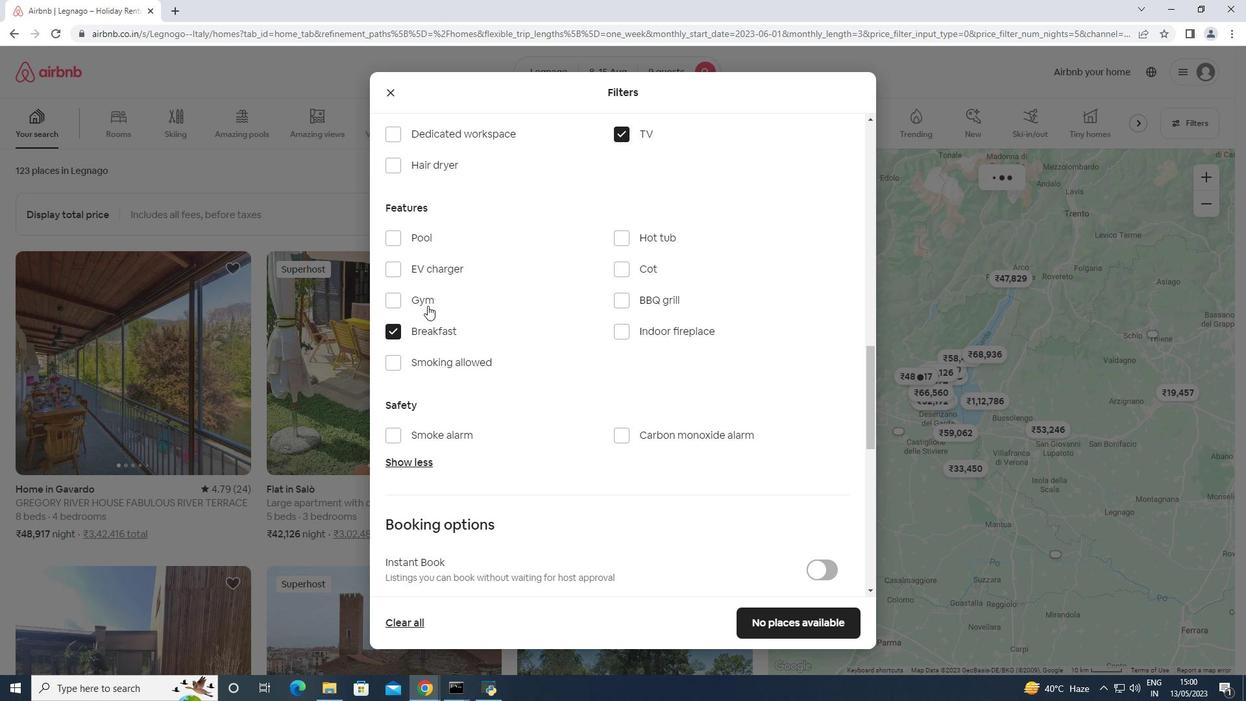 
Action: Mouse pressed left at (425, 301)
Screenshot: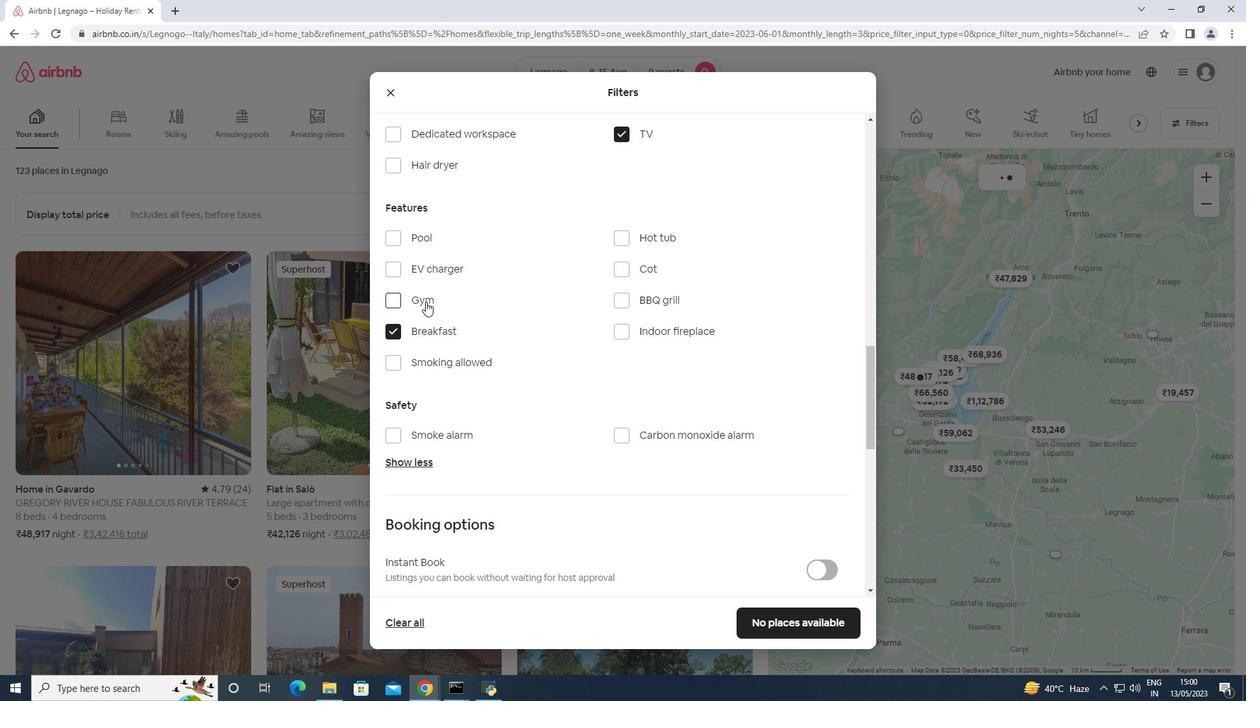 
Action: Mouse moved to (490, 314)
Screenshot: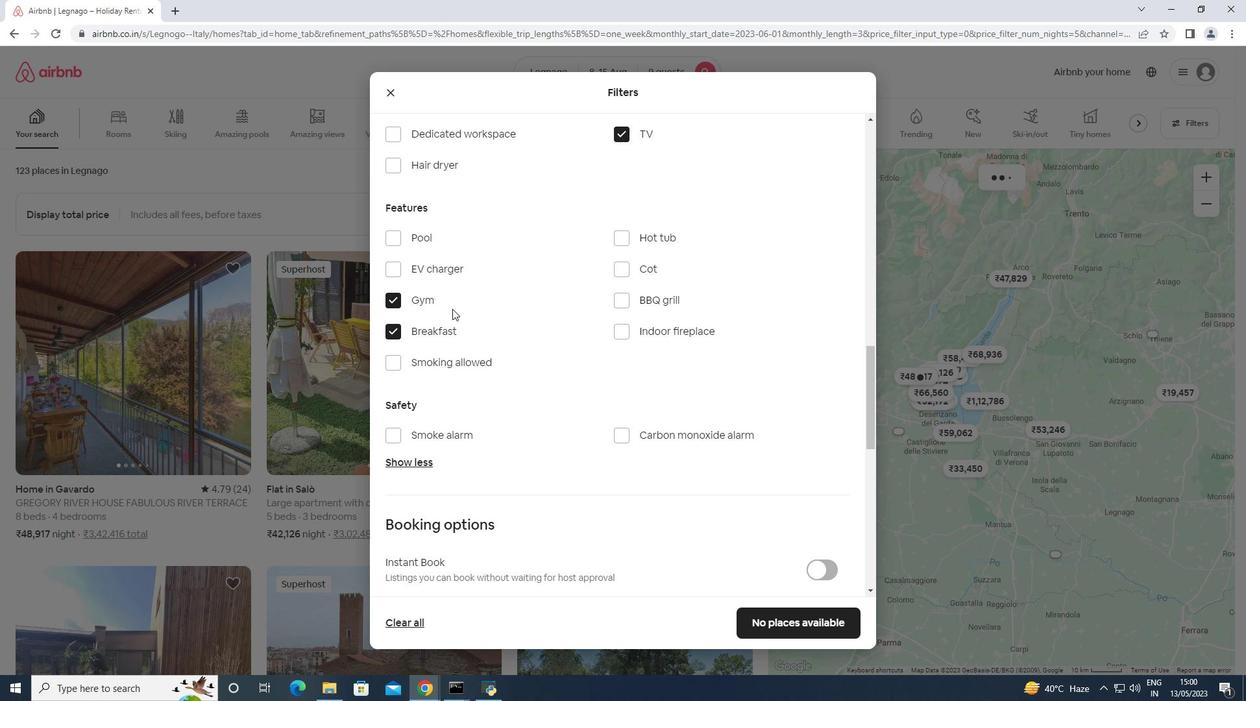 
Action: Mouse scrolled (490, 314) with delta (0, 0)
Screenshot: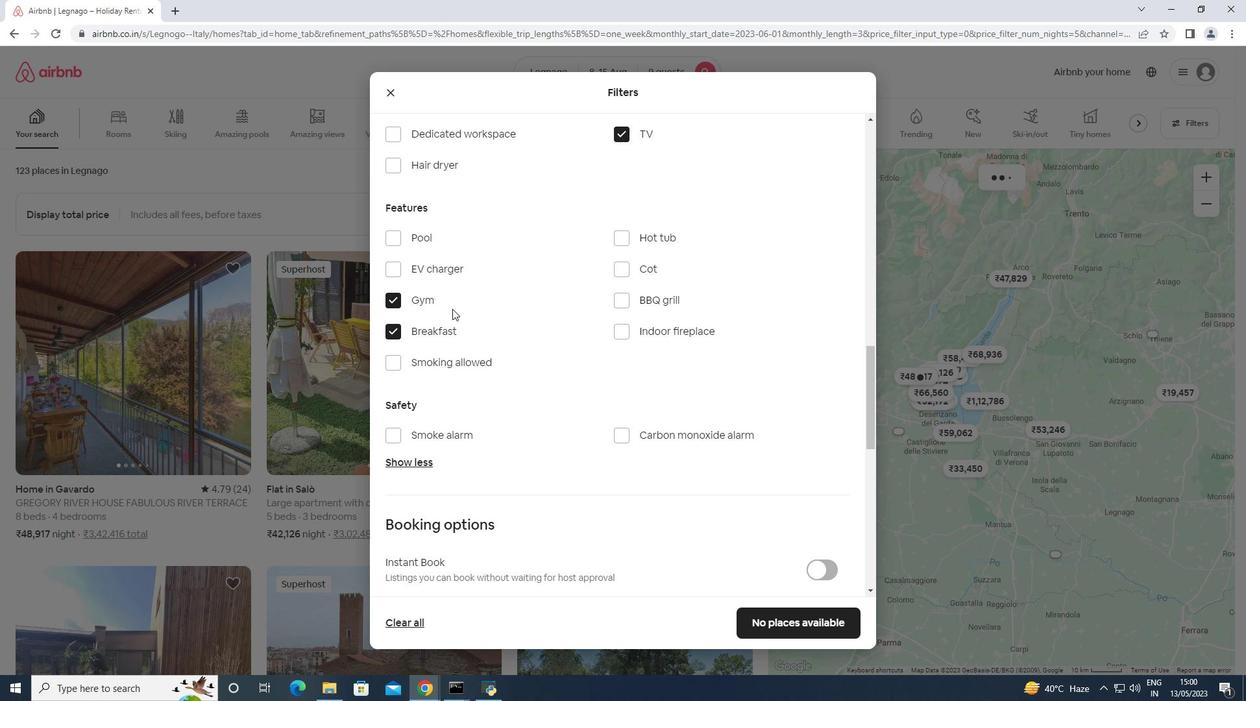 
Action: Mouse moved to (490, 316)
Screenshot: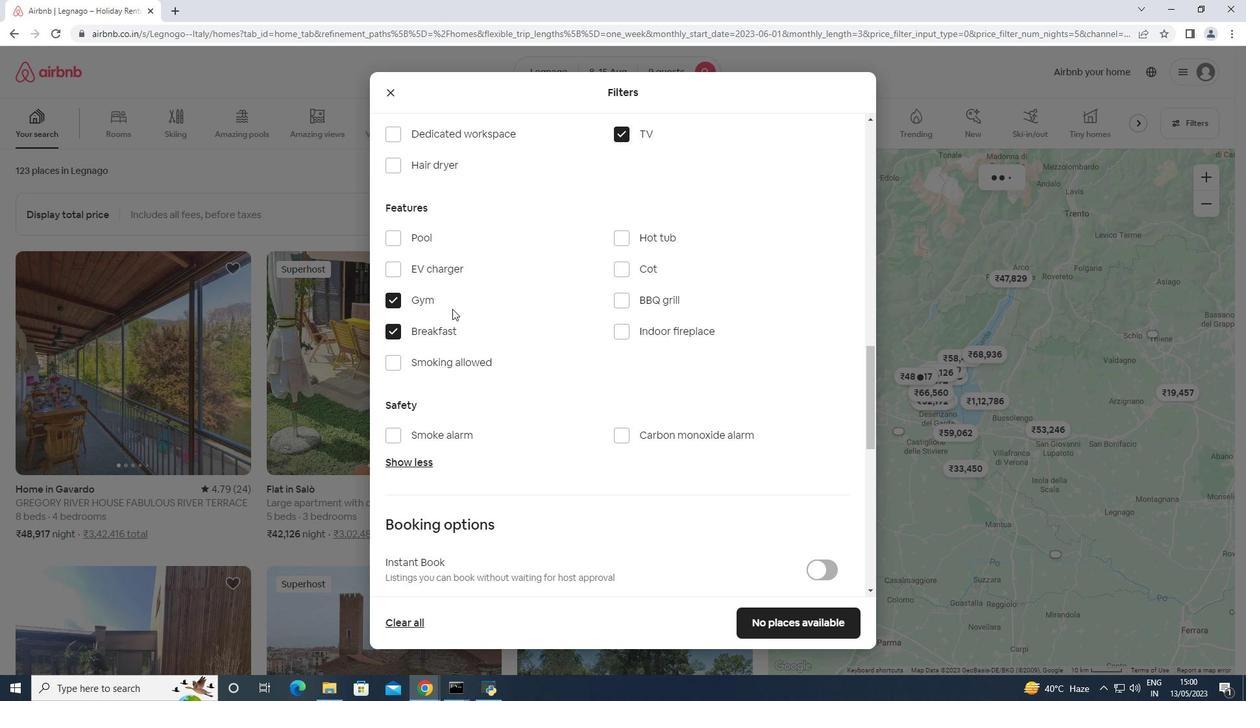 
Action: Mouse scrolled (490, 315) with delta (0, 0)
Screenshot: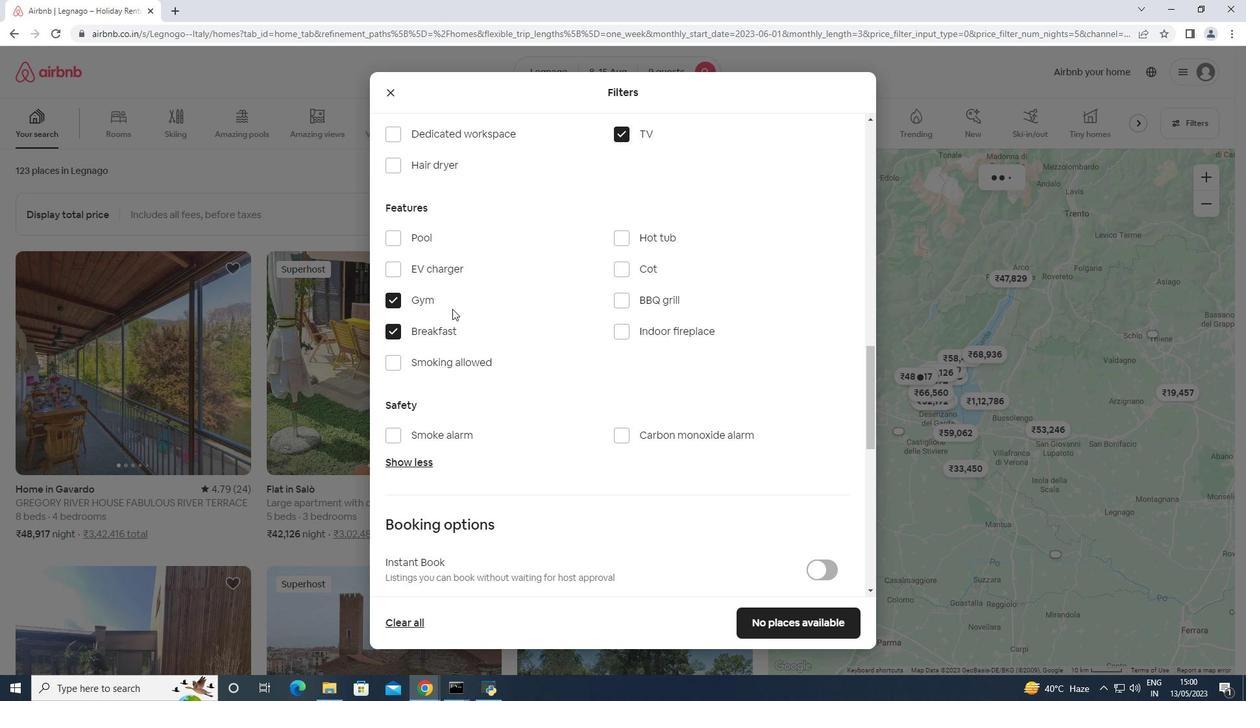 
Action: Mouse moved to (490, 316)
Screenshot: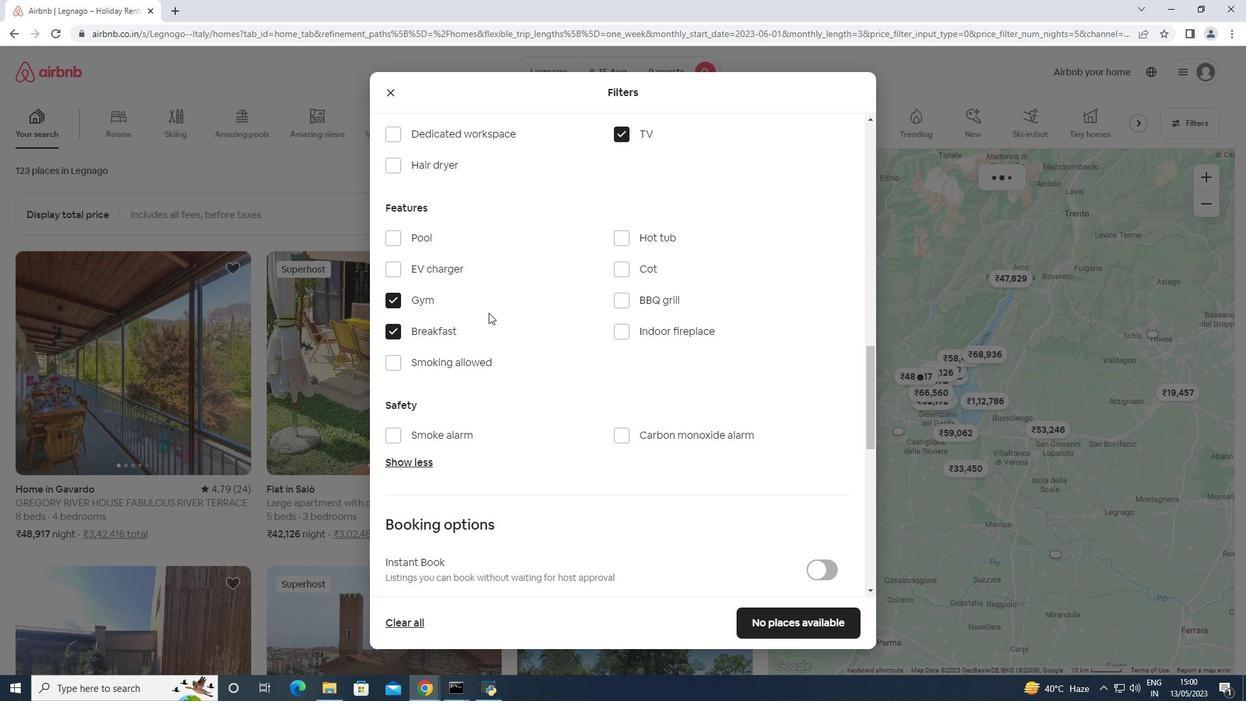 
Action: Mouse scrolled (490, 316) with delta (0, 0)
Screenshot: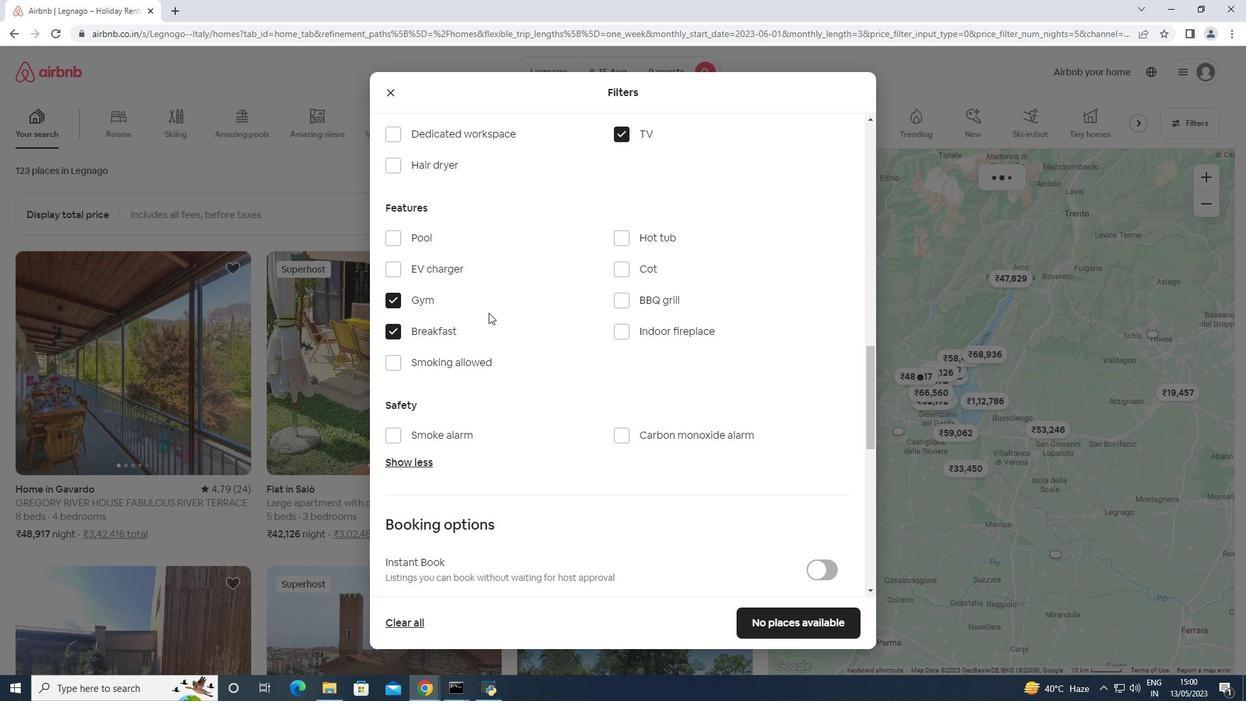 
Action: Mouse scrolled (490, 316) with delta (0, 0)
Screenshot: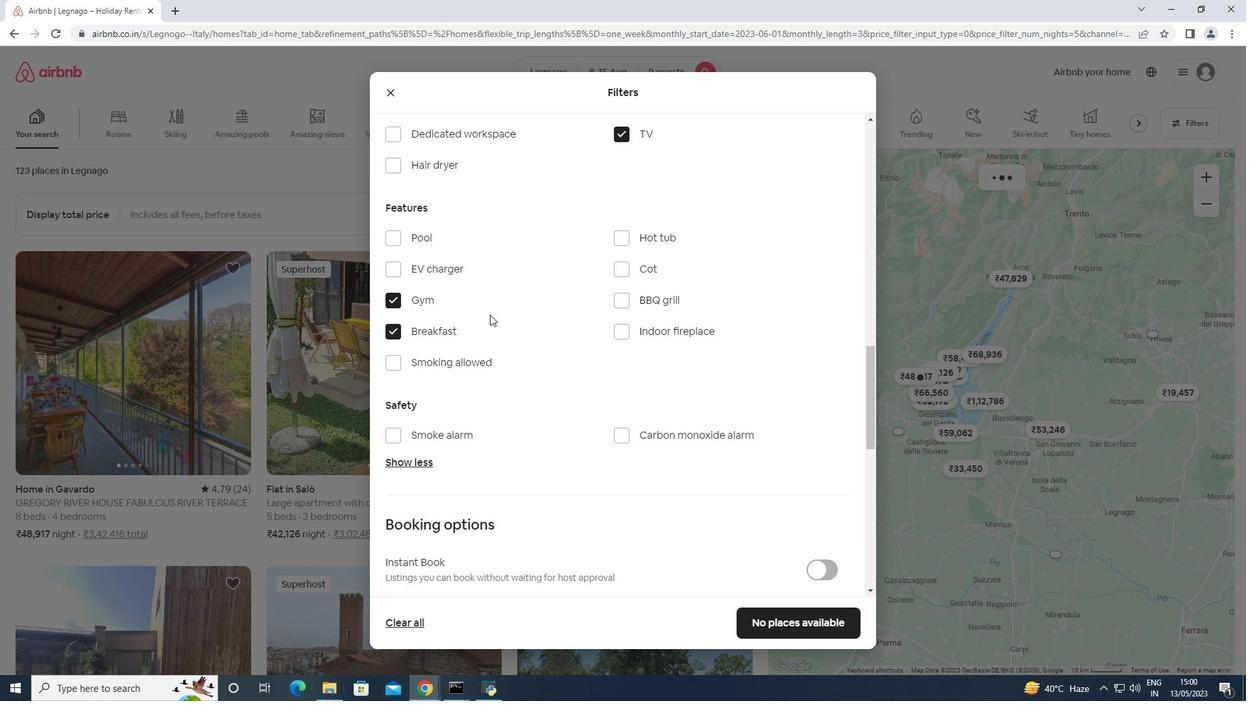 
Action: Mouse scrolled (490, 316) with delta (0, 0)
Screenshot: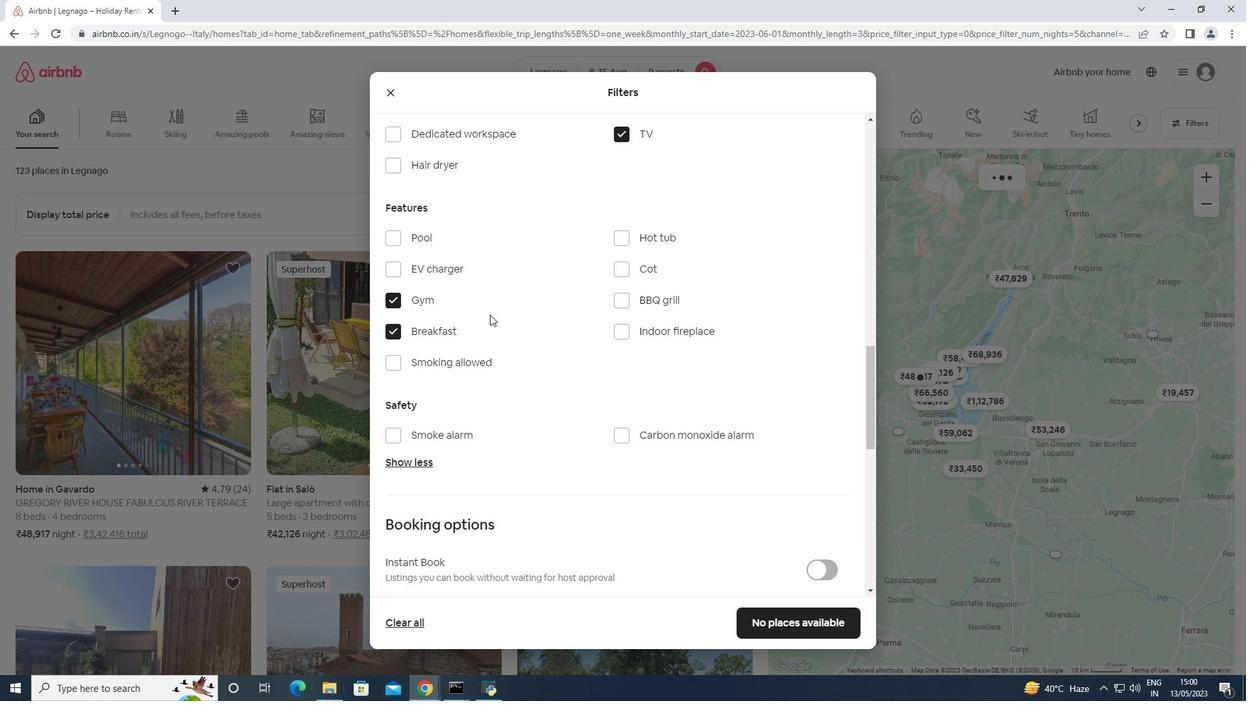 
Action: Mouse moved to (823, 288)
Screenshot: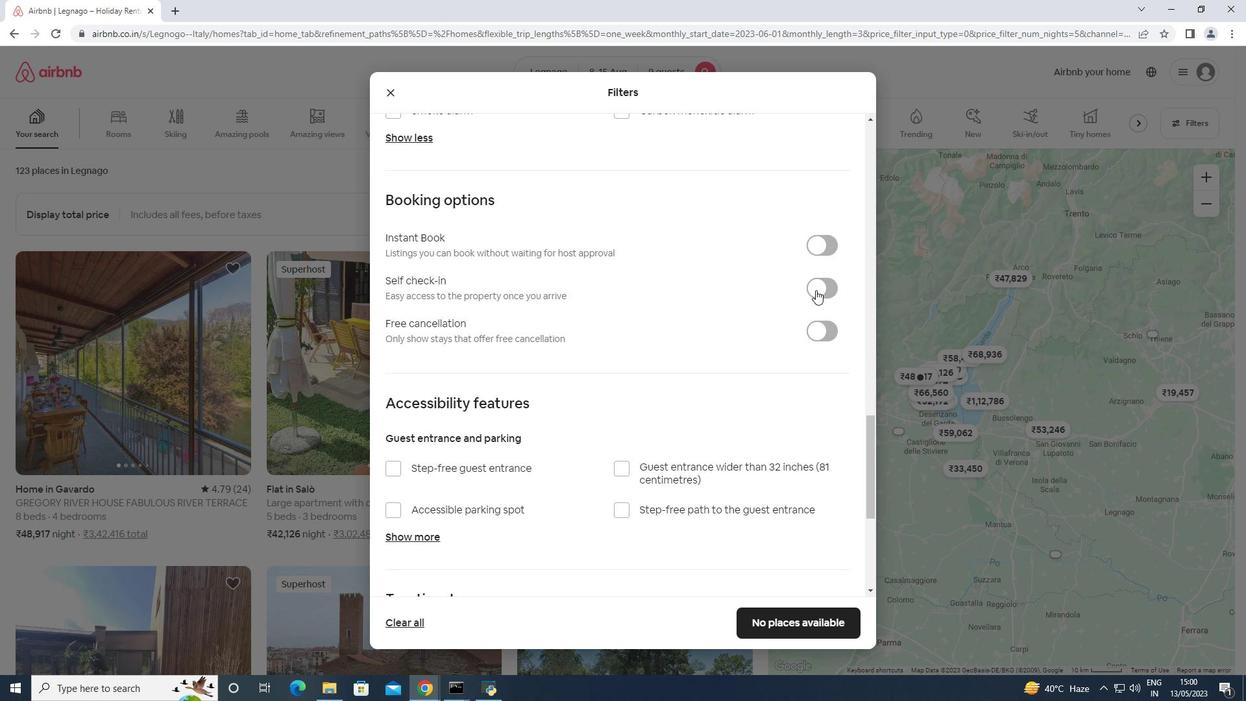 
Action: Mouse pressed left at (823, 288)
Screenshot: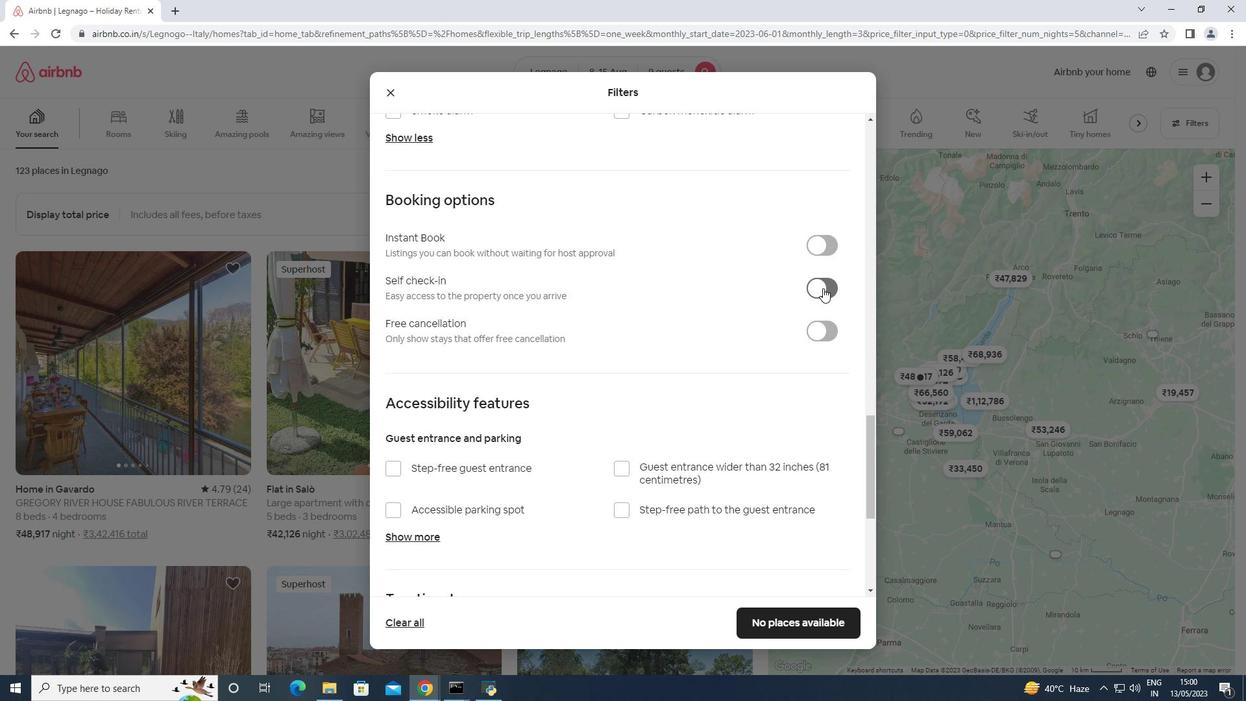 
Action: Mouse moved to (805, 293)
Screenshot: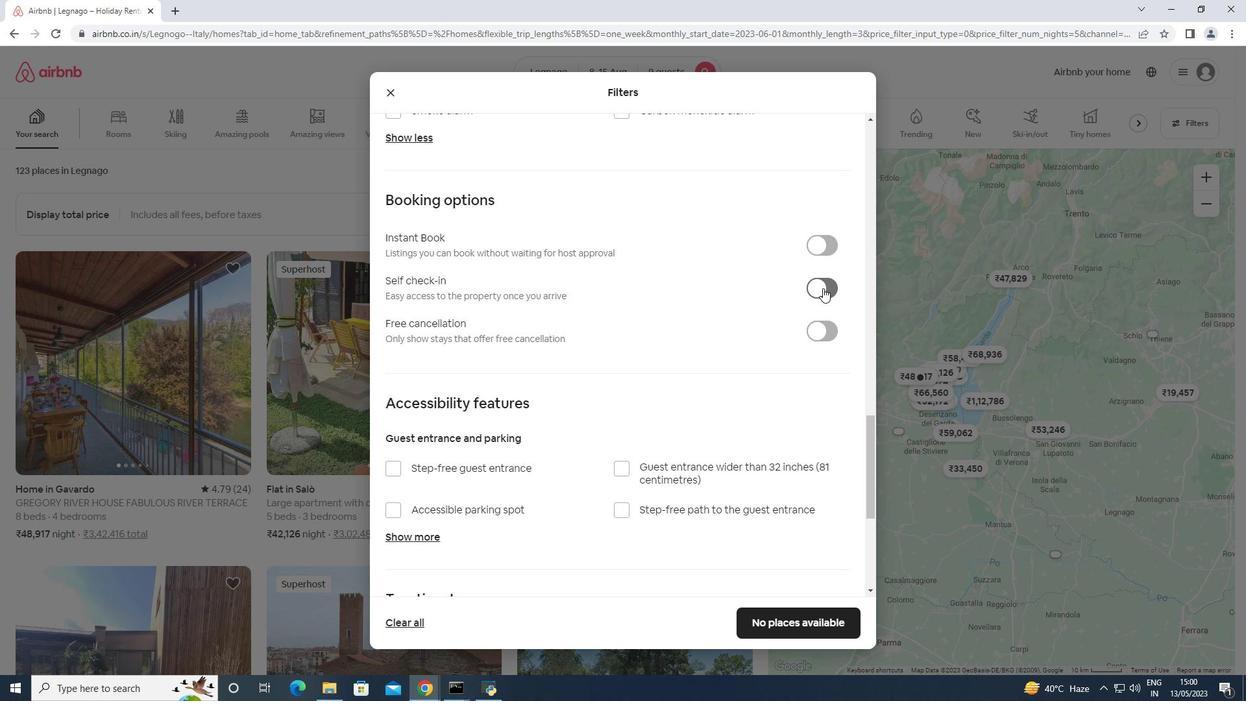 
Action: Mouse scrolled (805, 292) with delta (0, 0)
Screenshot: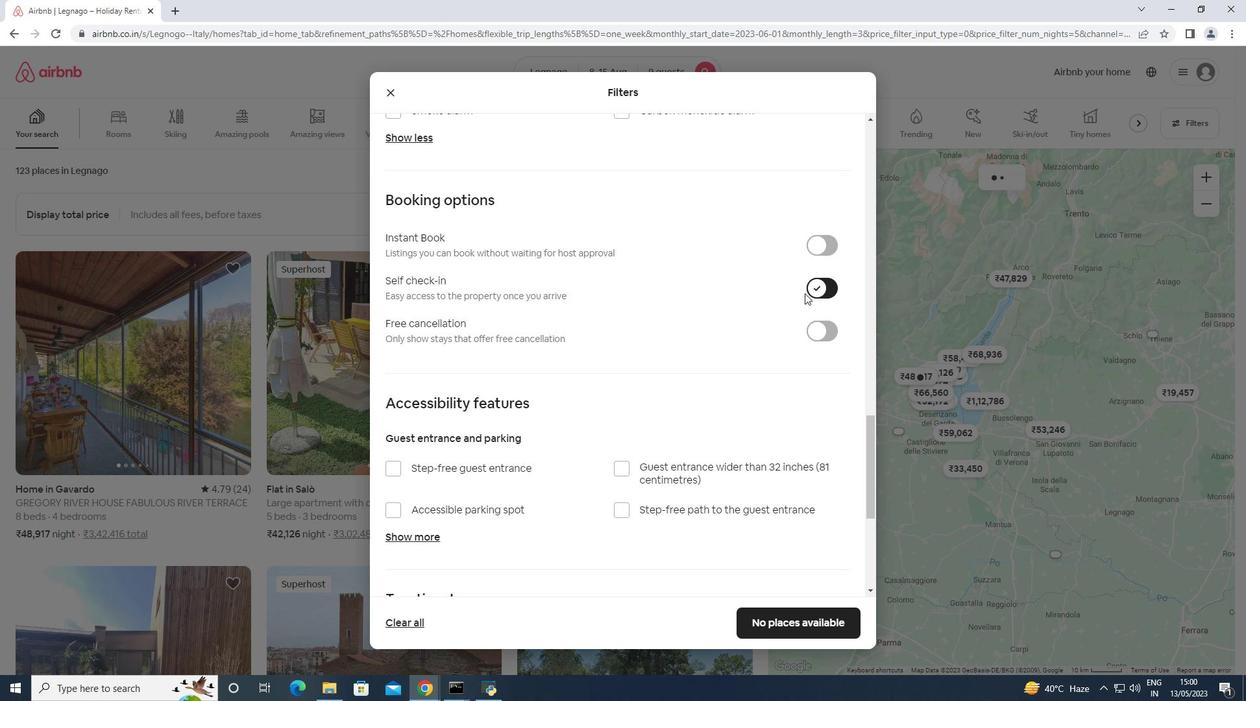 
Action: Mouse scrolled (805, 292) with delta (0, 0)
Screenshot: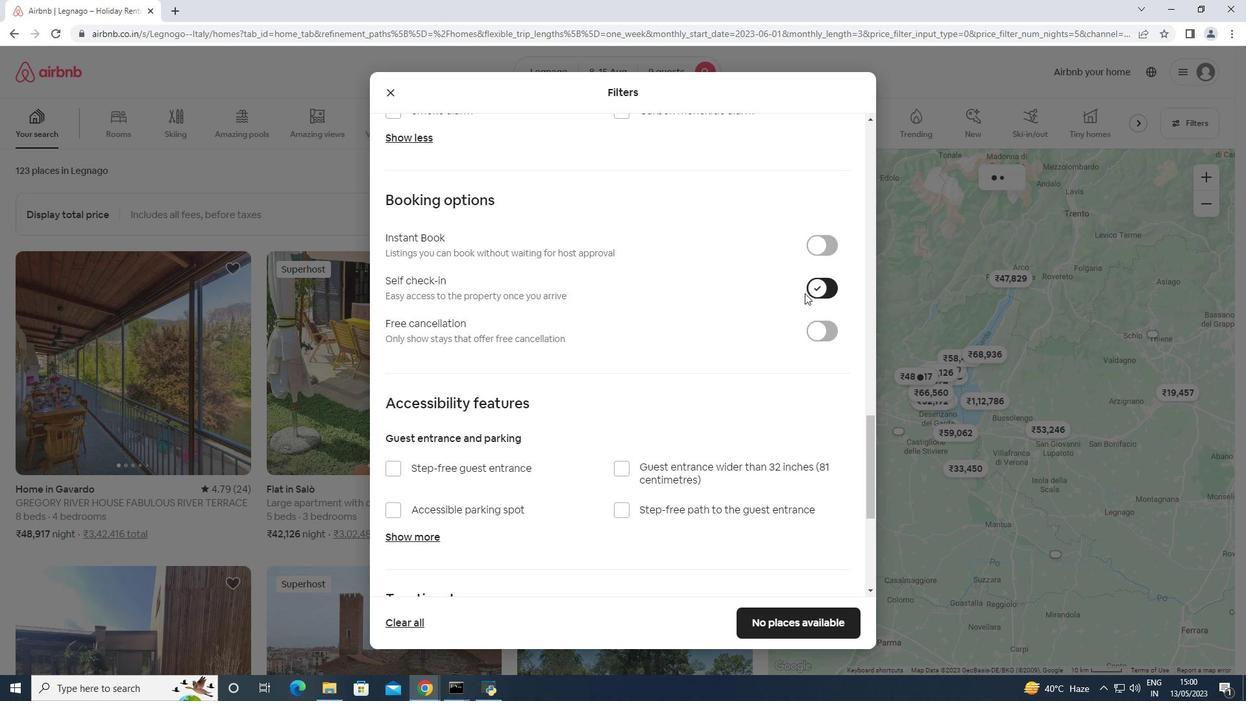 
Action: Mouse scrolled (805, 294) with delta (0, 0)
Screenshot: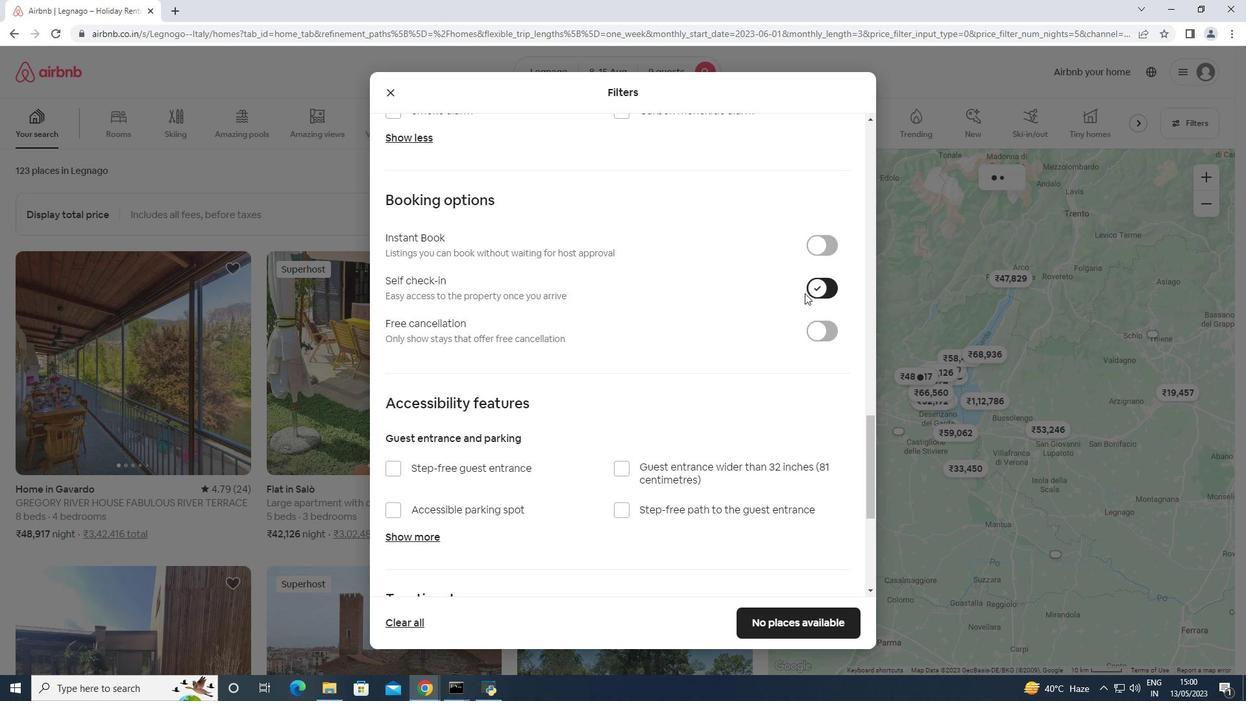 
Action: Mouse scrolled (805, 292) with delta (0, 0)
Screenshot: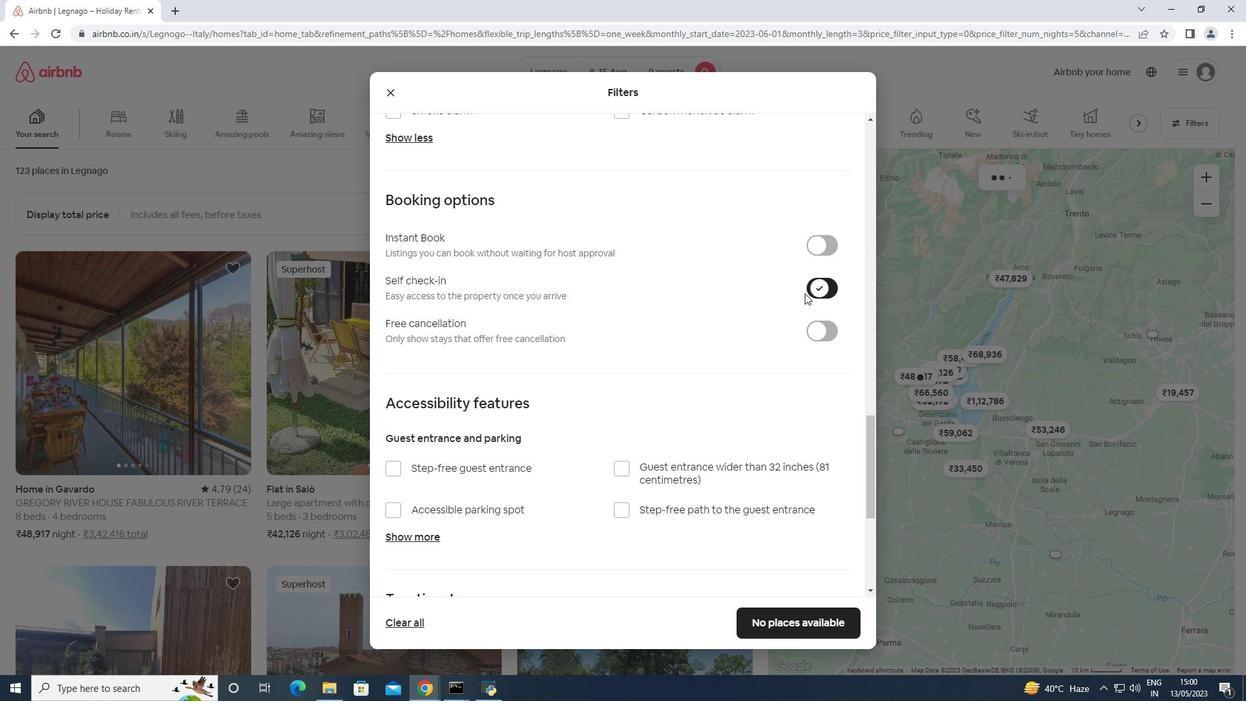 
Action: Mouse moved to (804, 294)
Screenshot: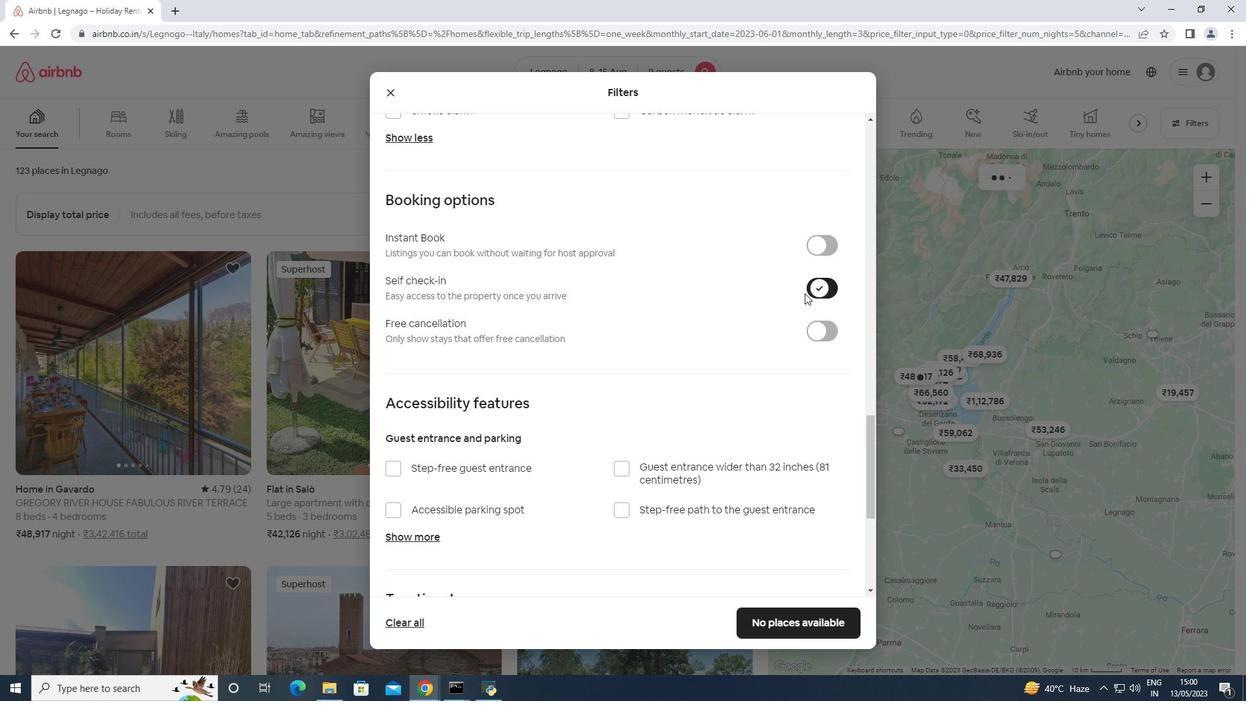 
Action: Mouse scrolled (804, 294) with delta (0, 0)
Screenshot: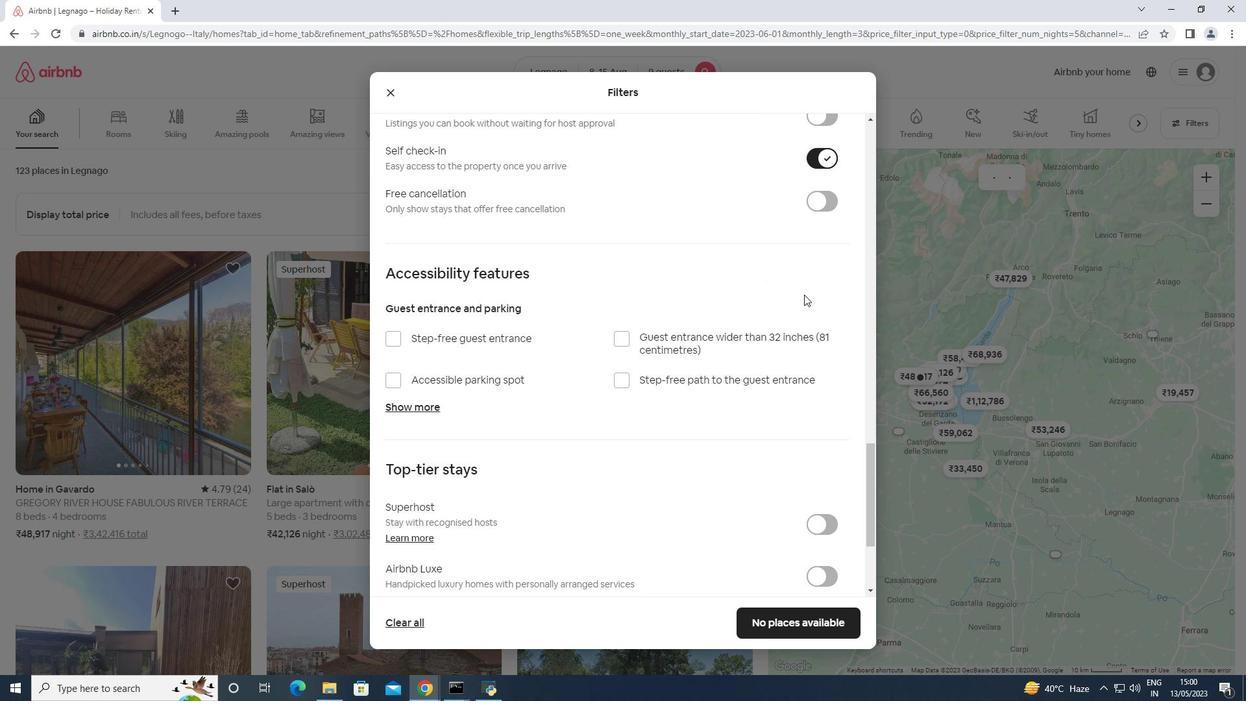 
Action: Mouse scrolled (804, 294) with delta (0, 0)
Screenshot: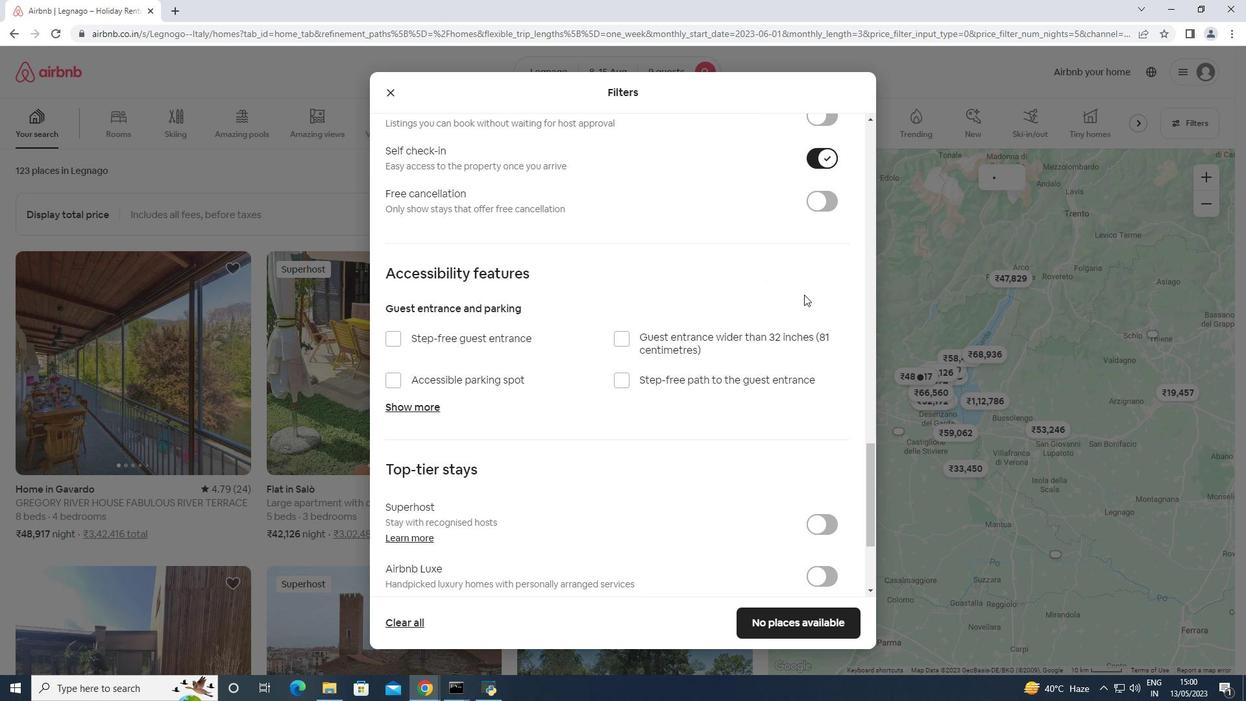 
Action: Mouse scrolled (804, 294) with delta (0, 0)
Screenshot: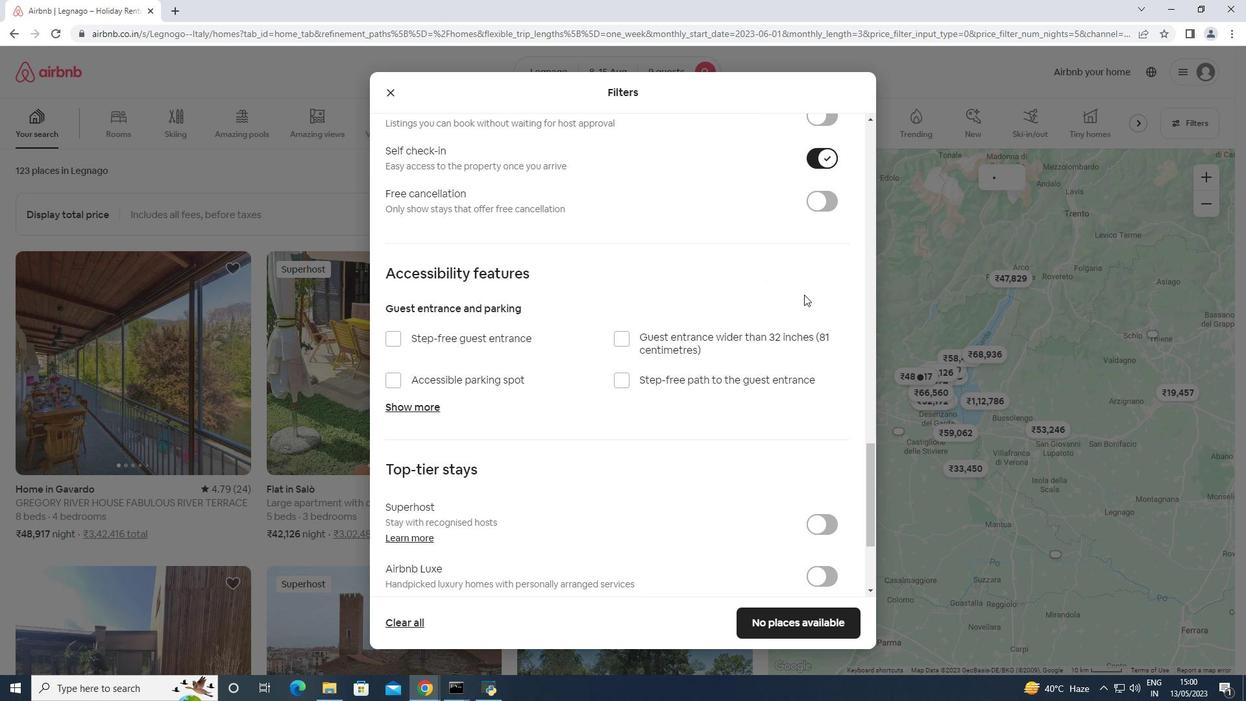 
Action: Mouse scrolled (804, 294) with delta (0, 0)
Screenshot: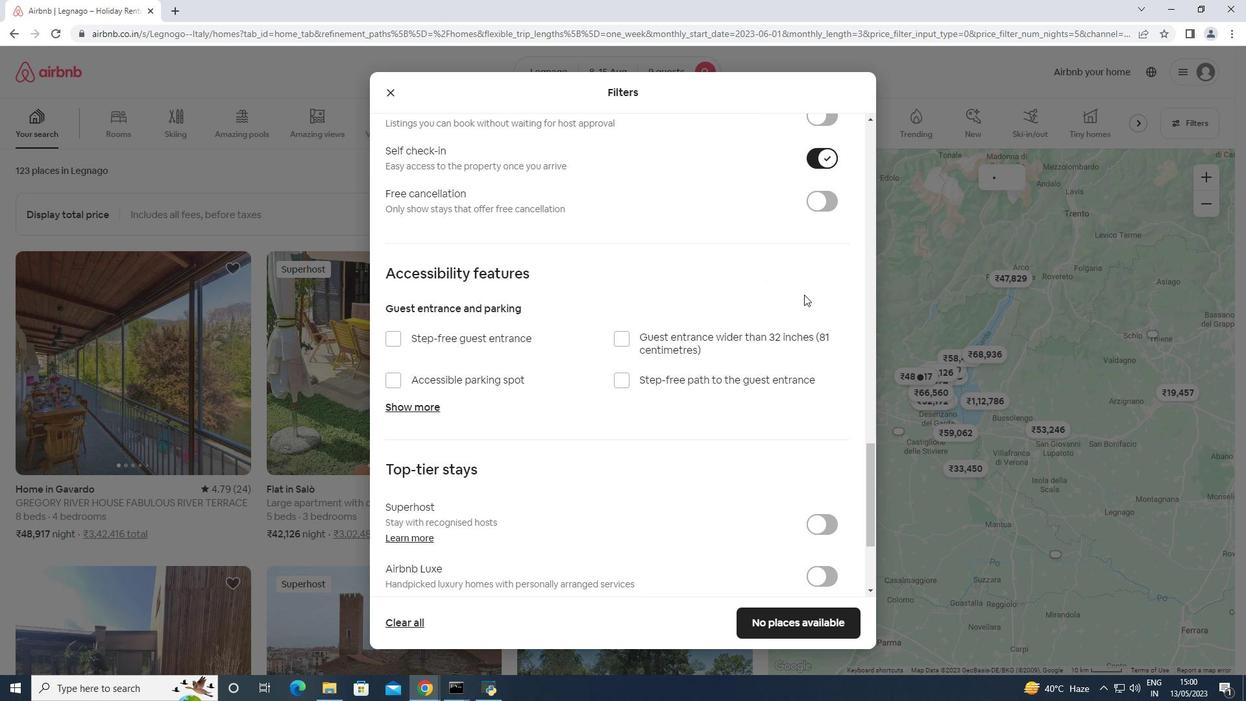 
Action: Mouse moved to (447, 511)
Screenshot: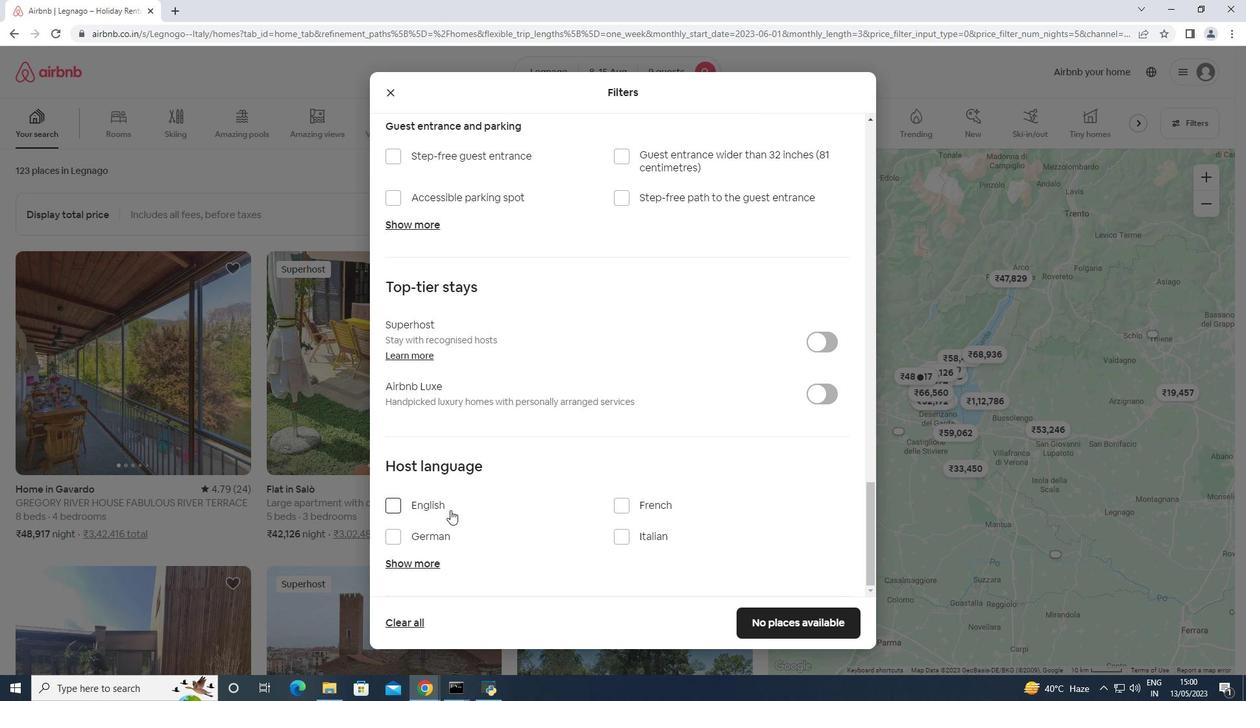 
Action: Mouse pressed left at (447, 511)
Screenshot: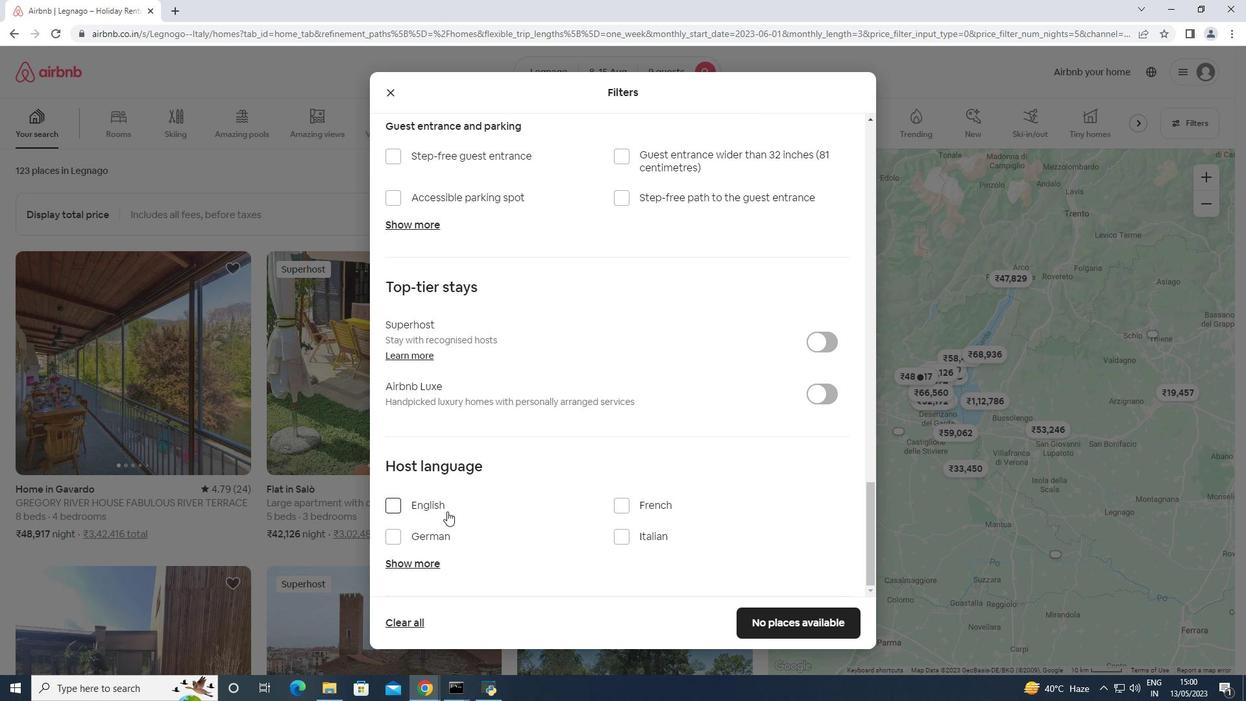 
Action: Mouse moved to (776, 612)
Screenshot: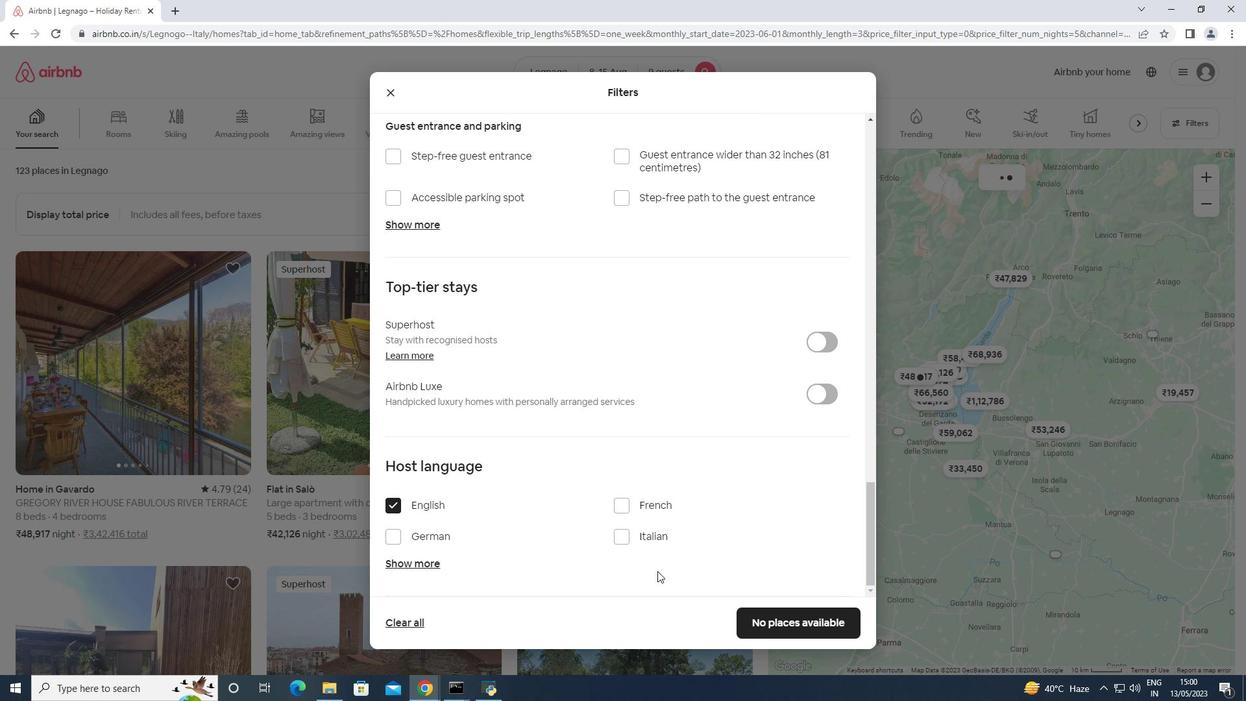 
Action: Mouse pressed left at (776, 612)
Screenshot: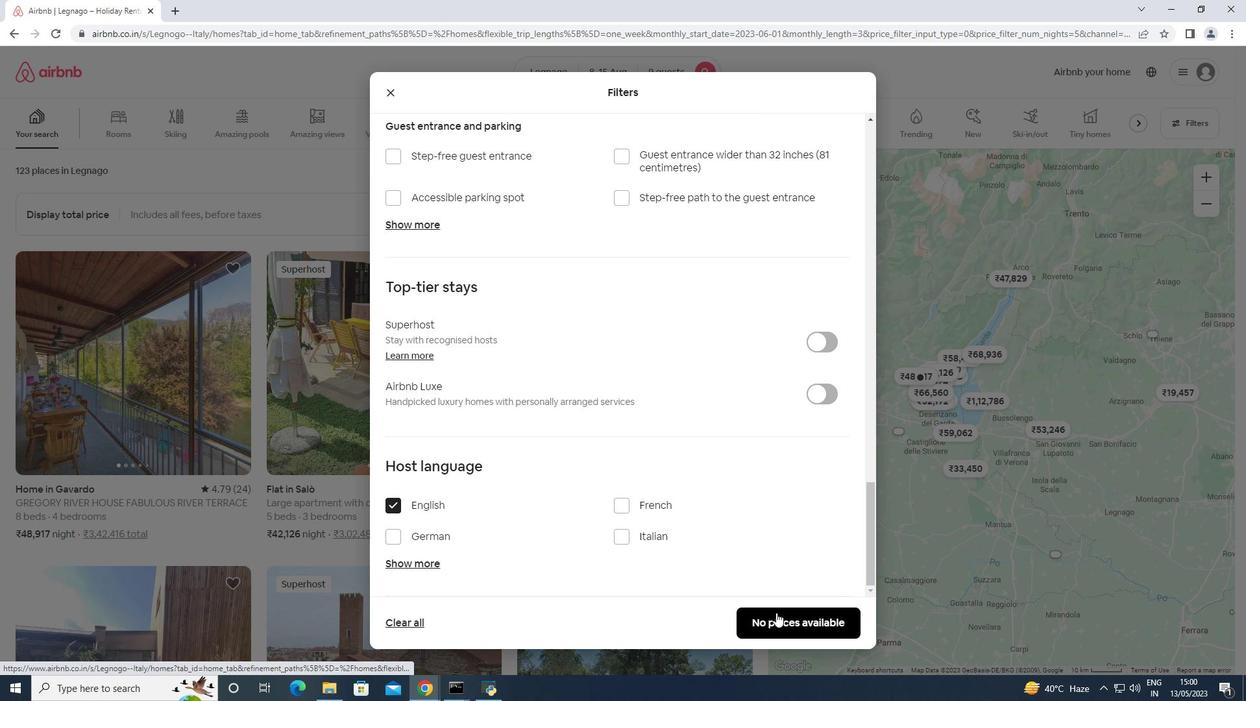 
Action: Mouse moved to (612, 168)
Screenshot: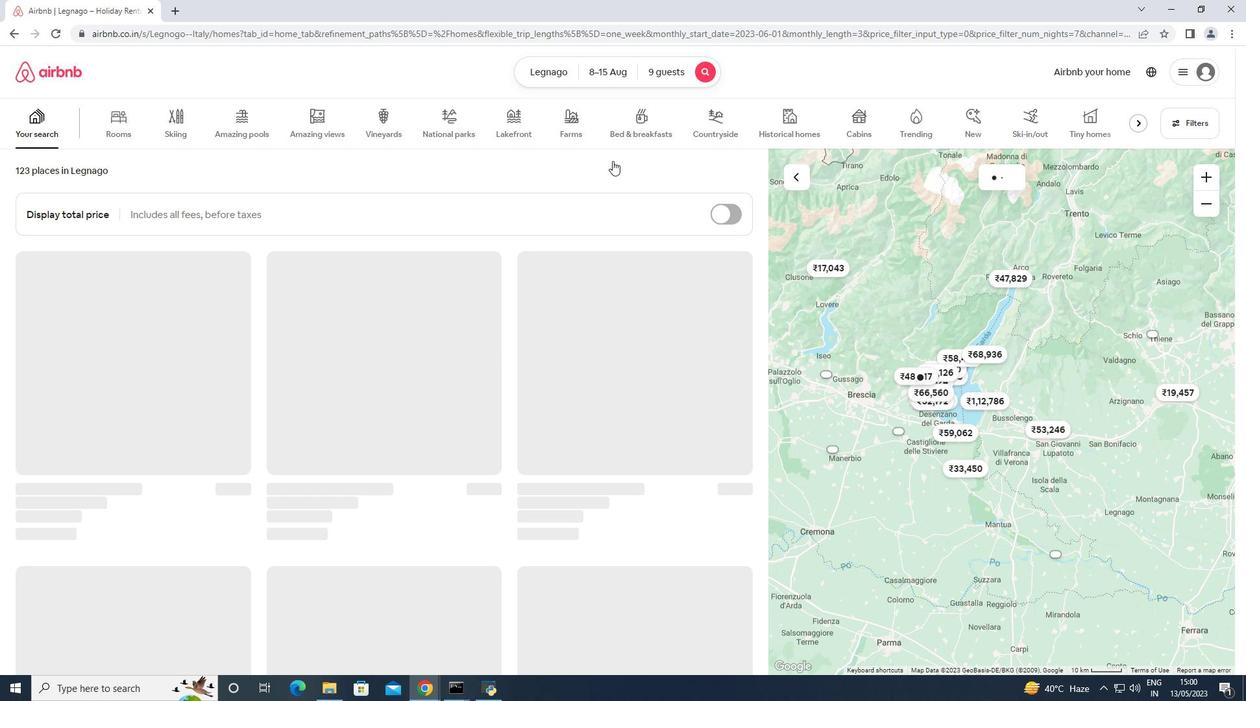 
